 Task: Add an event  with title  Networking Event, date '2024/03/01' & Select Event type as  Group. Add location for the event as  123 Alexanderplatz, Berlin, Germany and add a description: The event coordinator is responsible for planning, organizing, and executing the networking event. They oversee all aspects of the event, including venue selection, logistics, scheduling, vendor management, and participant registration. The event coordinator ensures a seamless and successful networking event that meets the objectives and expectations of the attendees.Create an event link  http-networkingeventcom & Select the event color as  Orange. , logged in from the account softage.1@softage.netand send the event invitation to softage.2@softage.net and softage.3@softage.net
Action: Mouse moved to (871, 263)
Screenshot: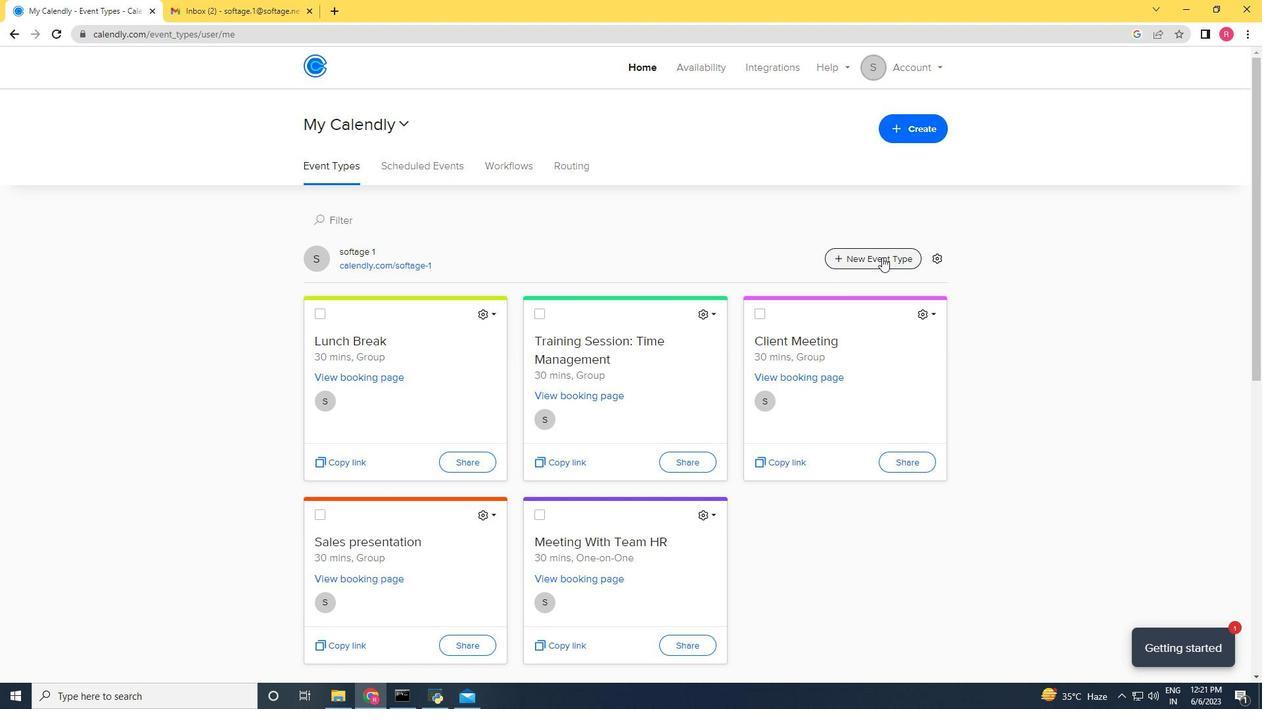 
Action: Mouse pressed left at (871, 263)
Screenshot: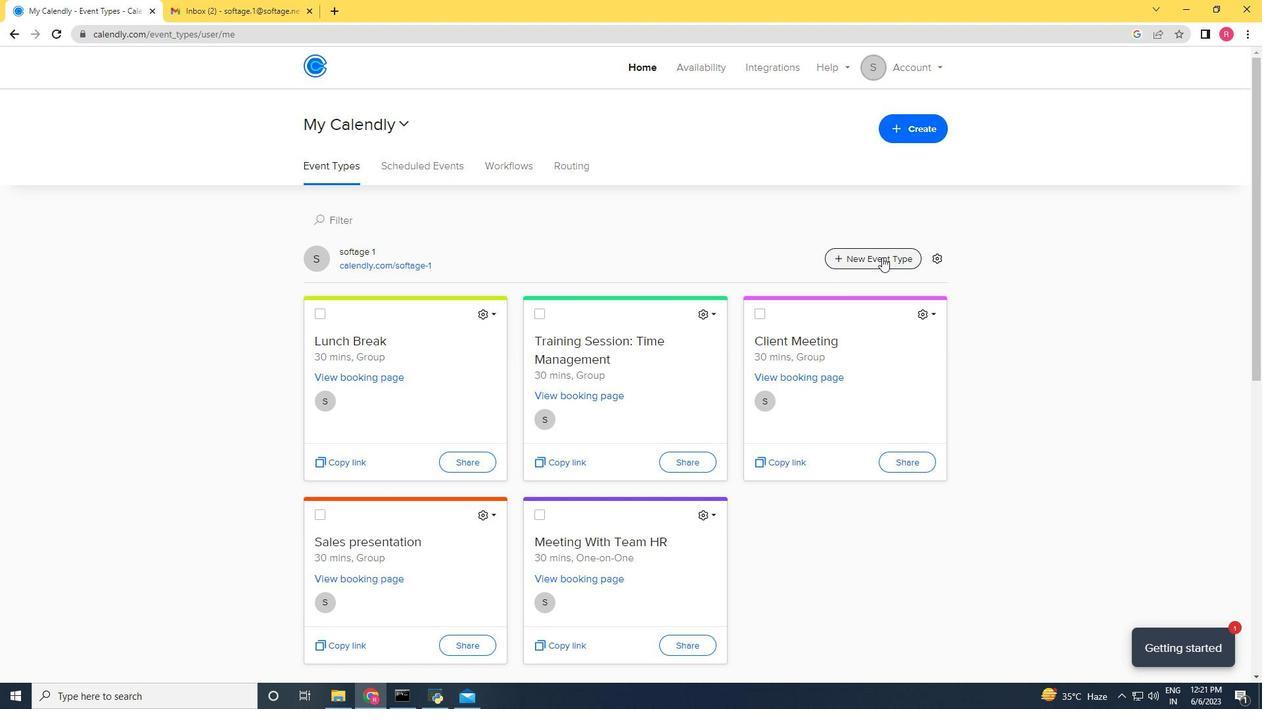 
Action: Mouse moved to (684, 307)
Screenshot: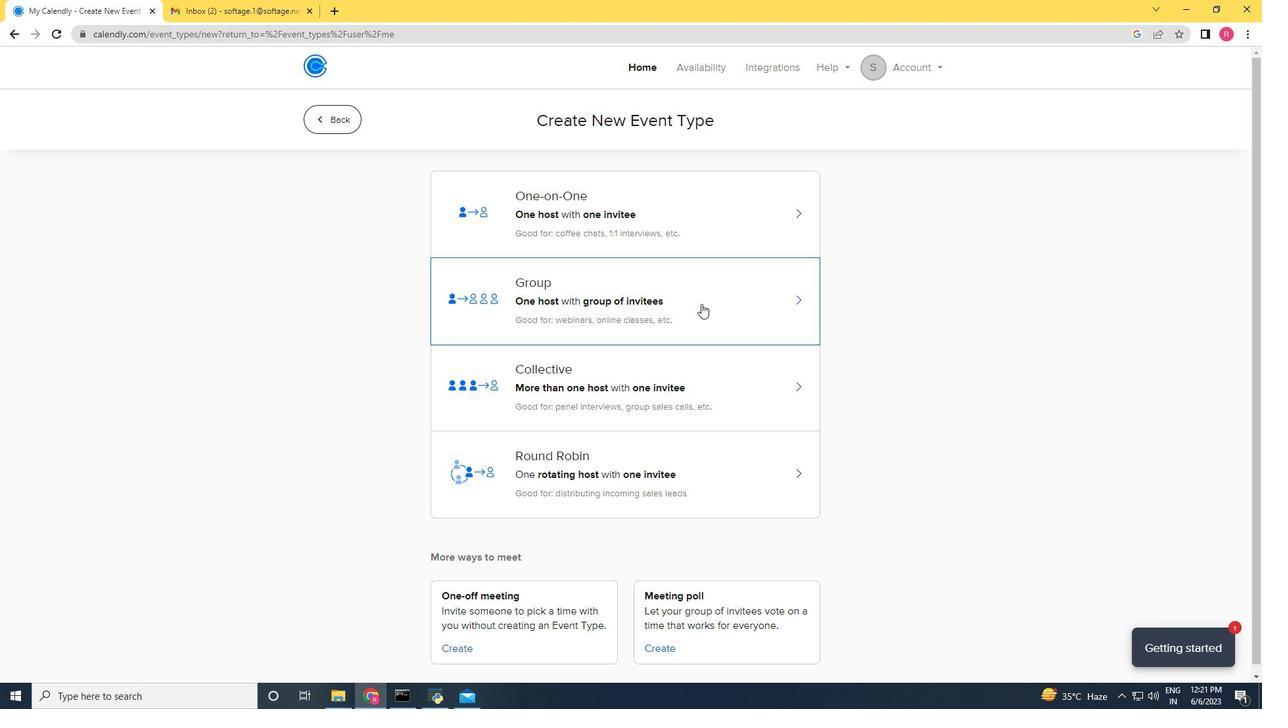
Action: Mouse pressed left at (684, 307)
Screenshot: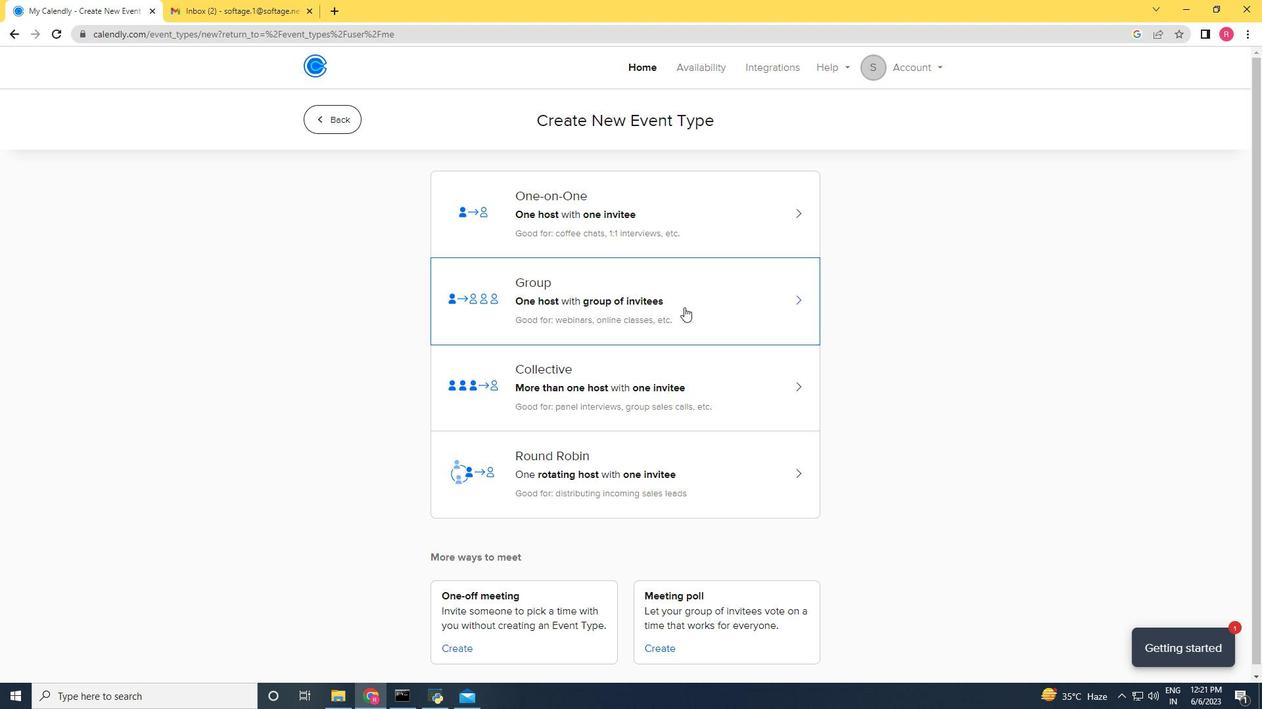 
Action: Mouse moved to (591, 308)
Screenshot: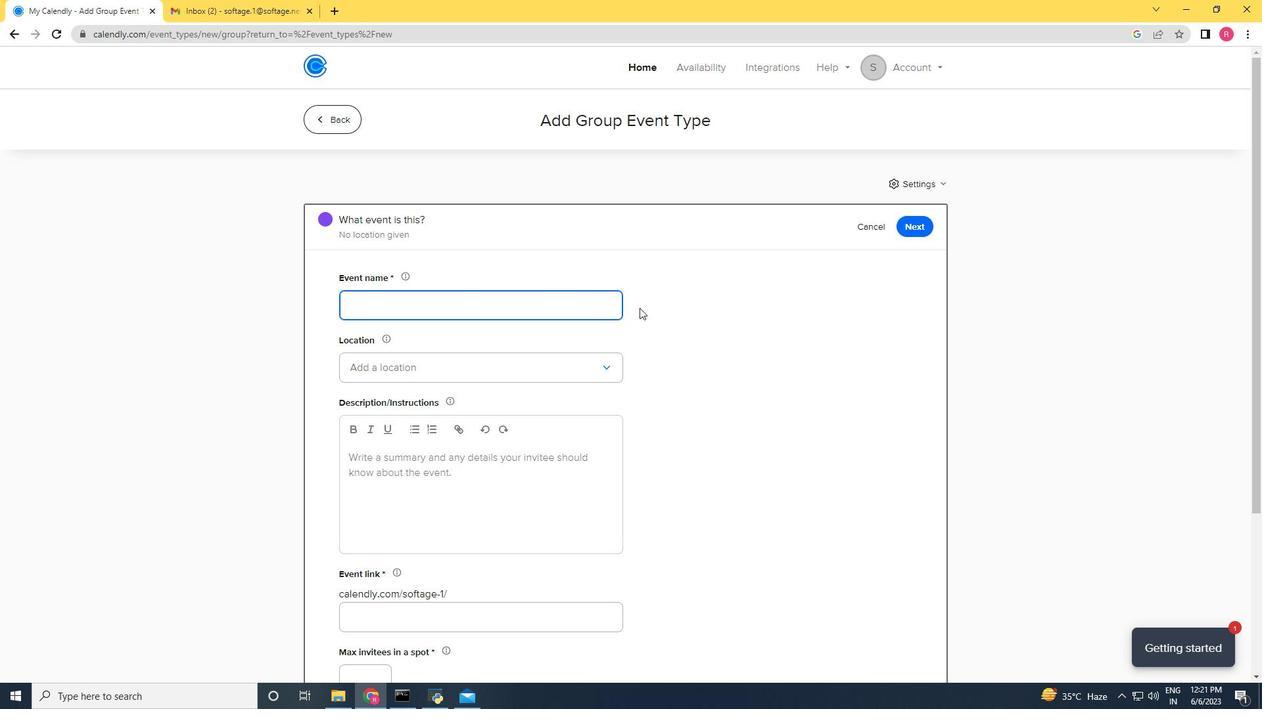 
Action: Key pressed <Key.shift>Networking<Key.space><Key.shift><Key.shift><Key.shift><Key.shift><Key.shift><Key.shift><Key.shift><Key.shift><Key.shift>Event
Screenshot: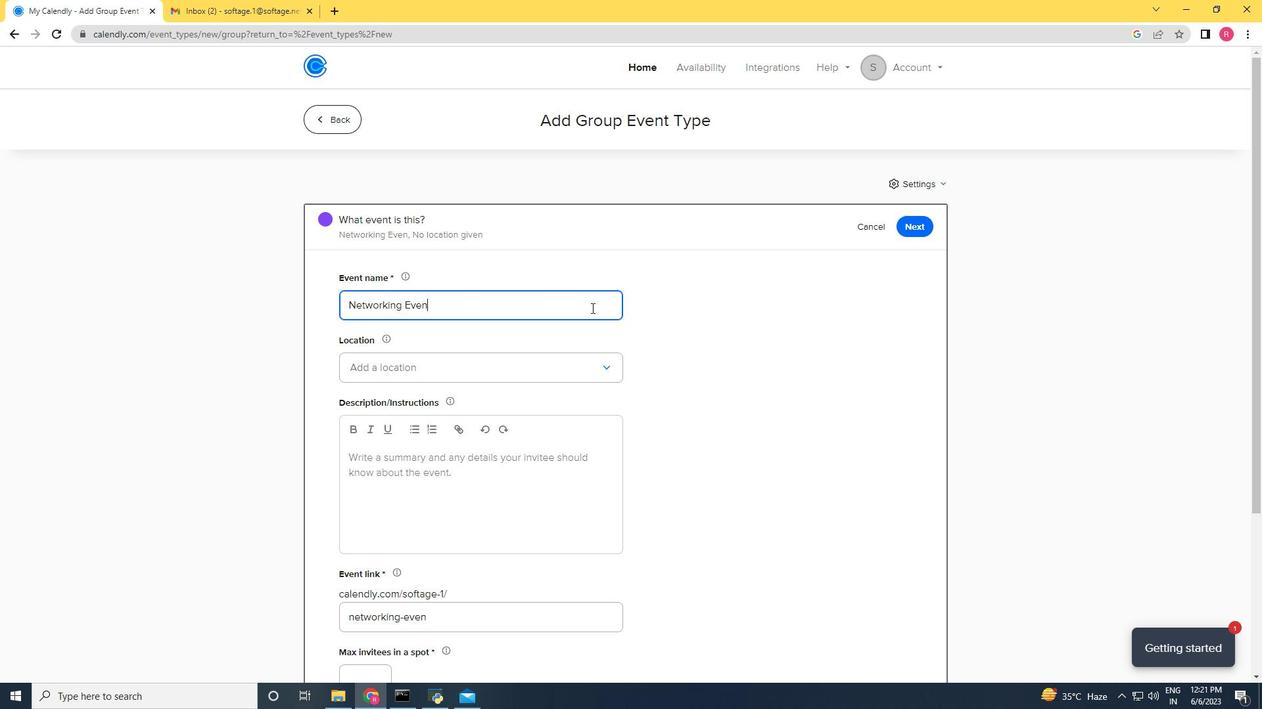 
Action: Mouse moved to (485, 365)
Screenshot: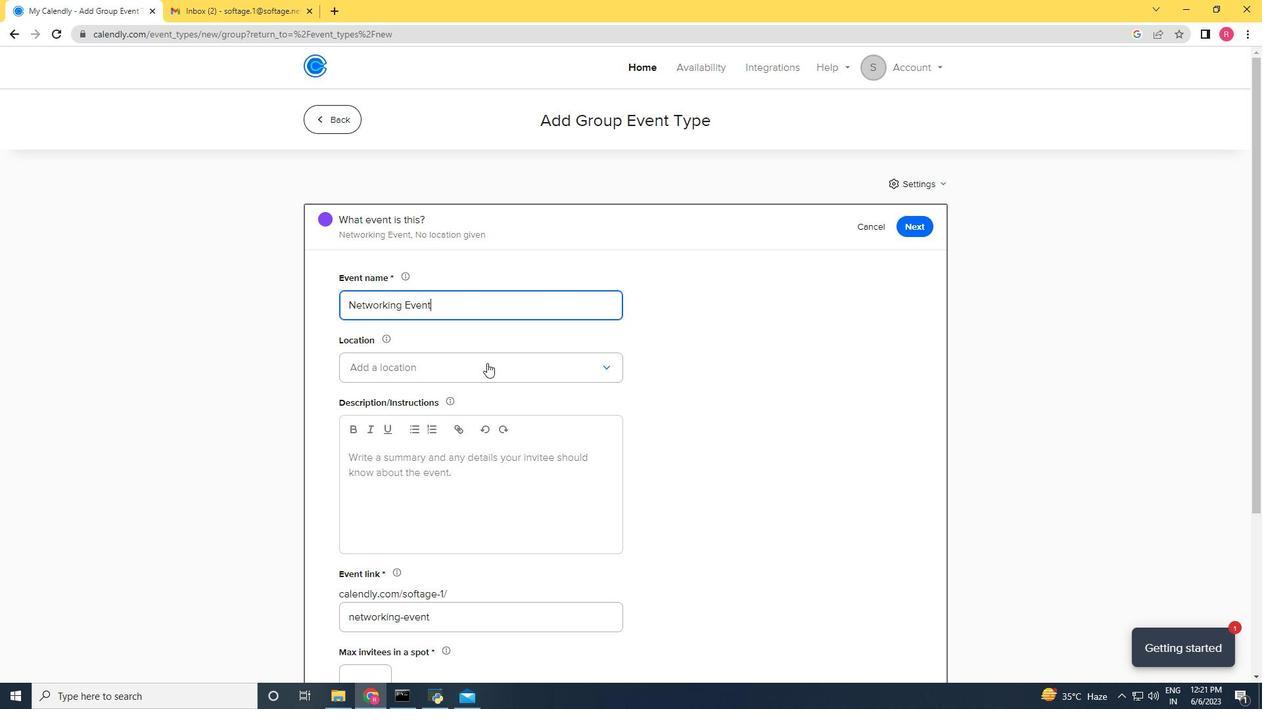 
Action: Mouse pressed left at (485, 365)
Screenshot: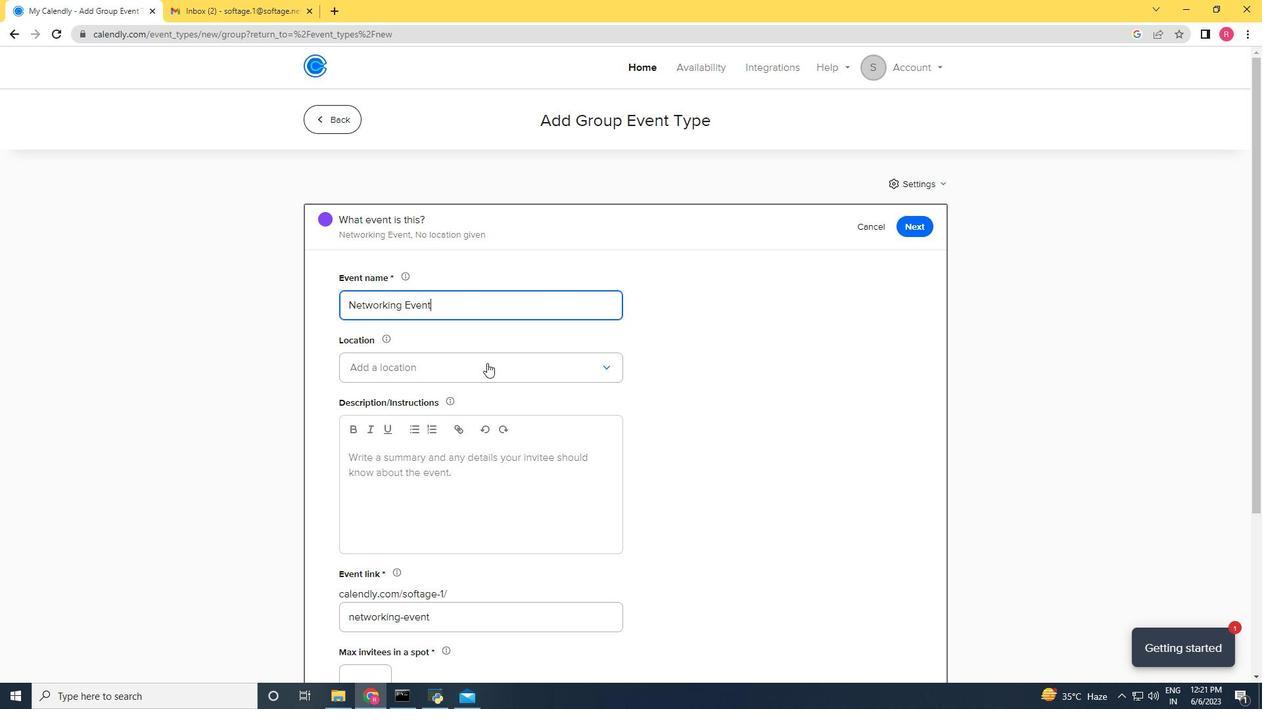 
Action: Mouse moved to (477, 400)
Screenshot: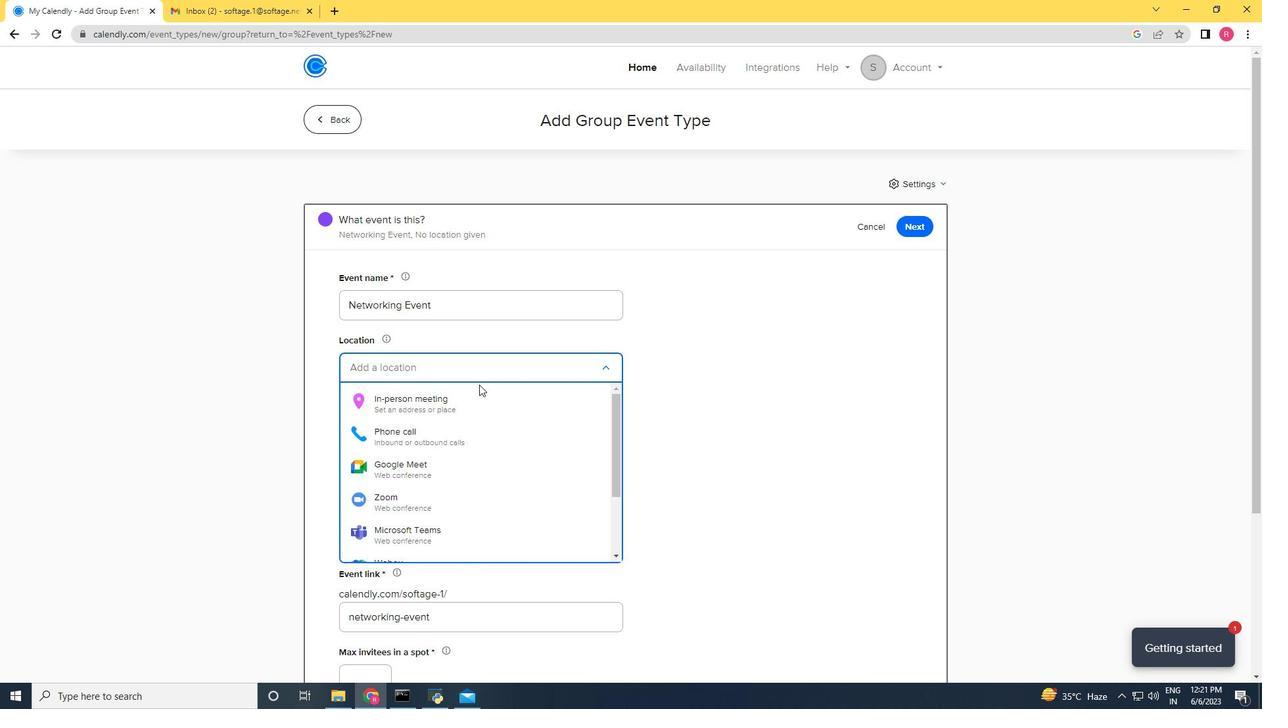 
Action: Mouse pressed left at (477, 400)
Screenshot: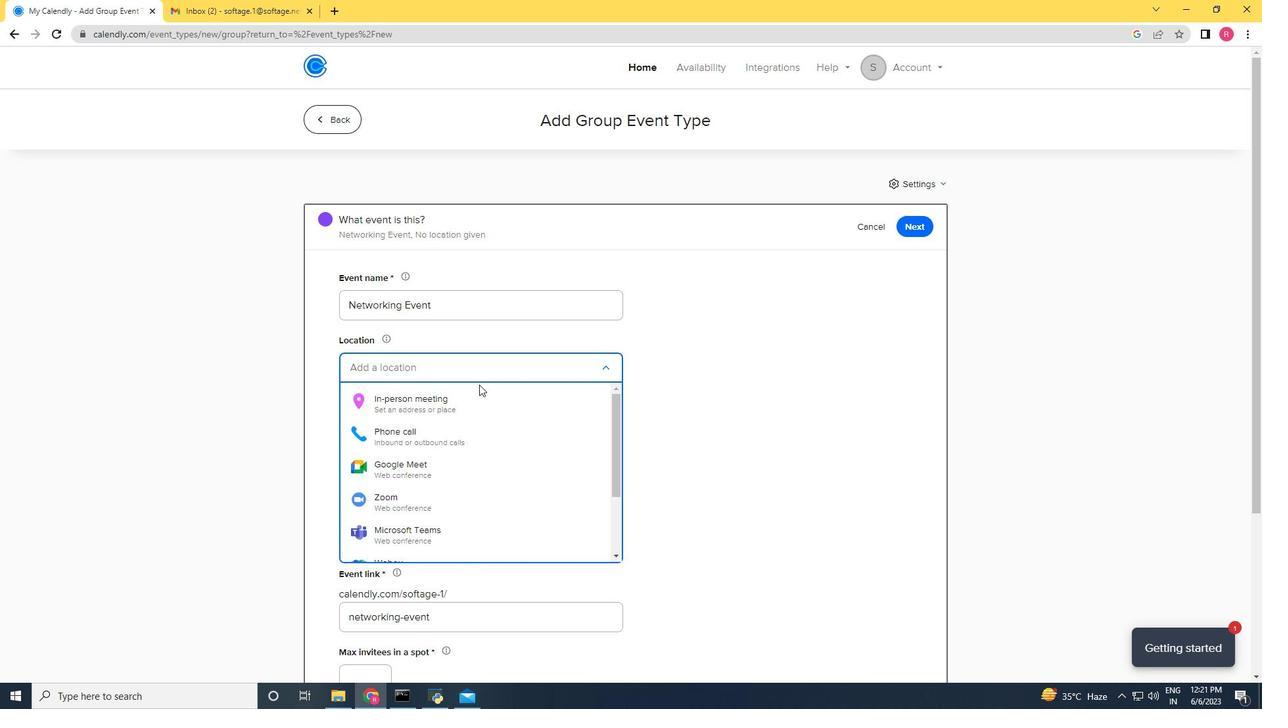 
Action: Mouse moved to (558, 224)
Screenshot: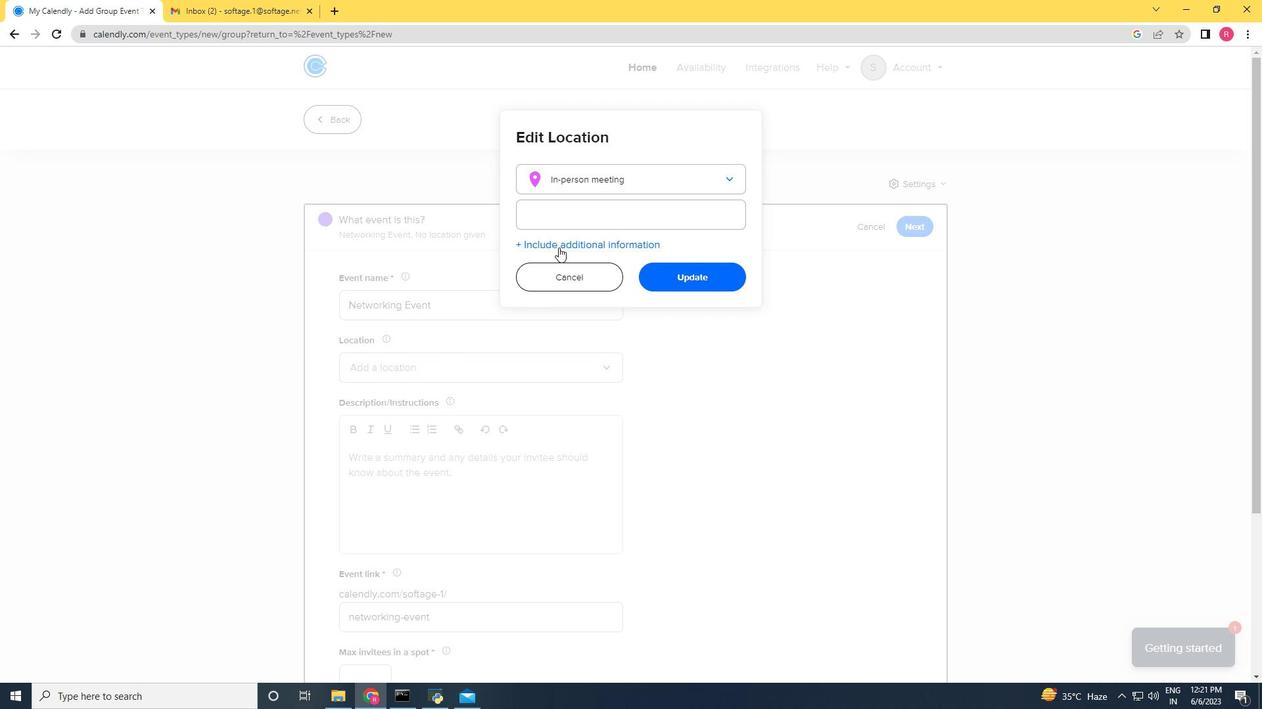 
Action: Mouse pressed left at (558, 224)
Screenshot: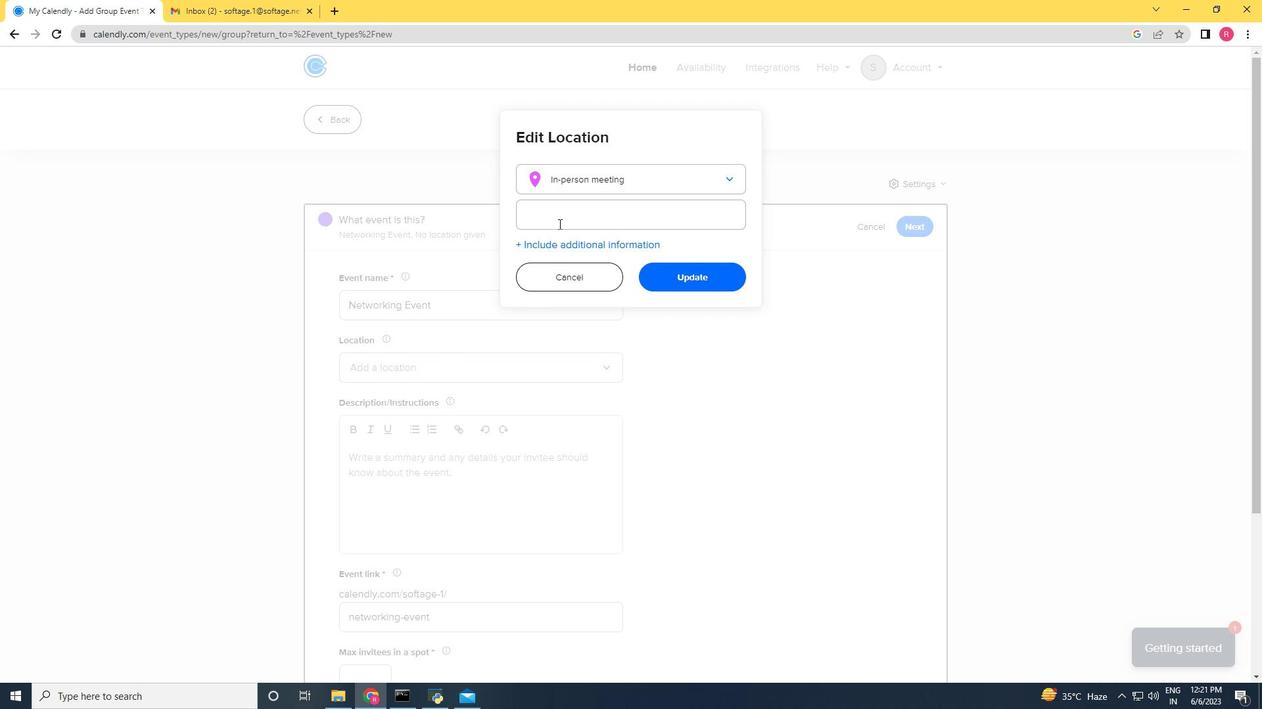 
Action: Mouse moved to (556, 221)
Screenshot: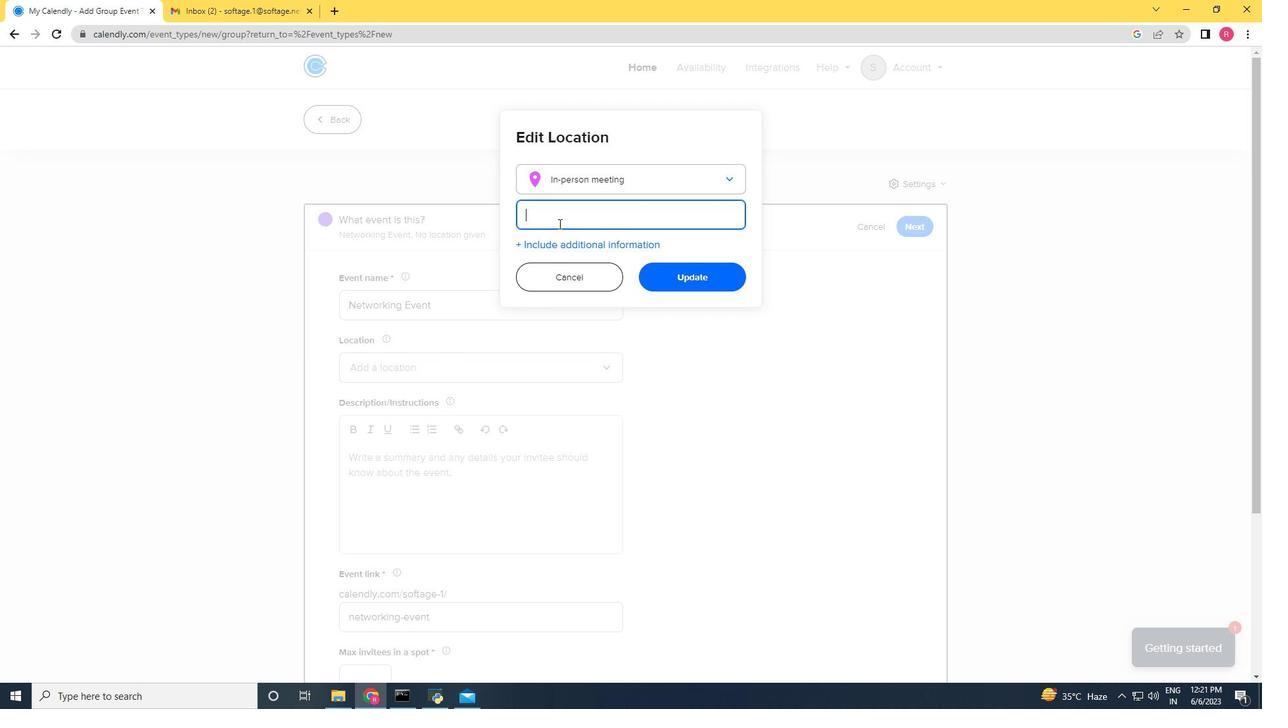 
Action: Key pressed 123<Key.space><Key.space><Key.shift>Alexanderplatz,
Screenshot: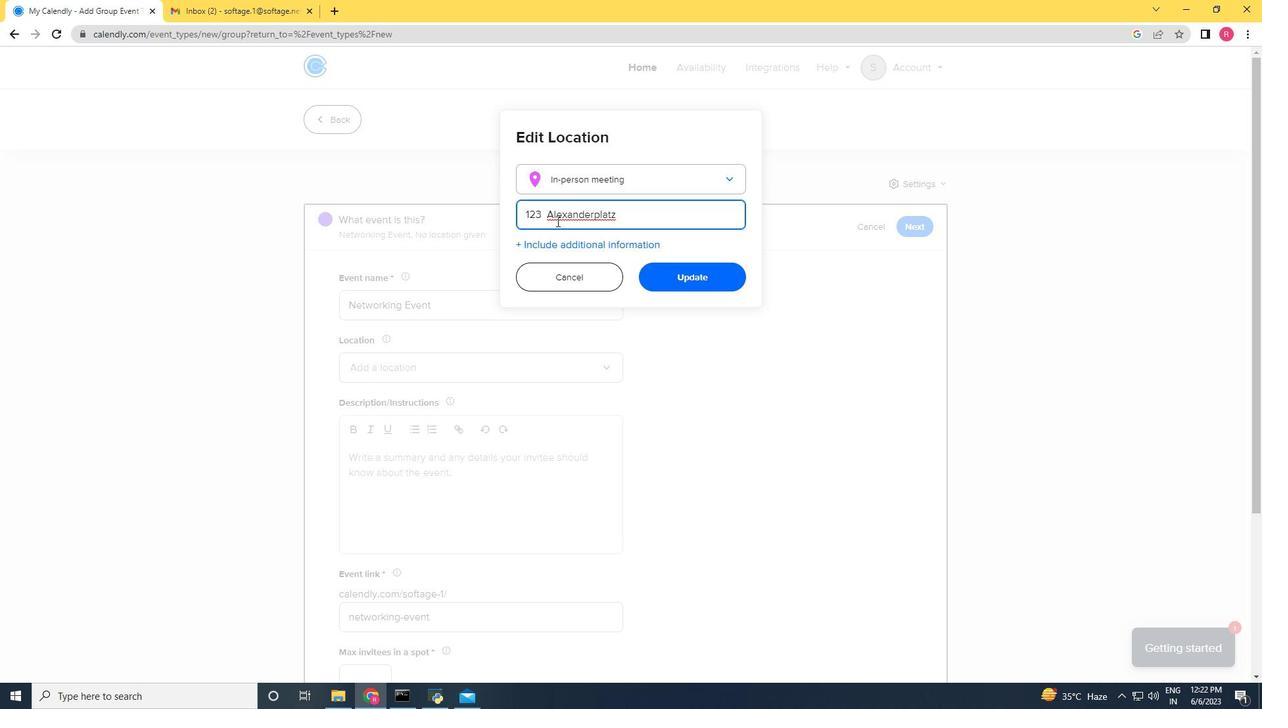 
Action: Mouse moved to (599, 230)
Screenshot: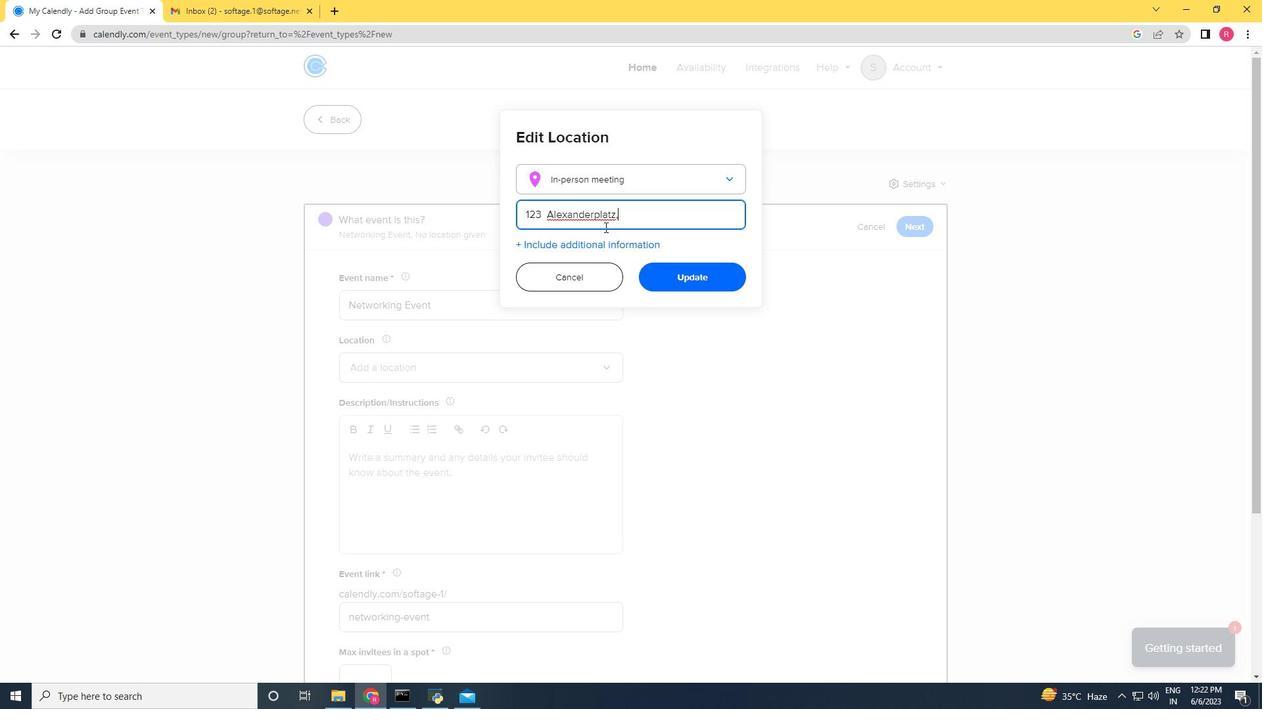 
Action: Key pressed <Key.space><Key.shift>Br<Key.backspace>erlin,<Key.space><Key.shift><Key.shift><Key.shift><Key.shift><Key.shift>Germna<Key.backspace><Key.backspace>any
Screenshot: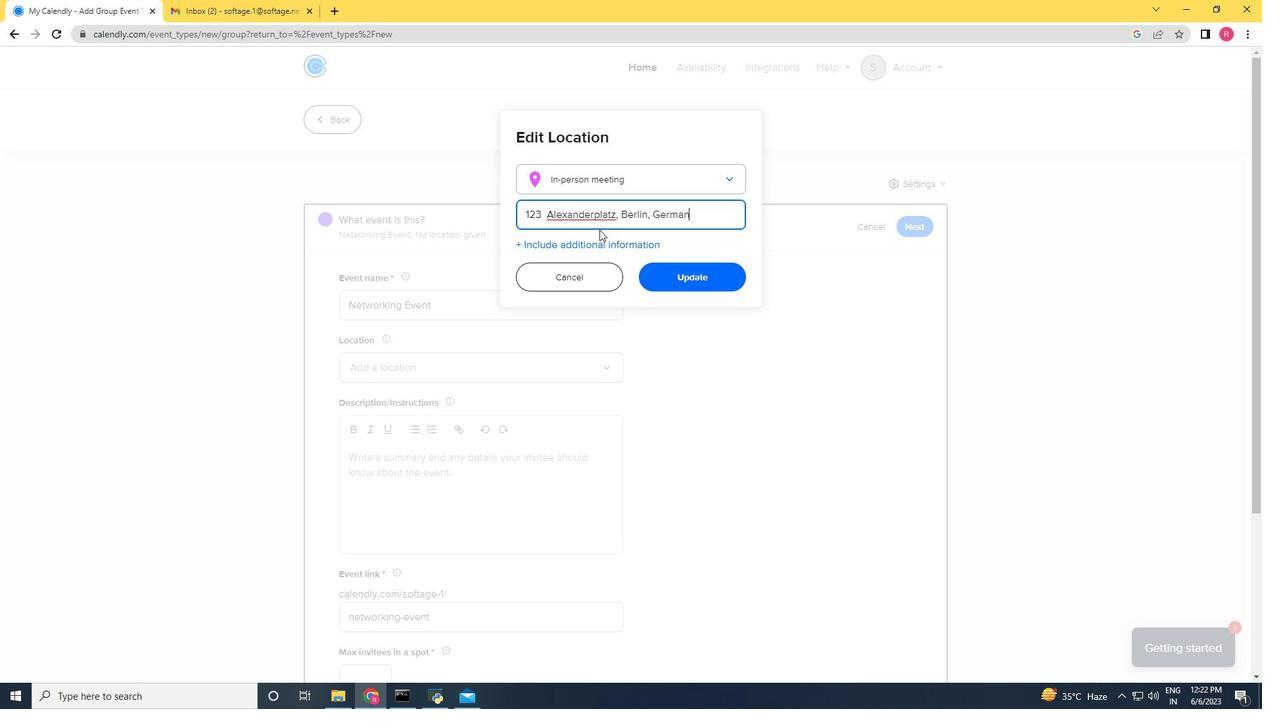 
Action: Mouse moved to (688, 280)
Screenshot: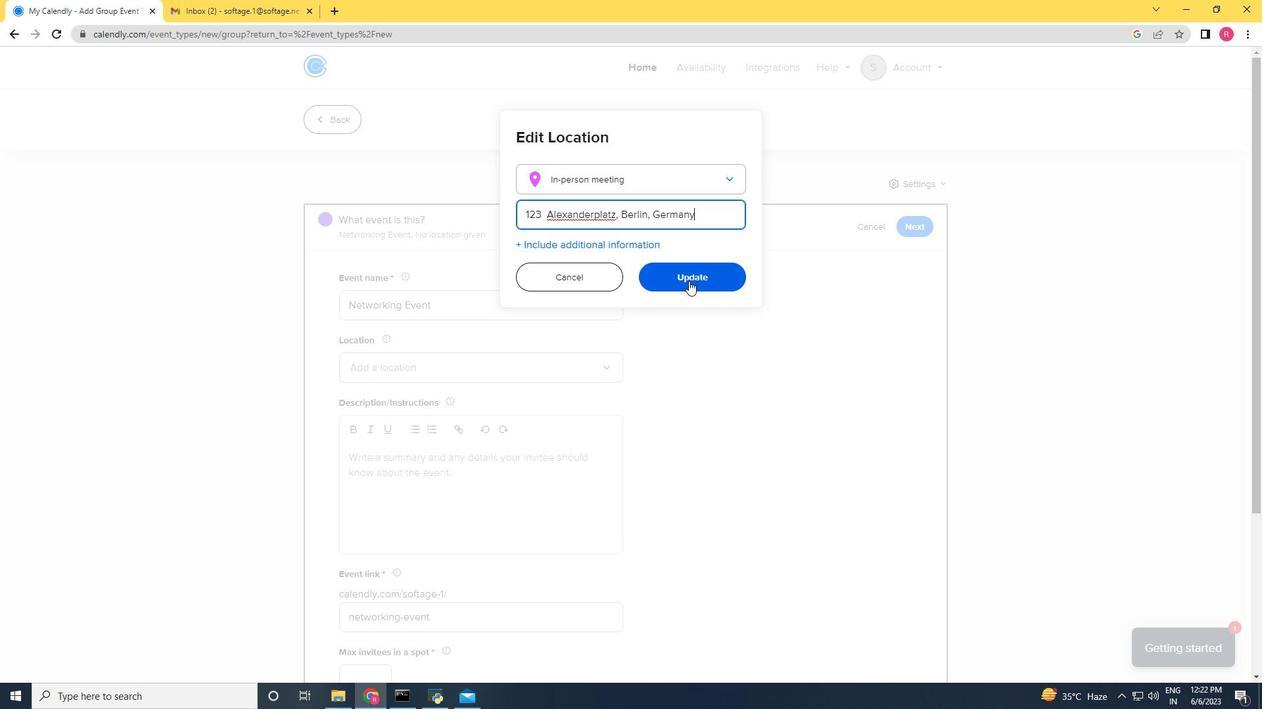 
Action: Mouse pressed left at (688, 280)
Screenshot: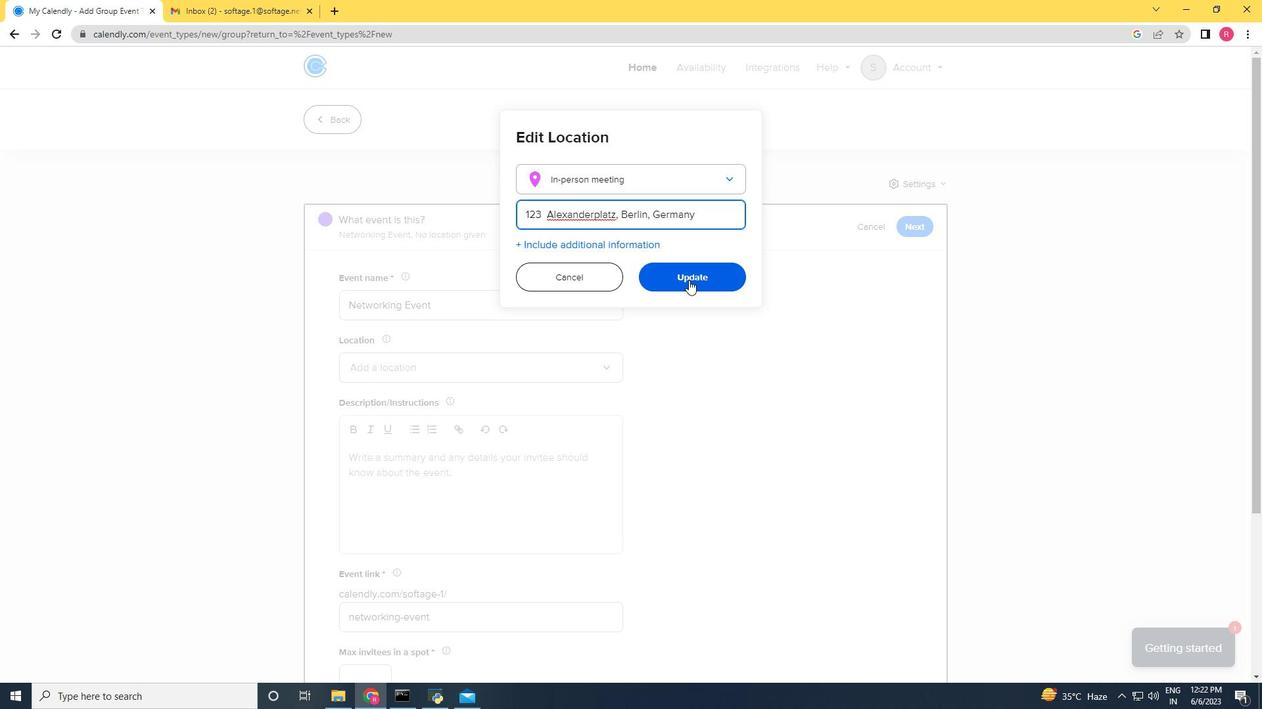 
Action: Mouse moved to (455, 476)
Screenshot: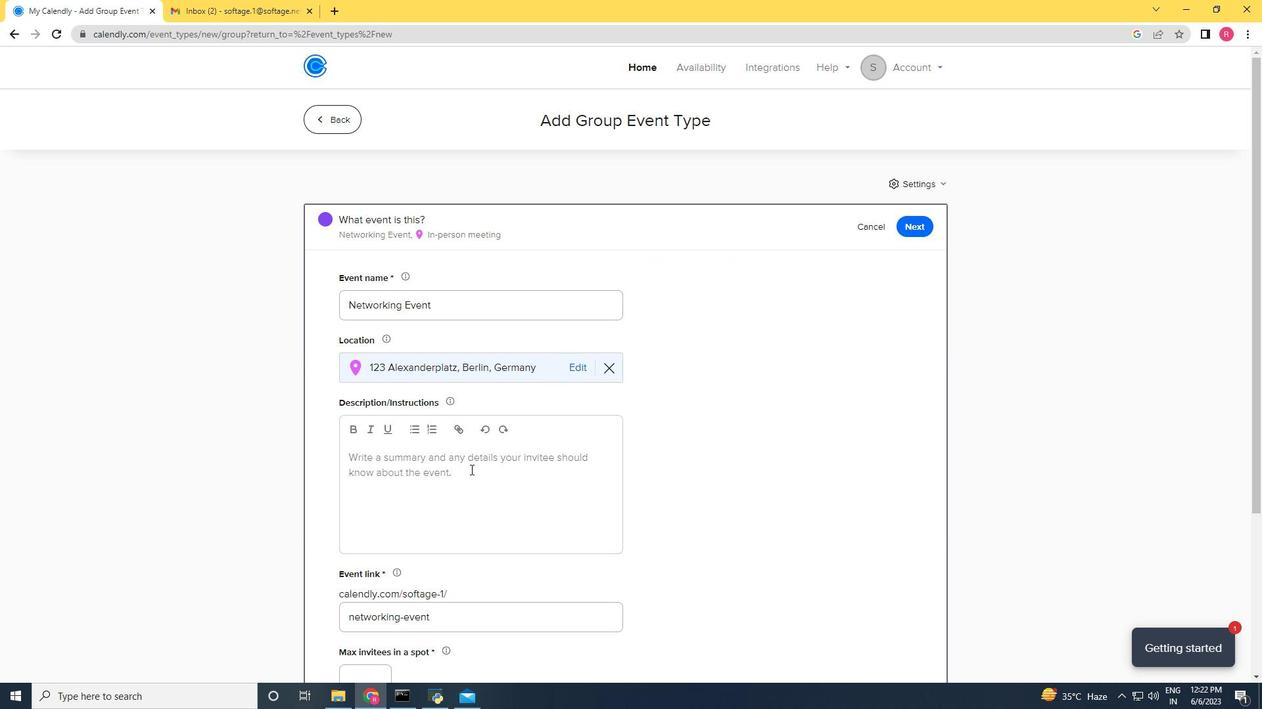 
Action: Mouse pressed left at (455, 476)
Screenshot: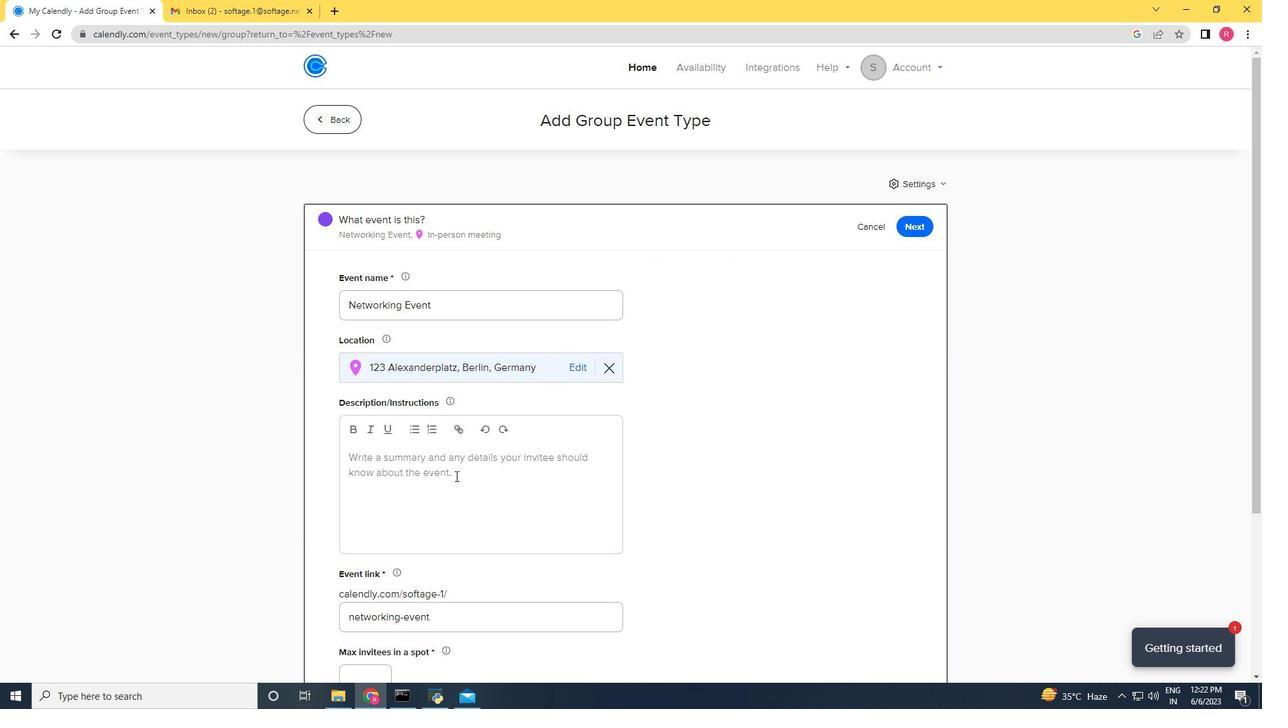 
Action: Key pressed <Key.shift>The<Key.space>eb<Key.backspace>vent<Key.space>cordinate<Key.backspace>er<Key.space><Key.backspace><Key.backspace><Key.backspace><Key.backspace><Key.backspace><Key.backspace><Key.backspace><Key.backspace><Key.backspace>ordinator<Key.space>is<Key.space>responsibele<Key.space><Key.backspace><Key.backspace><Key.backspace><Key.backspace>le<Key.space>for<Key.space>planning<Key.space><Key.backspace>,<Key.space>organizing<Key.space><Key.backspace>,<Key.space>and<Key.space>executing<Key.space>the<Key.space>networking<Key.space>event<Key.space><Key.backspace>.<Key.space><Key.shift>Thet<Key.backspace>y<Key.space>oversee<Key.space>all<Key.space>aspects<Key.space>of<Key.space>thr<Key.space><Key.backspace><Key.backspace>e<Key.space>event<Key.space><Key.backspace>,<Key.space><Key.space>includu<Key.backspace>u<Key.backspace><Key.backspace>ding<Key.space>venue<Key.space>selection<Key.space><Key.backspace>,<Key.space>logistic,<Key.space>scheduling,<Key.space><Key.shift>The<Key.space>event<Key.space>coordinator<Key.space>ensures<Key.space>a<Key.space>seamless<Key.space>and<Key.space>successfuk<Key.backspace>l<Key.space>networking<Key.space>event<Key.space>the<Key.backspace>at<Key.space>meets<Key.space>th<Key.space>objectives<Key.space><Key.left><Key.left><Key.left><Key.left><Key.left><Key.left><Key.left><Key.left><Key.left><Key.left><Key.left><Key.left>e<Key.right><Key.right><Key.right><Key.right><Key.right><Key.right><Key.right><Key.right><Key.right><Key.right><Key.right><Key.right><Key.right><Key.right>and<Key.space>expectations<Key.space>of<Key.space>the<Key.space>attendess.
Screenshot: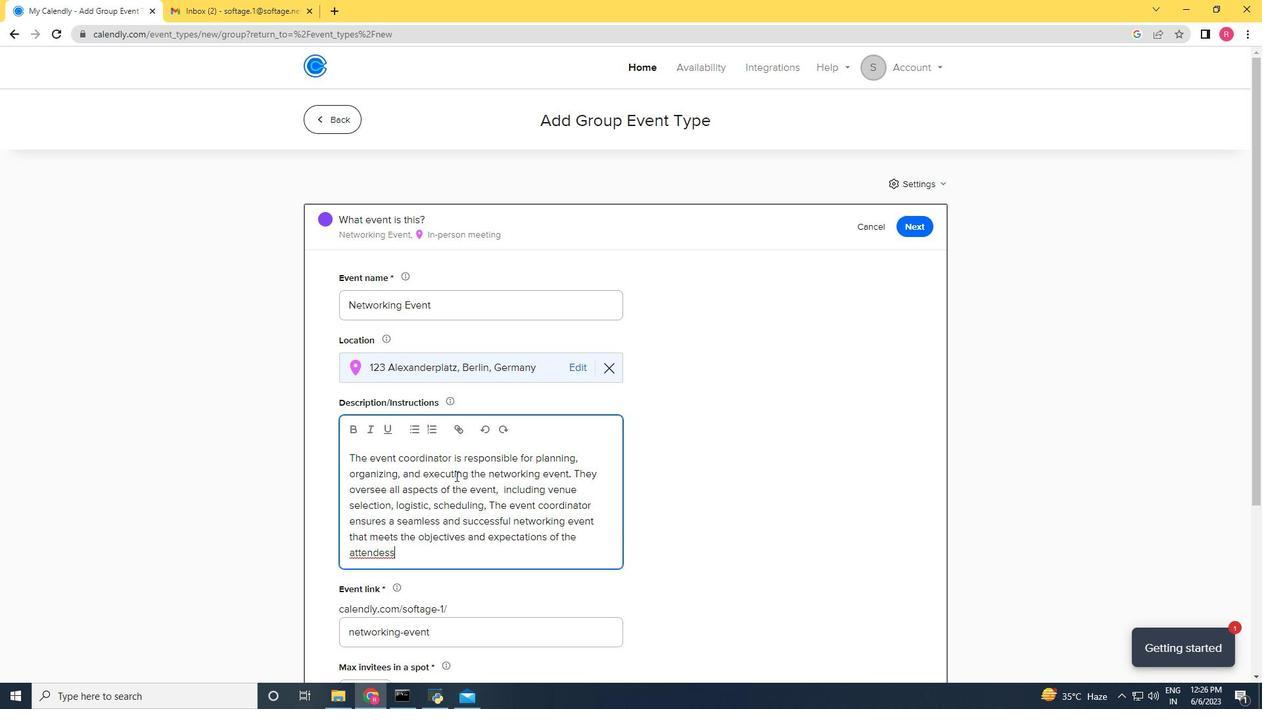 
Action: Mouse moved to (455, 478)
Screenshot: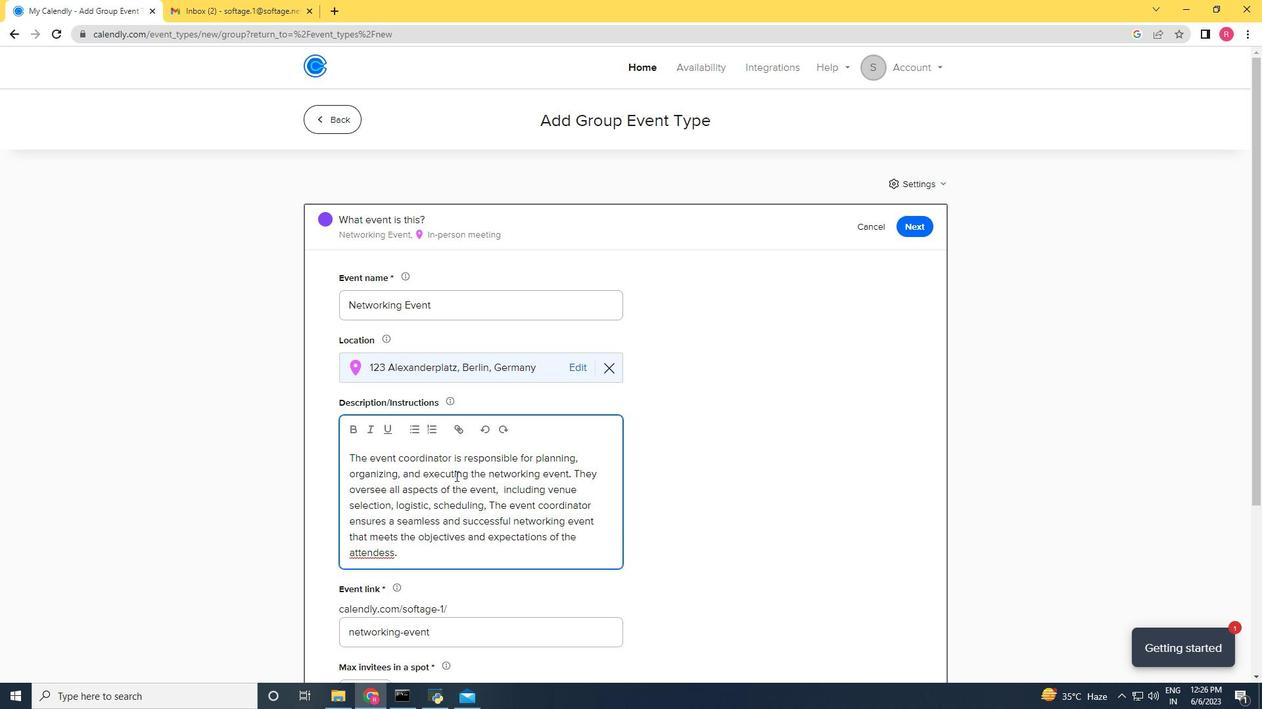 
Action: Key pressed <Key.left><Key.left><Key.left><Key.left><Key.left><Key.left><Key.left><Key.left><Key.right><Key.right><Key.right><Key.right><Key.right><Key.right><Key.backspace>e
Screenshot: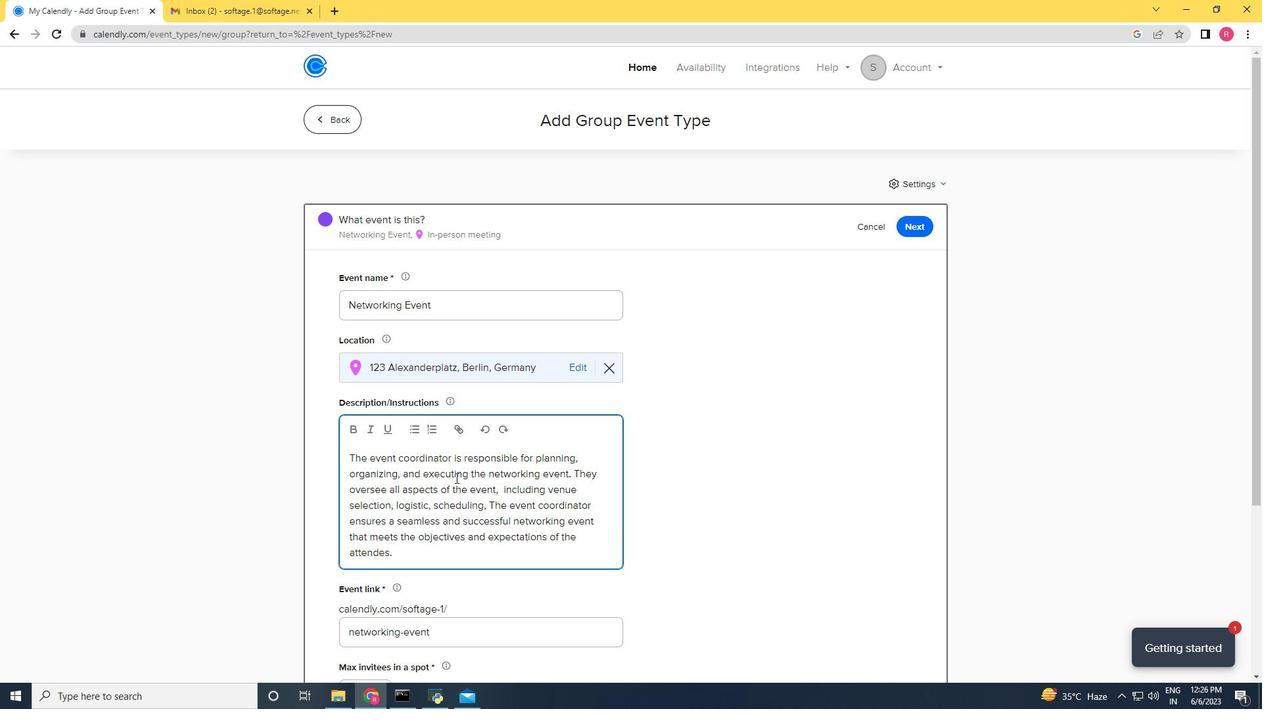 
Action: Mouse moved to (477, 631)
Screenshot: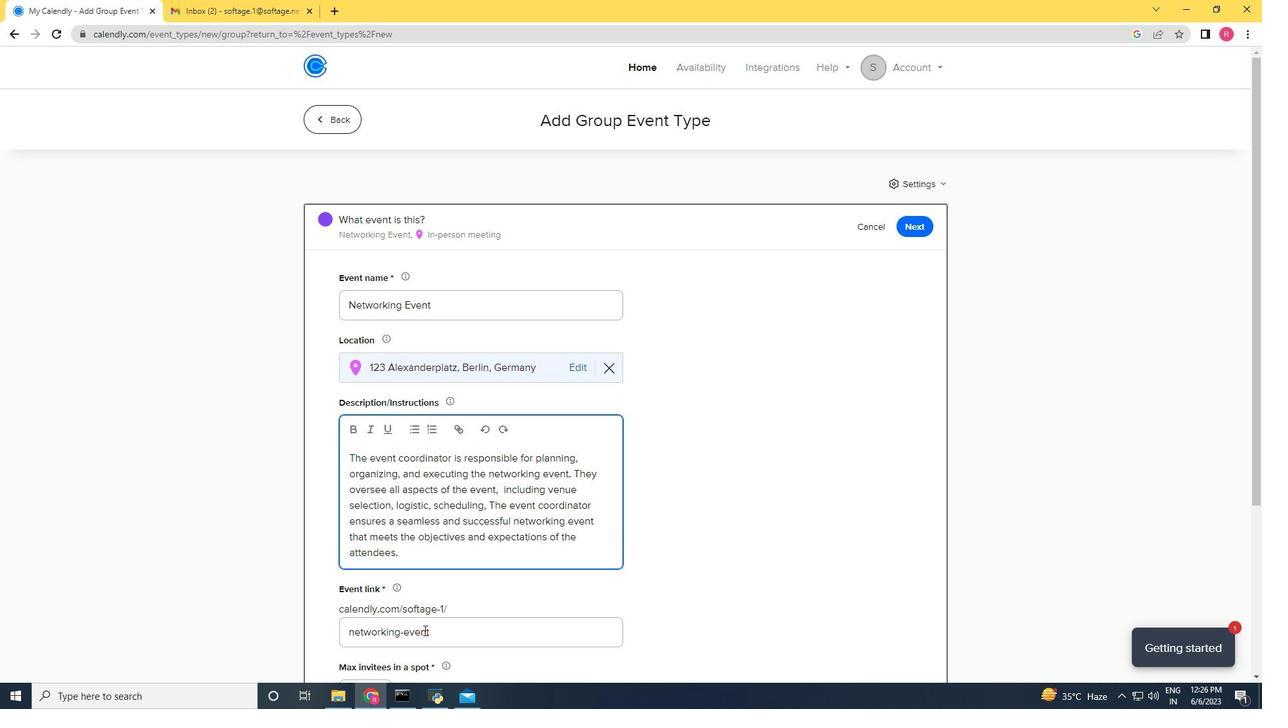 
Action: Mouse scrolled (477, 630) with delta (0, 0)
Screenshot: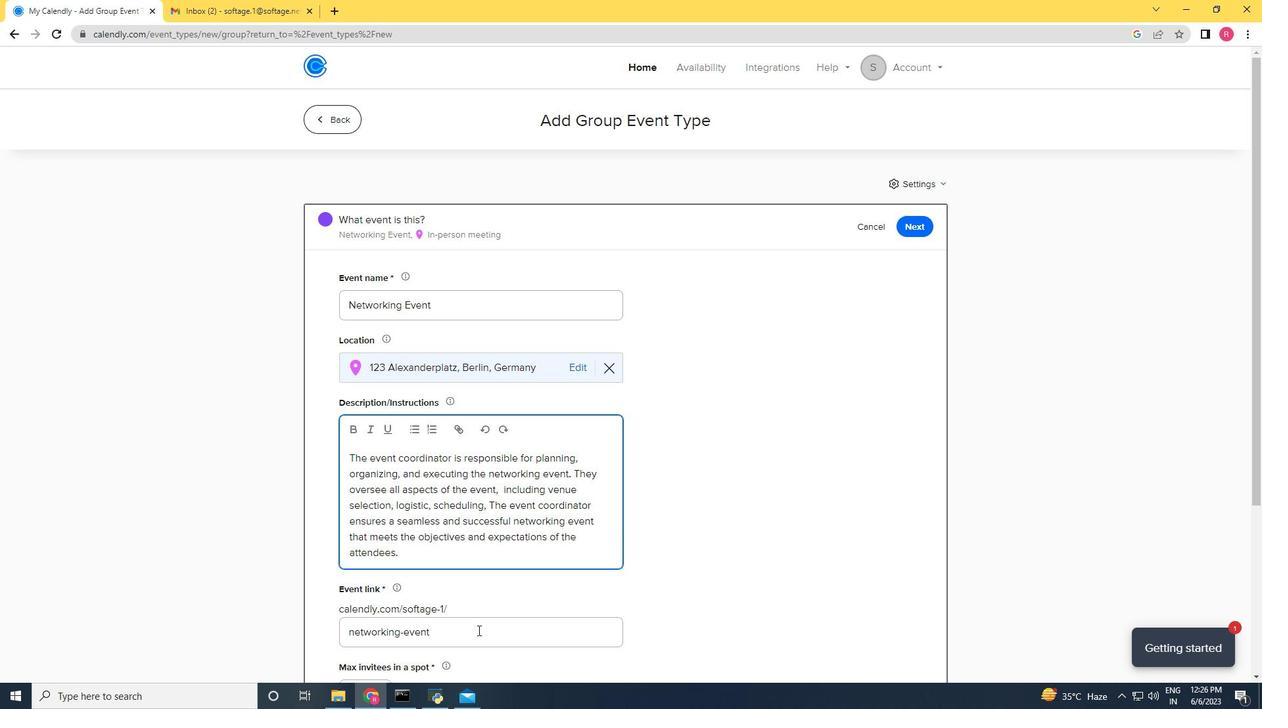 
Action: Mouse scrolled (477, 630) with delta (0, 0)
Screenshot: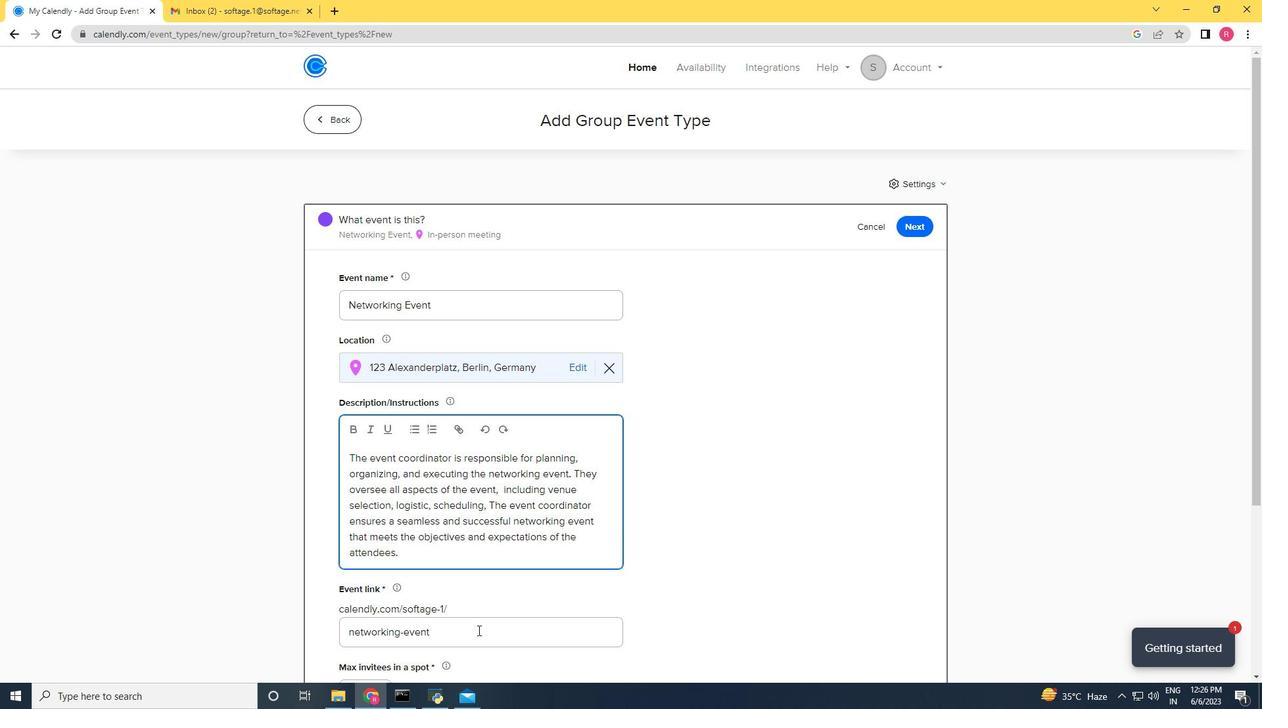 
Action: Mouse moved to (451, 507)
Screenshot: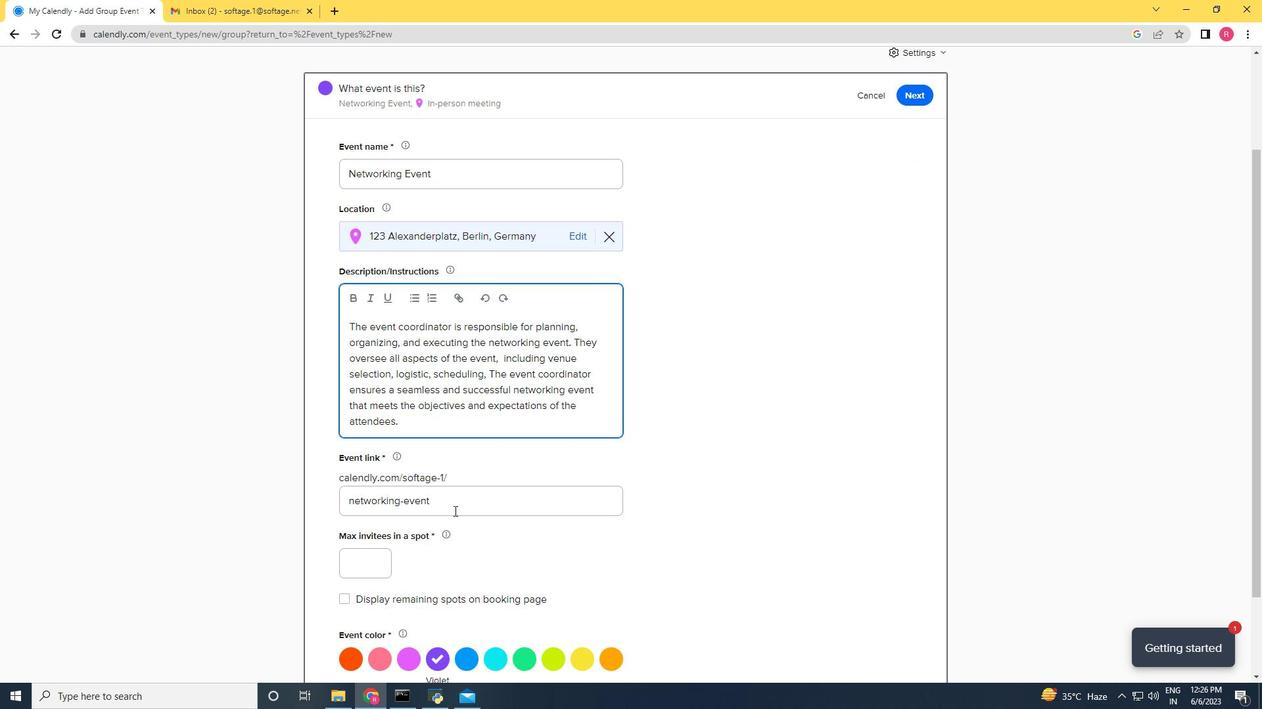 
Action: Mouse pressed left at (451, 507)
Screenshot: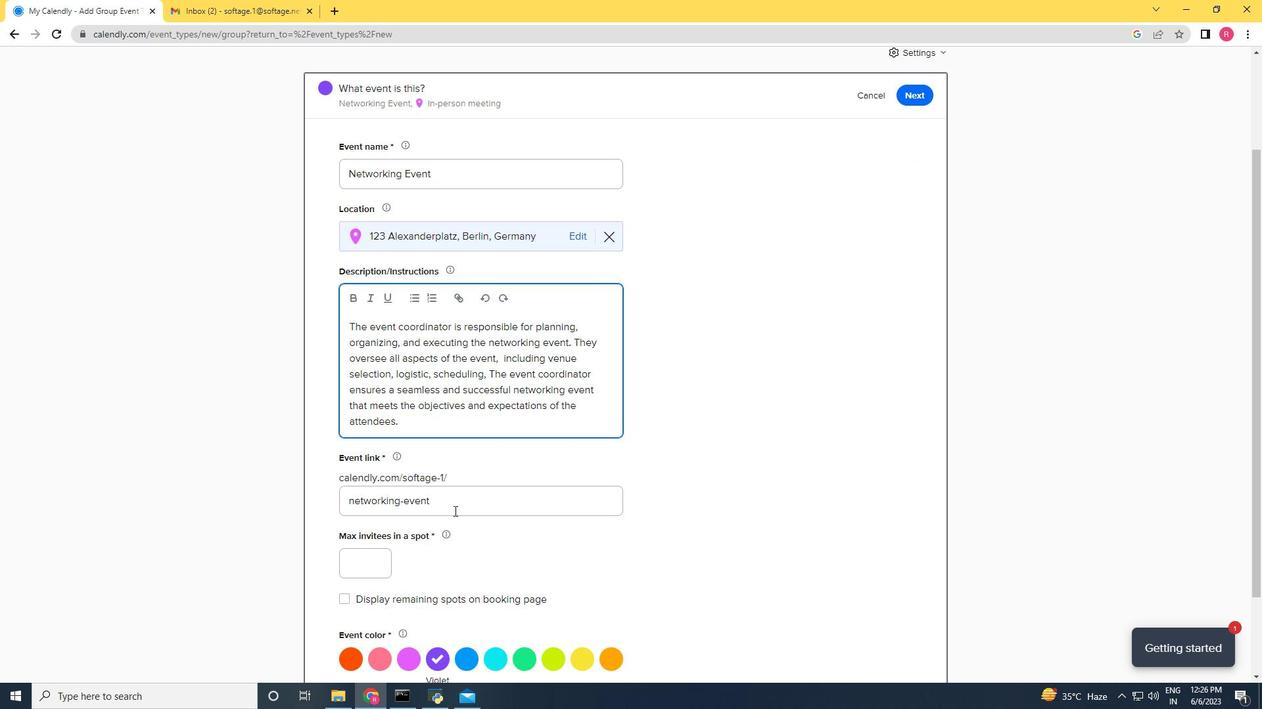 
Action: Mouse moved to (212, 508)
Screenshot: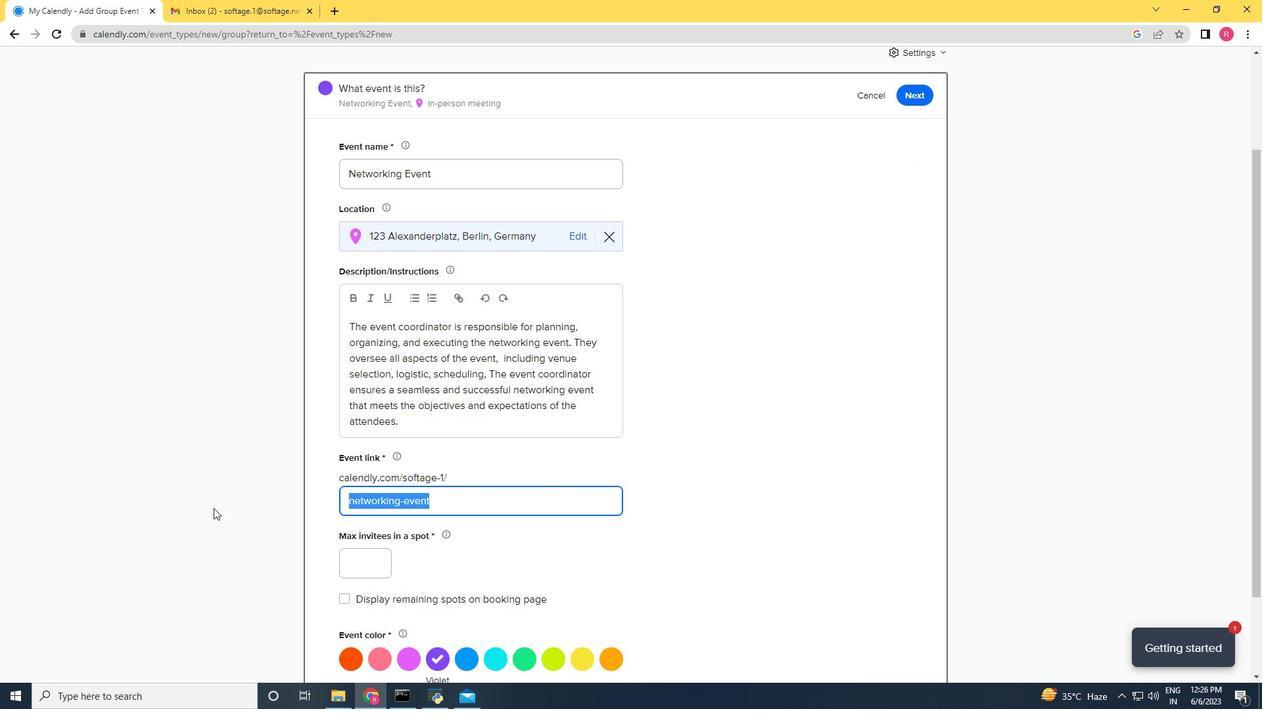 
Action: Key pressed <Key.backspace>http-networkingeventcom
Screenshot: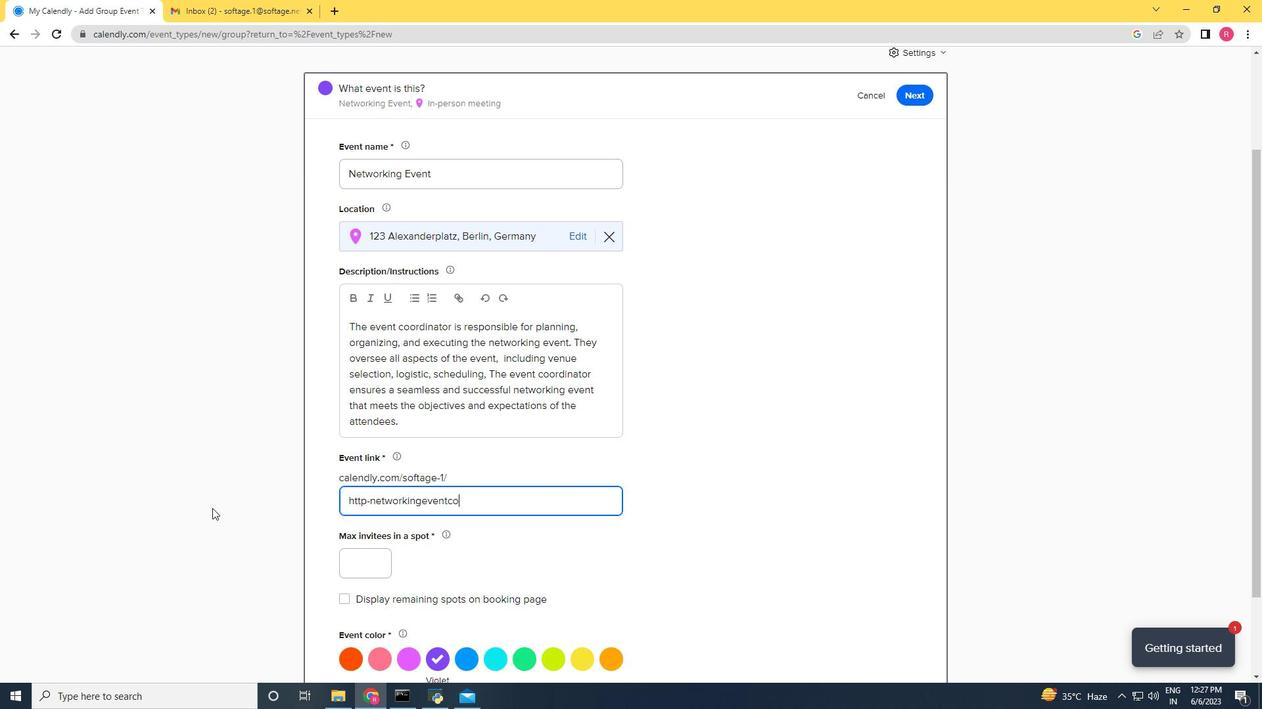 
Action: Mouse moved to (373, 560)
Screenshot: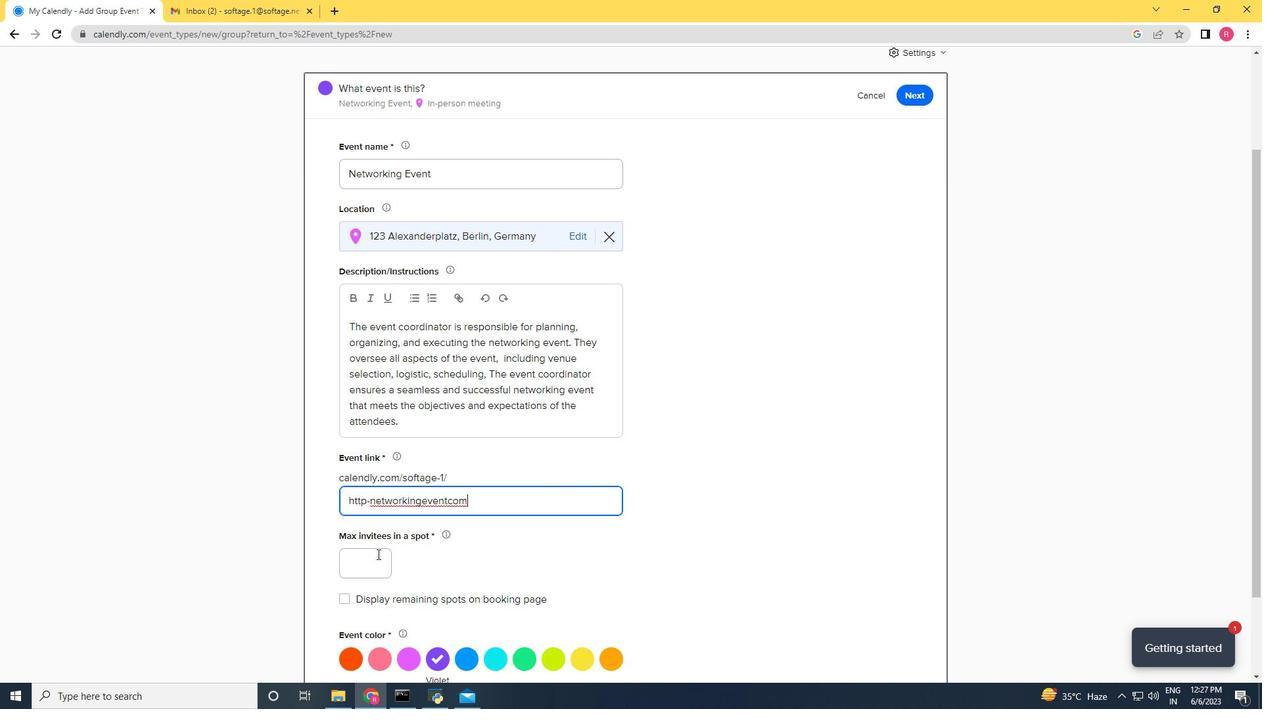 
Action: Mouse pressed left at (373, 560)
Screenshot: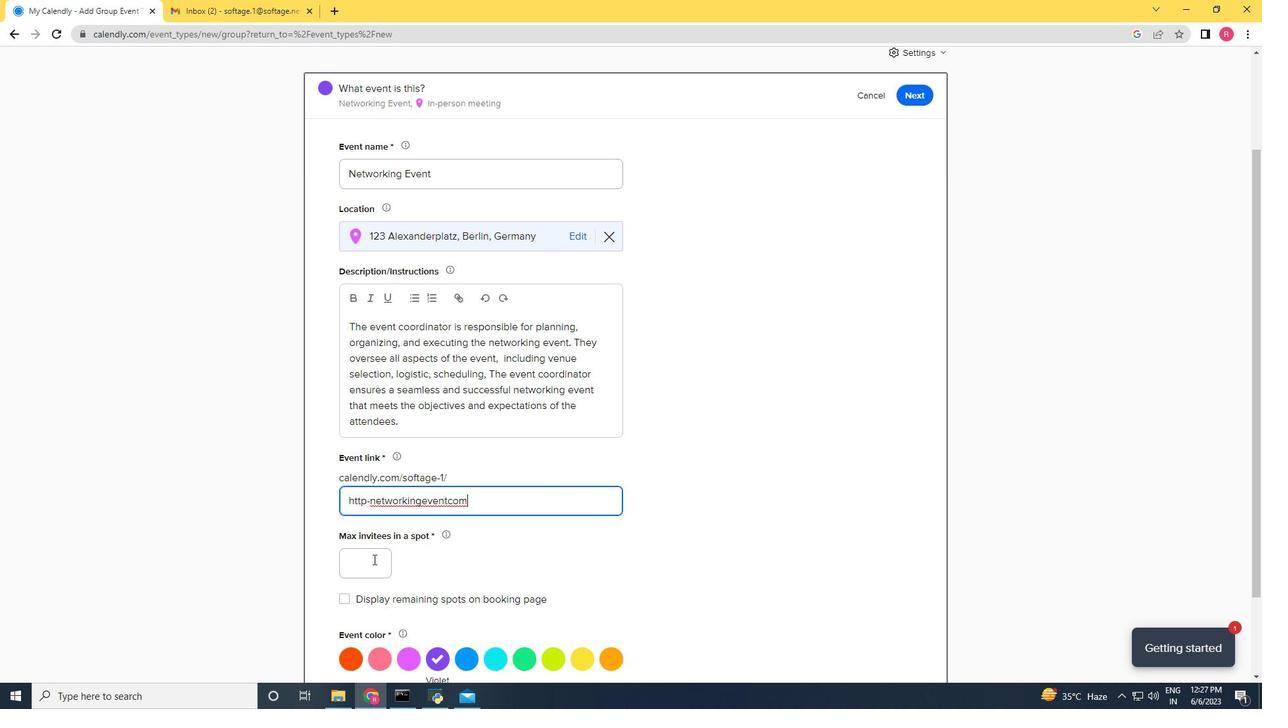 
Action: Mouse moved to (372, 561)
Screenshot: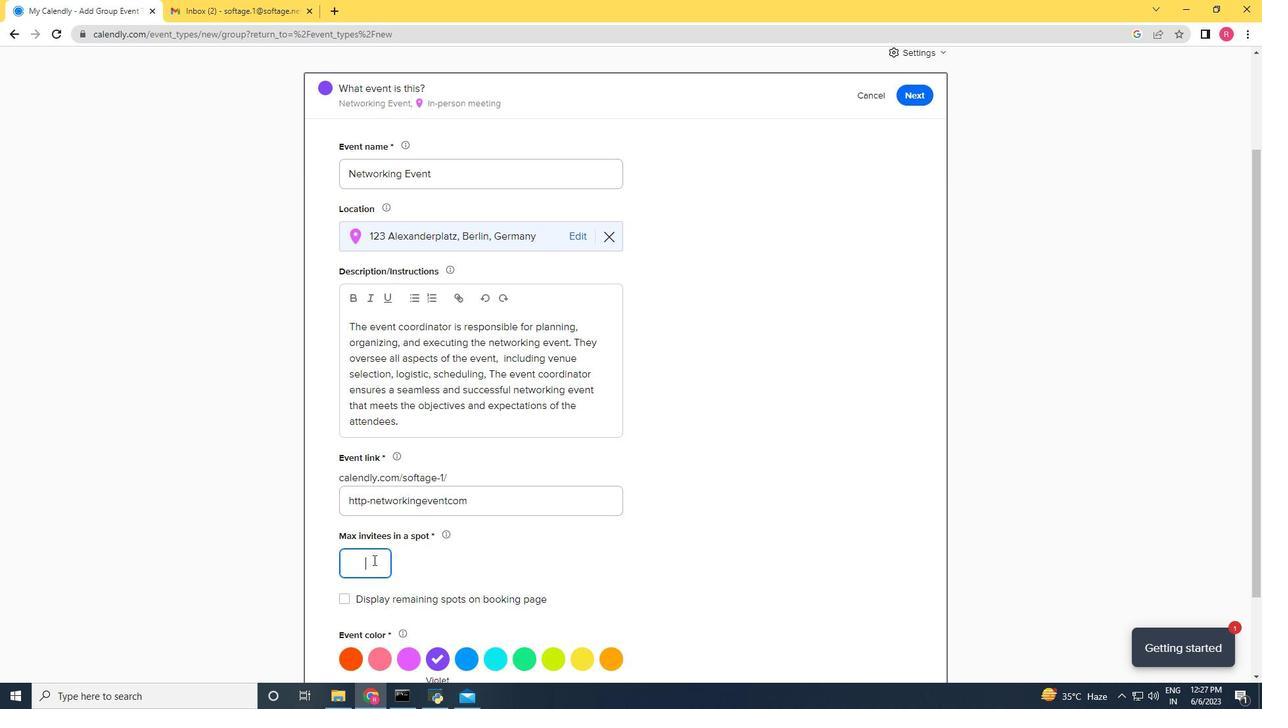 
Action: Key pressed 2
Screenshot: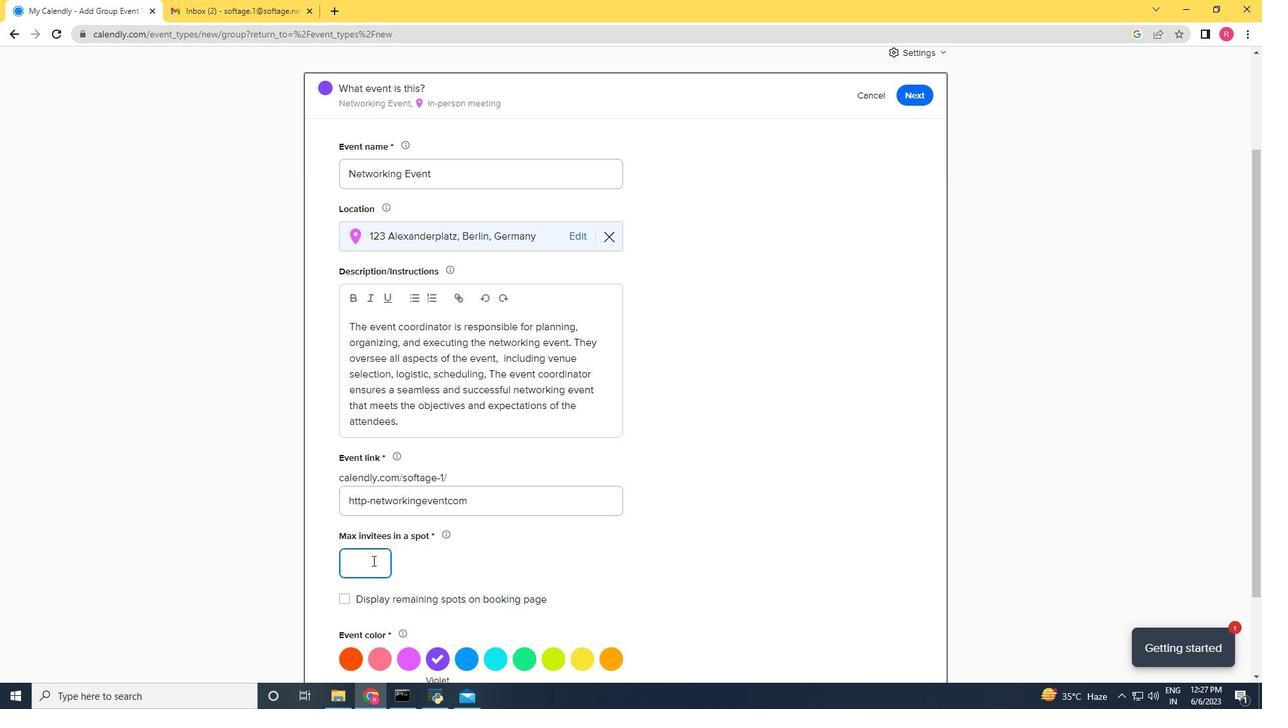 
Action: Mouse moved to (565, 587)
Screenshot: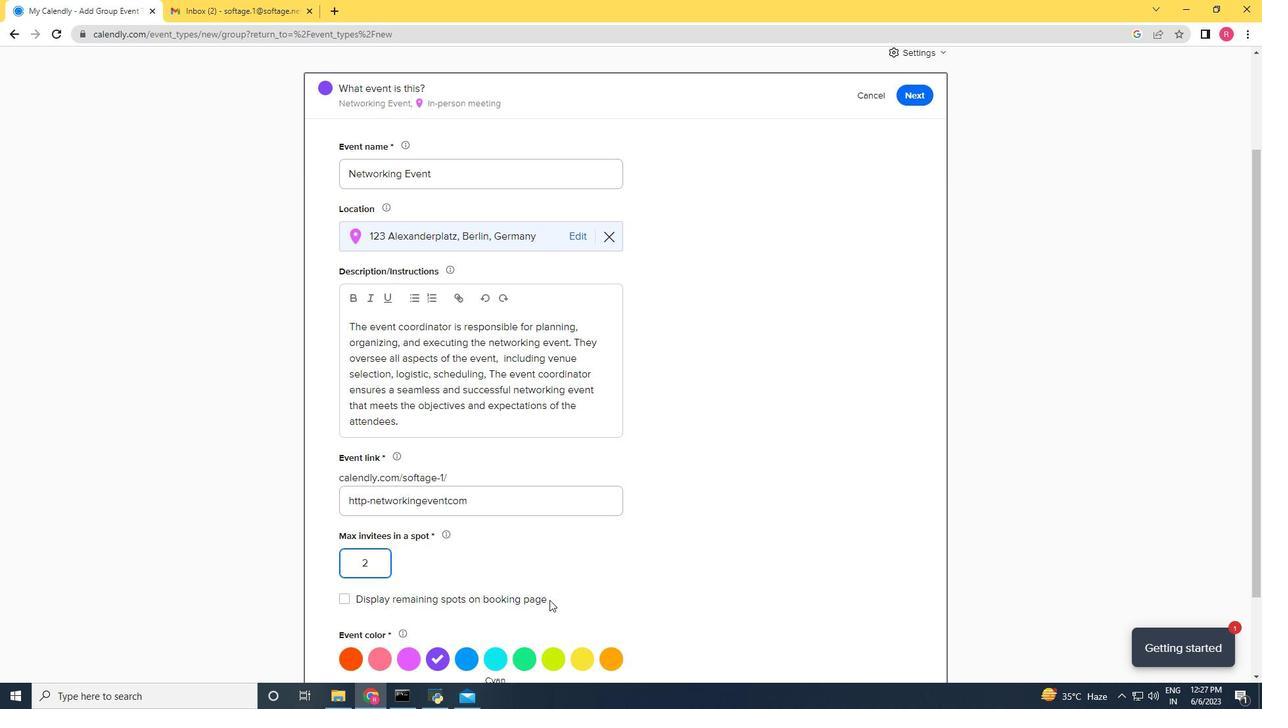 
Action: Mouse scrolled (565, 587) with delta (0, 0)
Screenshot: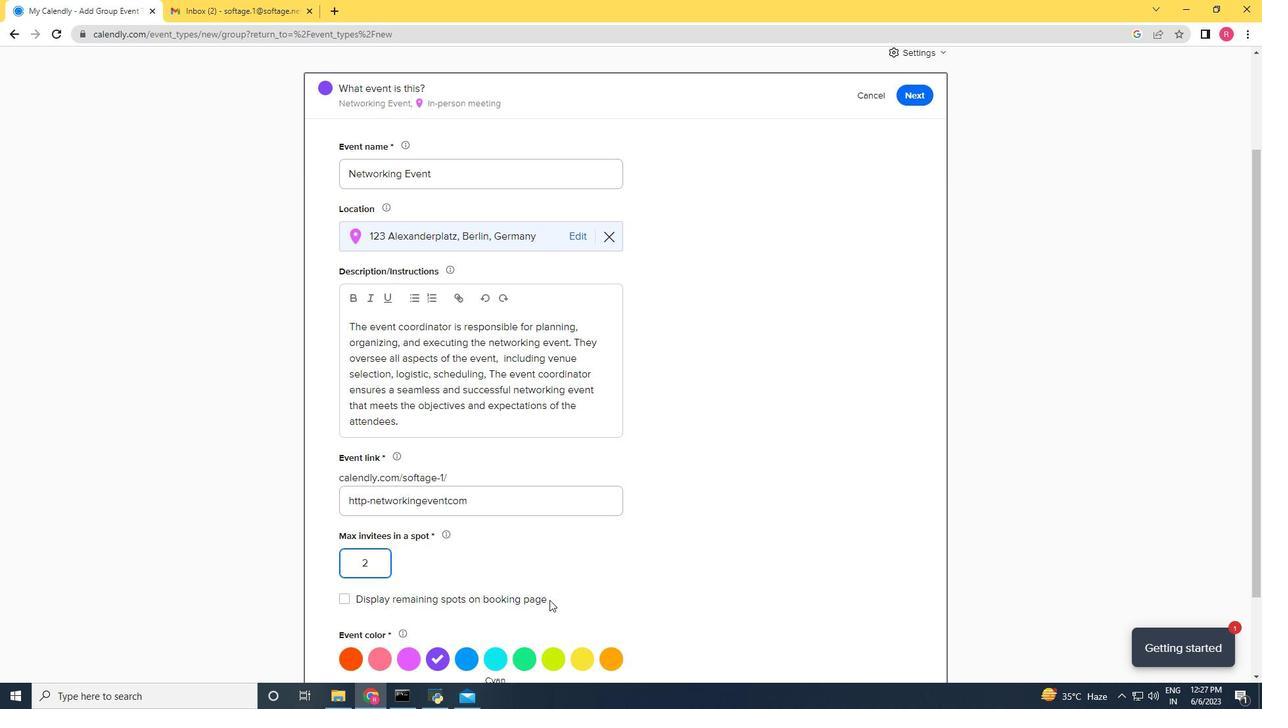
Action: Mouse moved to (566, 585)
Screenshot: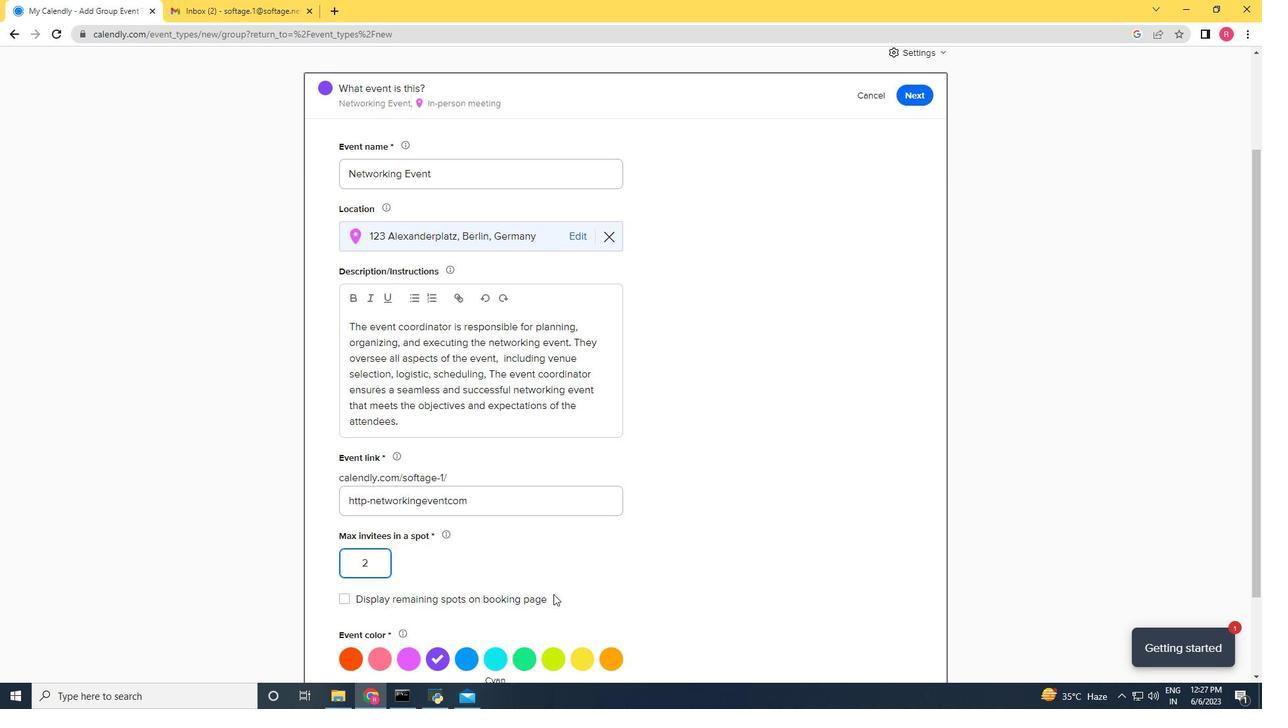 
Action: Mouse scrolled (566, 585) with delta (0, 0)
Screenshot: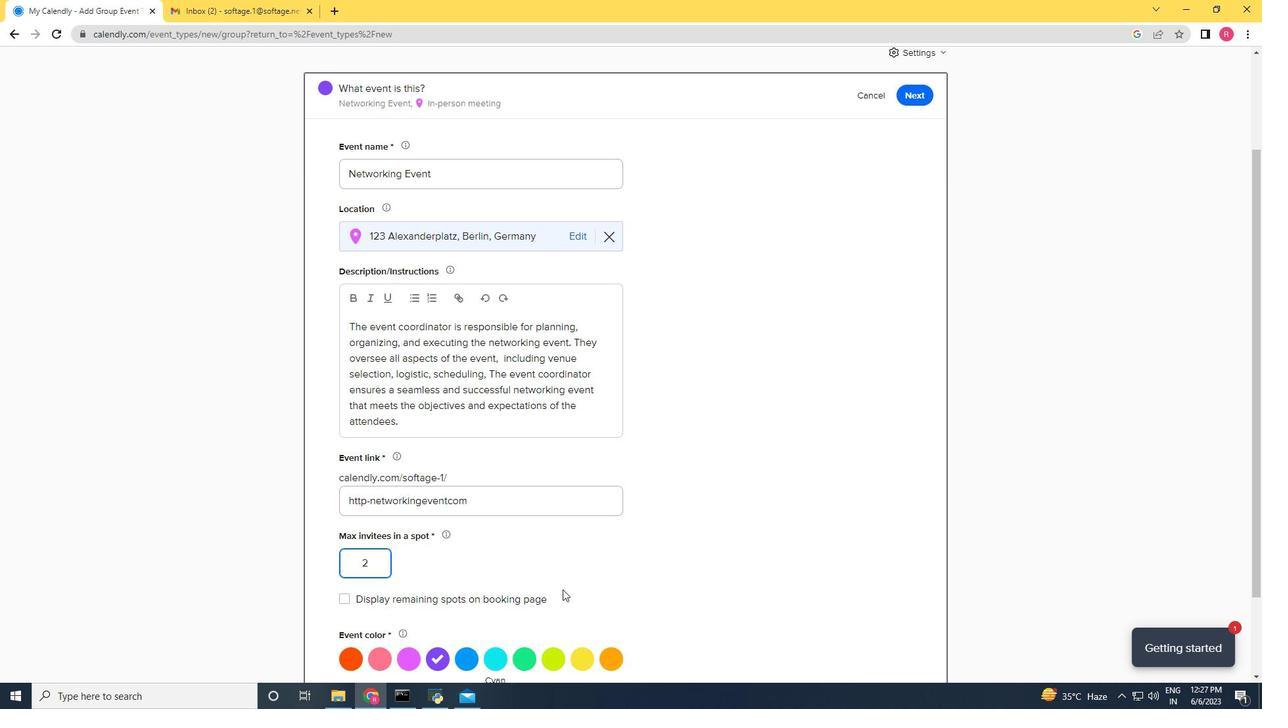 
Action: Mouse moved to (567, 585)
Screenshot: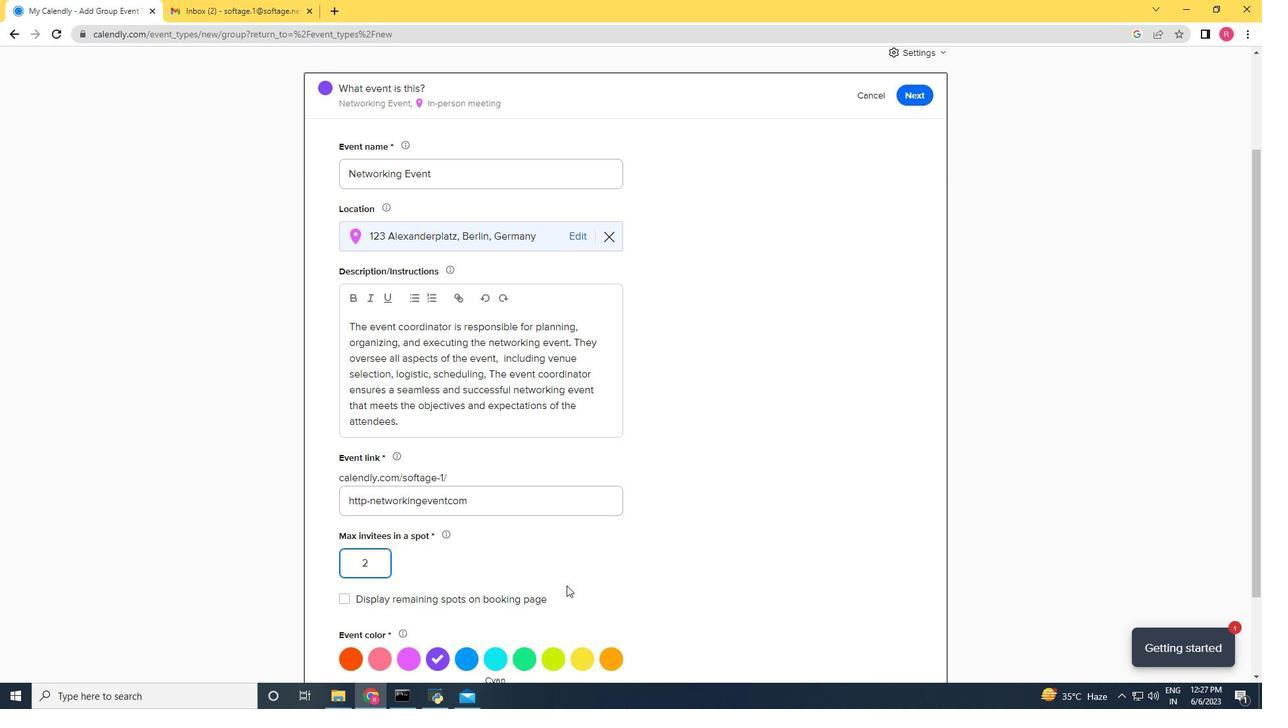 
Action: Mouse scrolled (567, 584) with delta (0, 0)
Screenshot: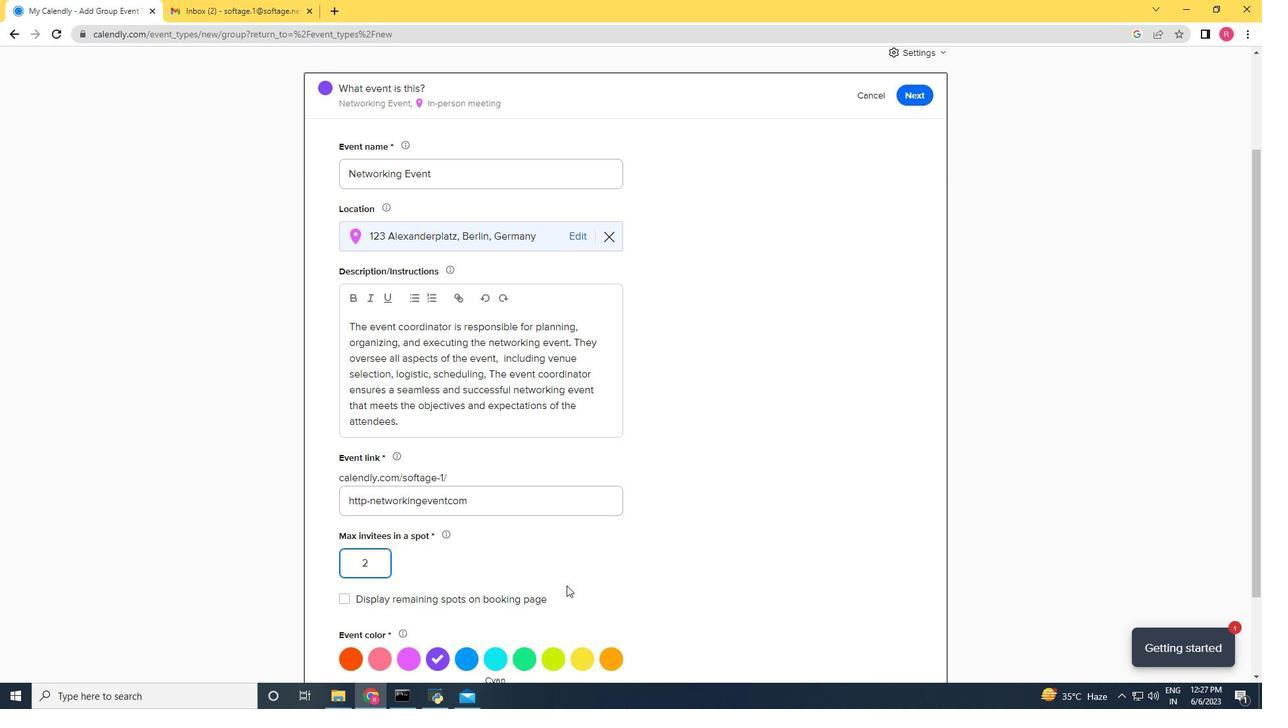 
Action: Mouse moved to (623, 551)
Screenshot: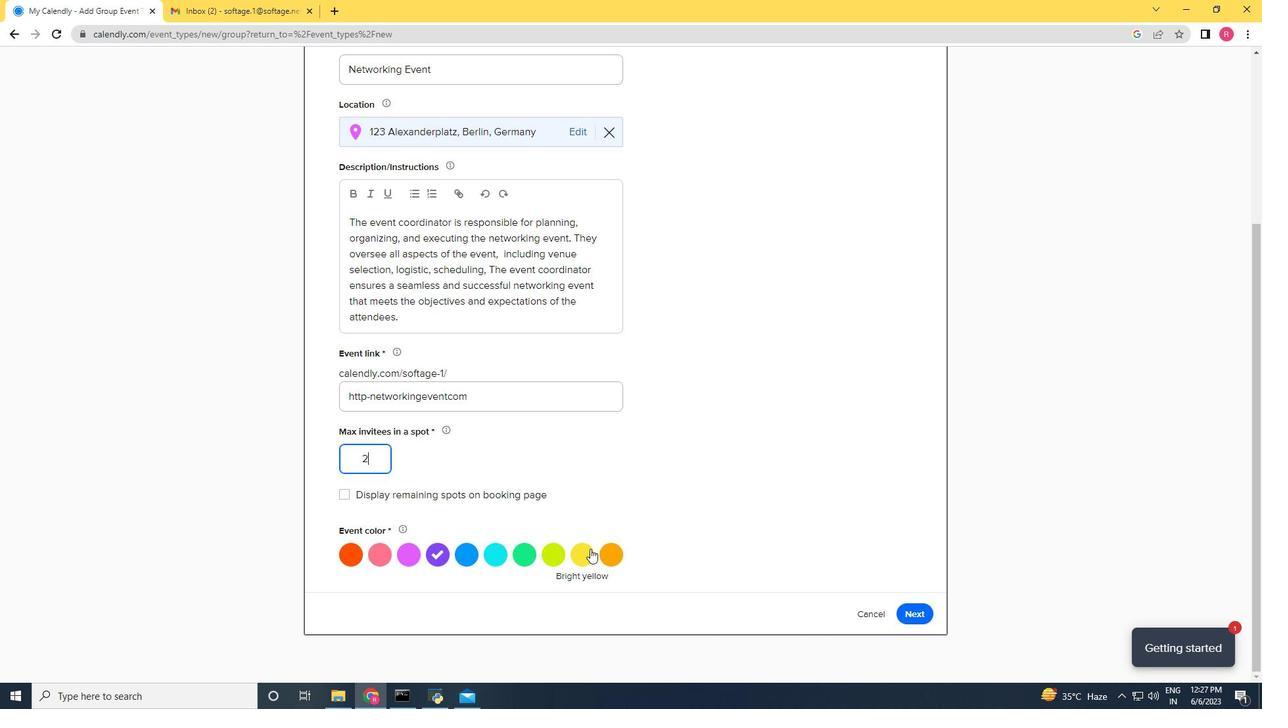 
Action: Mouse pressed left at (623, 551)
Screenshot: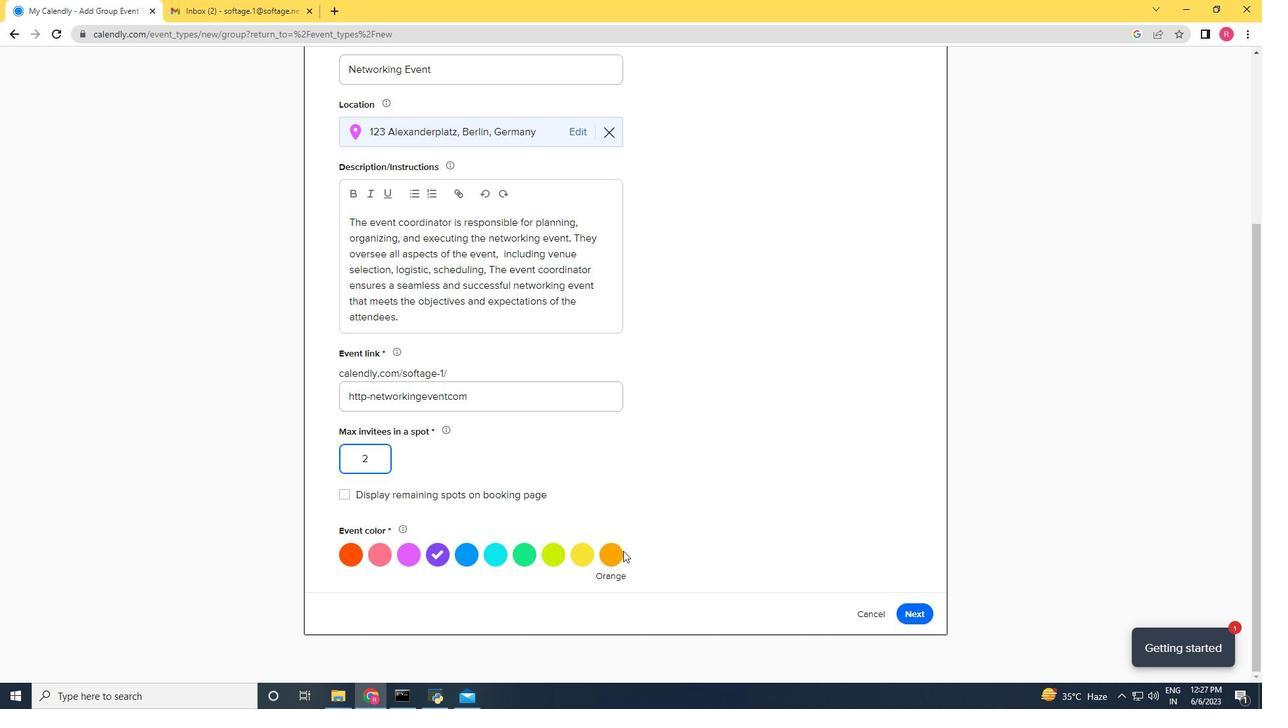 
Action: Mouse moved to (619, 555)
Screenshot: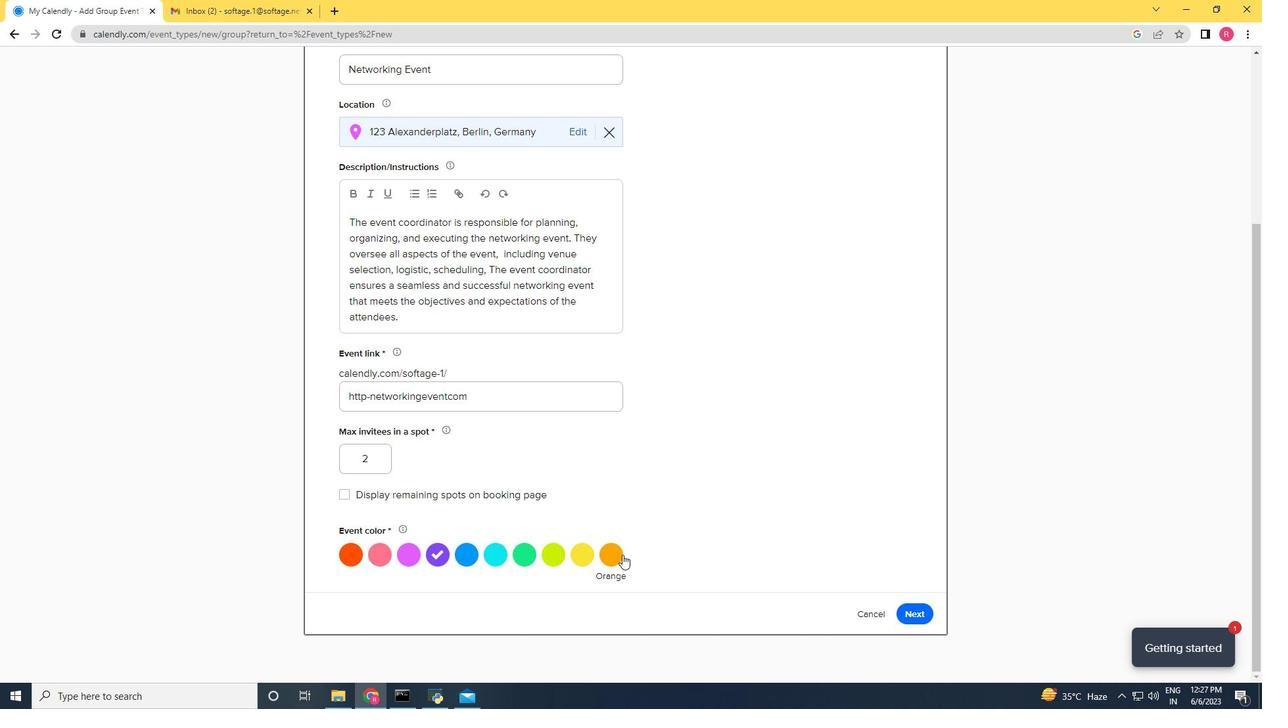 
Action: Mouse pressed left at (619, 555)
Screenshot: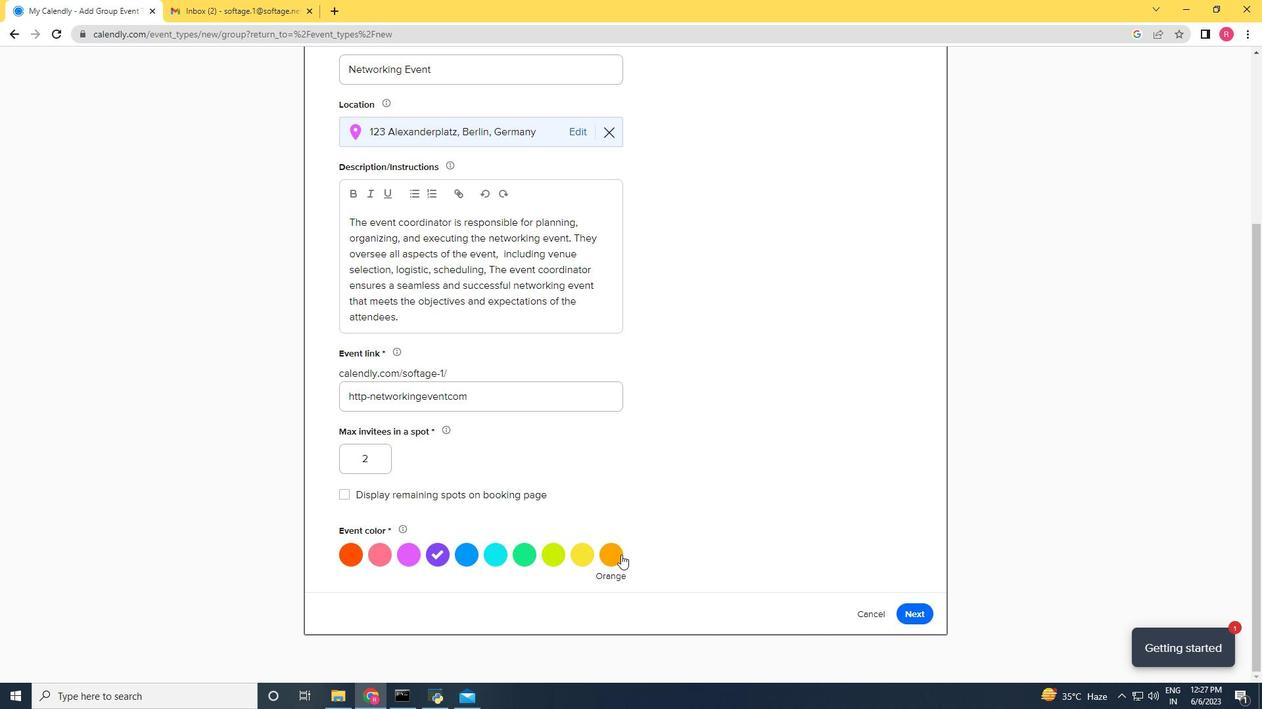 
Action: Mouse moved to (922, 617)
Screenshot: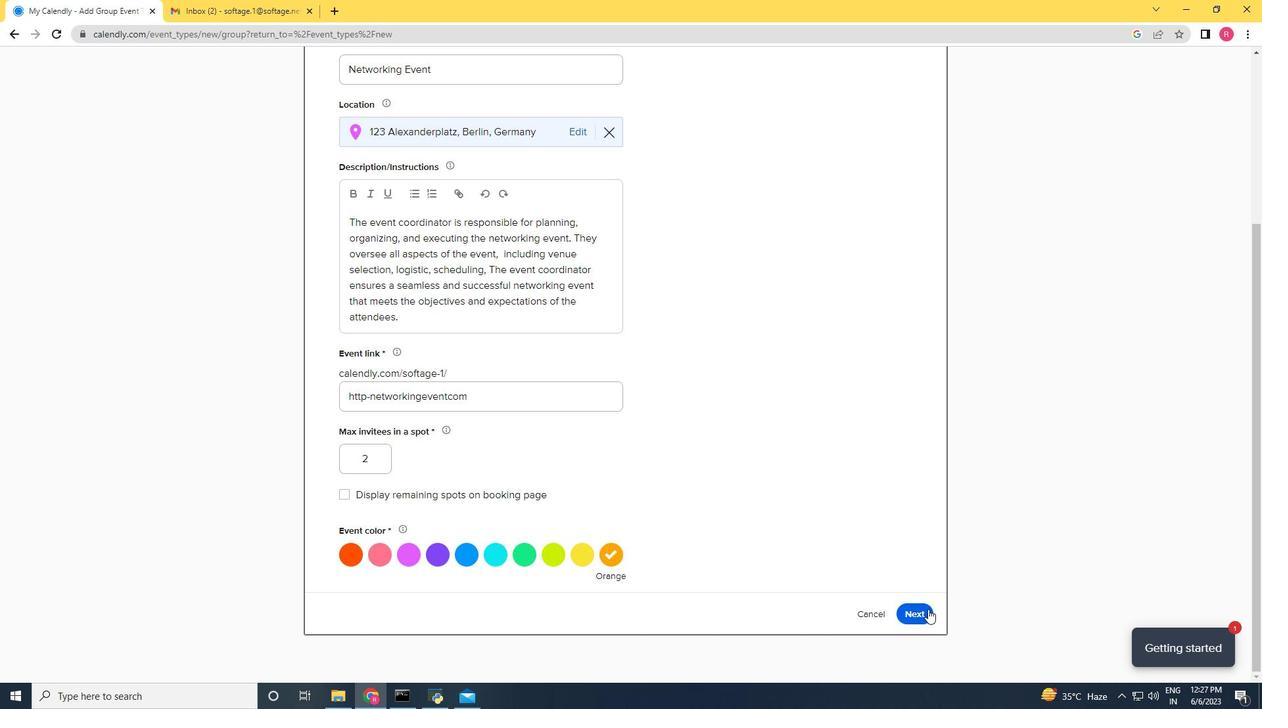 
Action: Mouse pressed left at (922, 617)
Screenshot: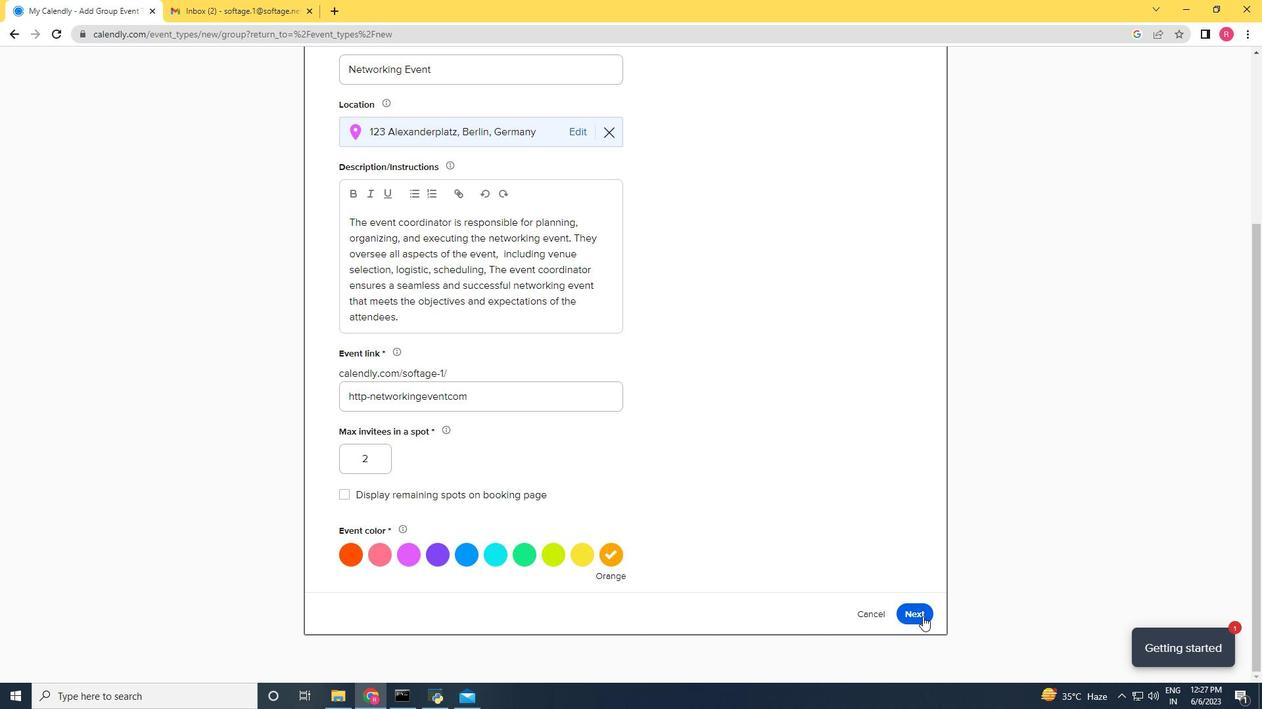 
Action: Mouse moved to (347, 187)
Screenshot: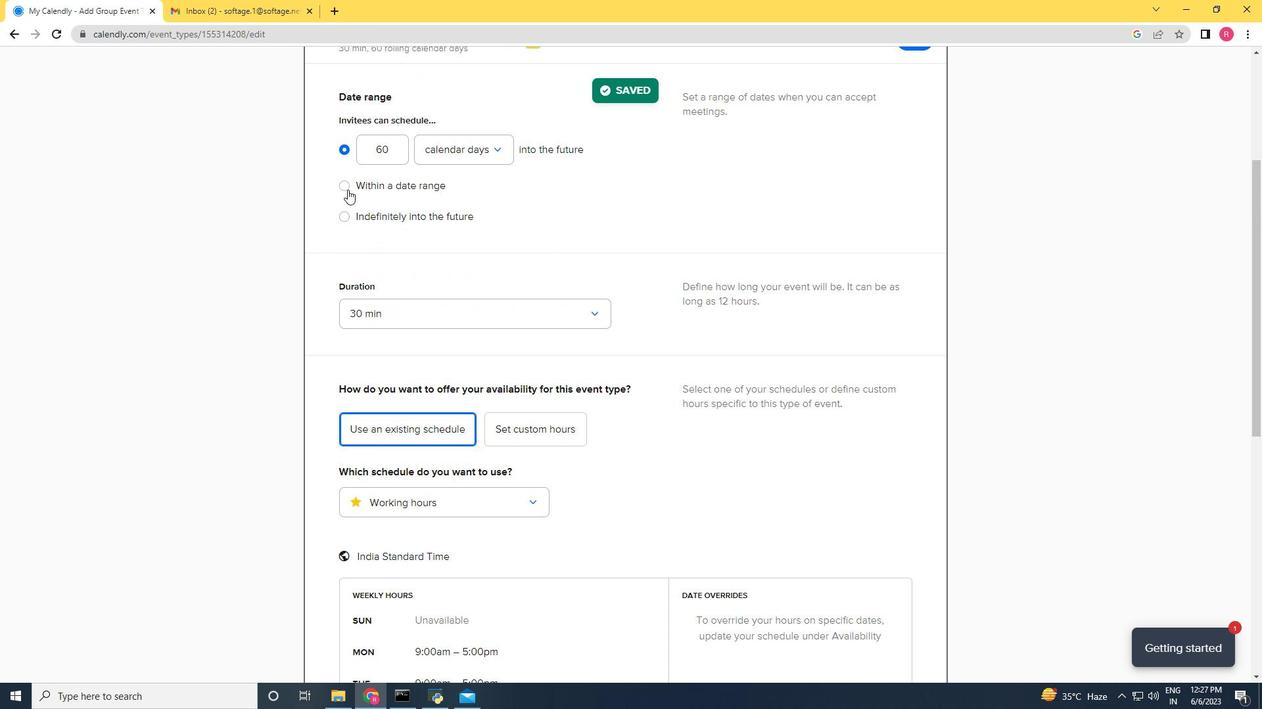 
Action: Mouse pressed left at (347, 187)
Screenshot: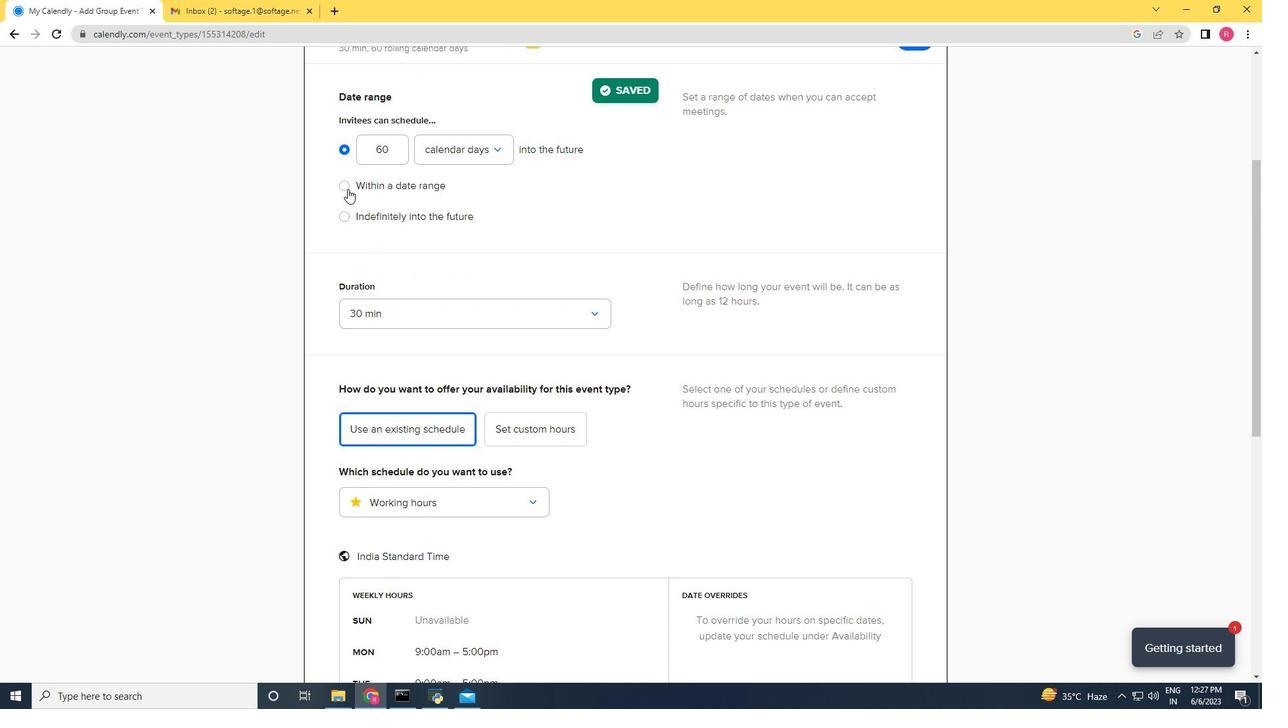 
Action: Mouse moved to (488, 187)
Screenshot: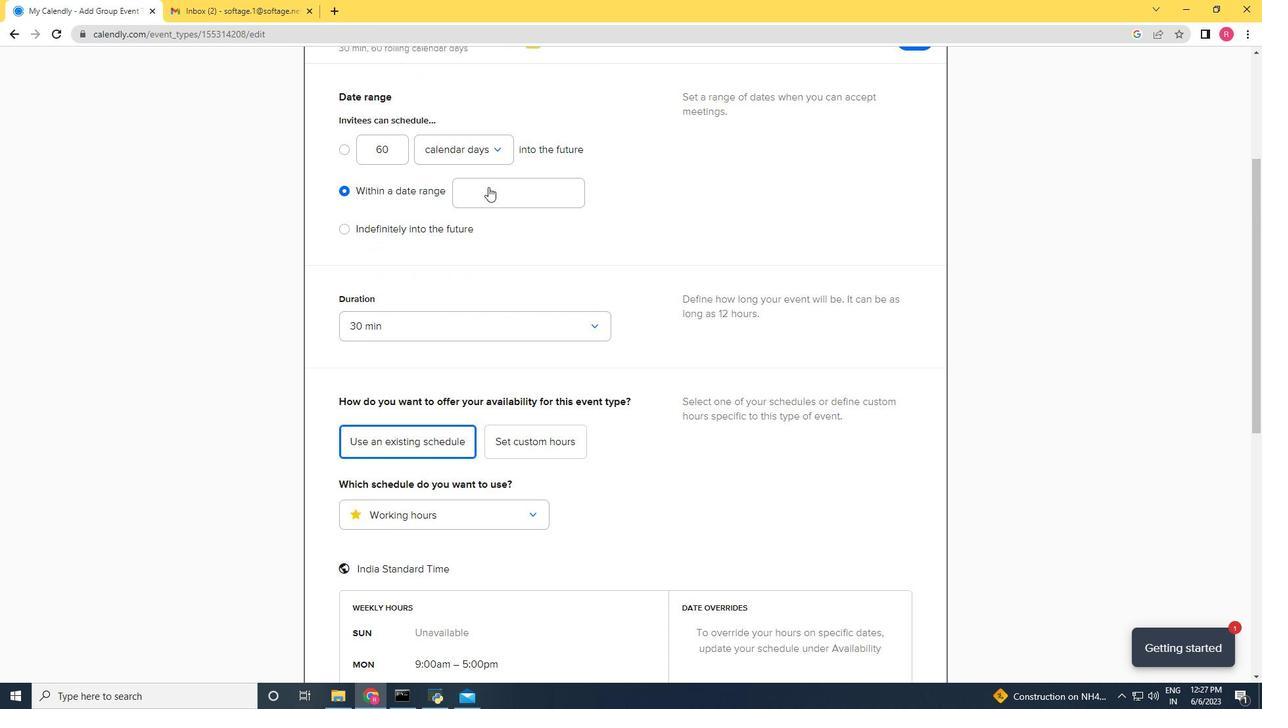 
Action: Mouse pressed left at (488, 187)
Screenshot: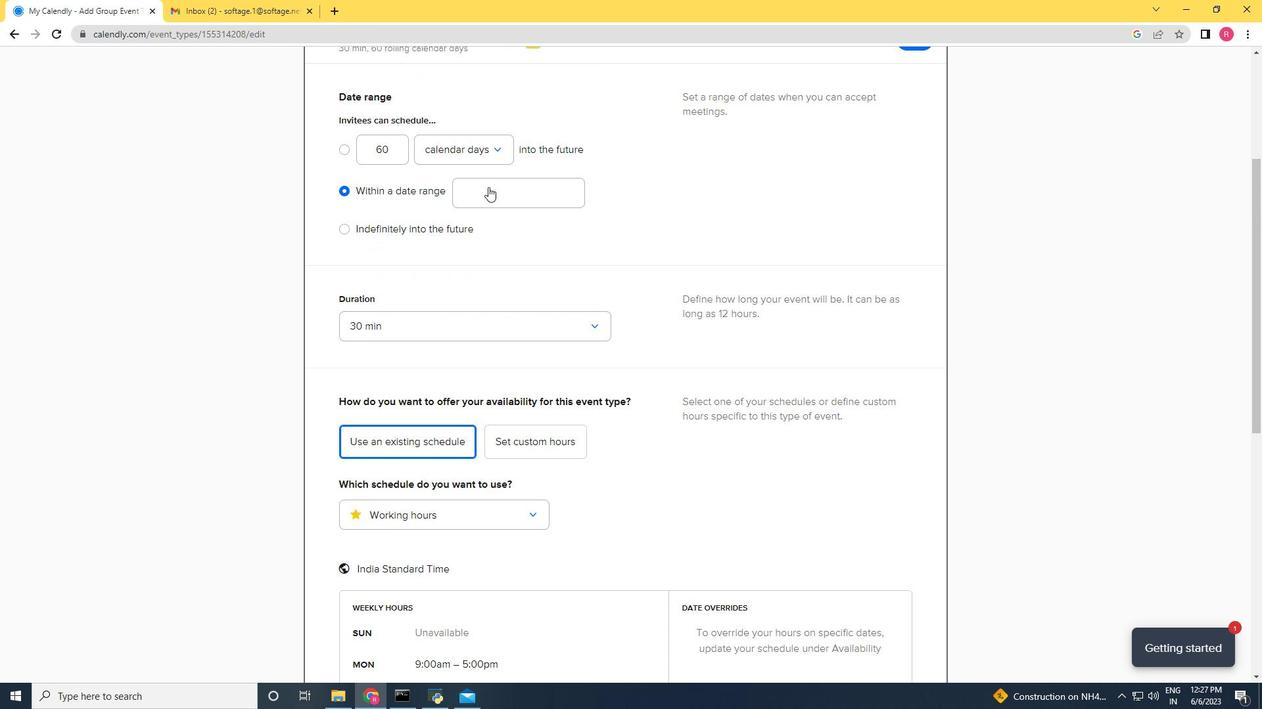
Action: Mouse moved to (552, 245)
Screenshot: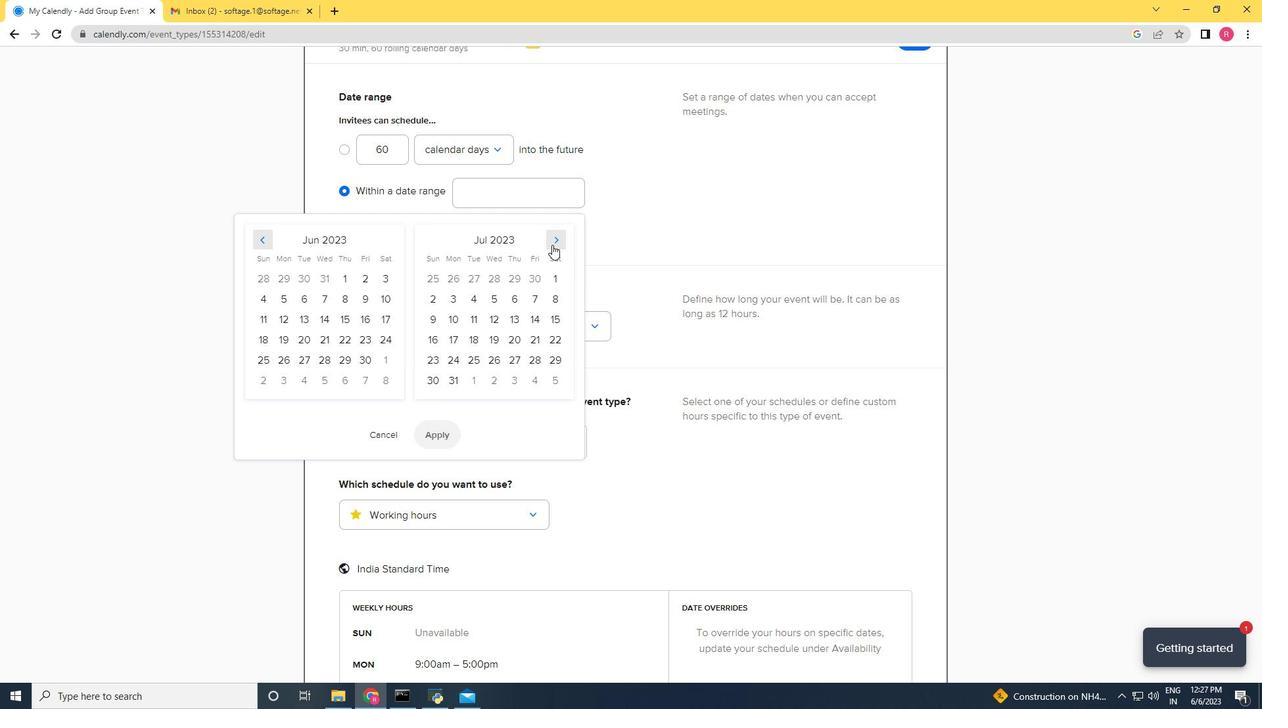 
Action: Mouse pressed left at (552, 245)
Screenshot: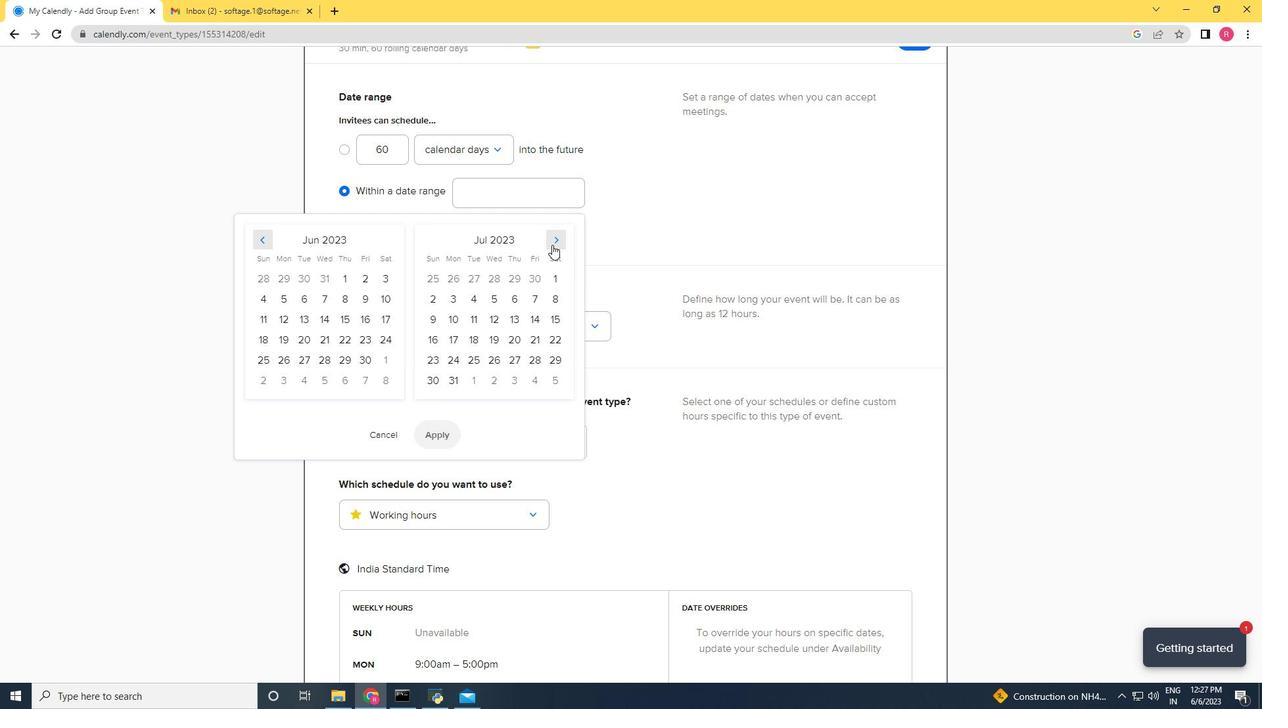 
Action: Mouse moved to (552, 245)
Screenshot: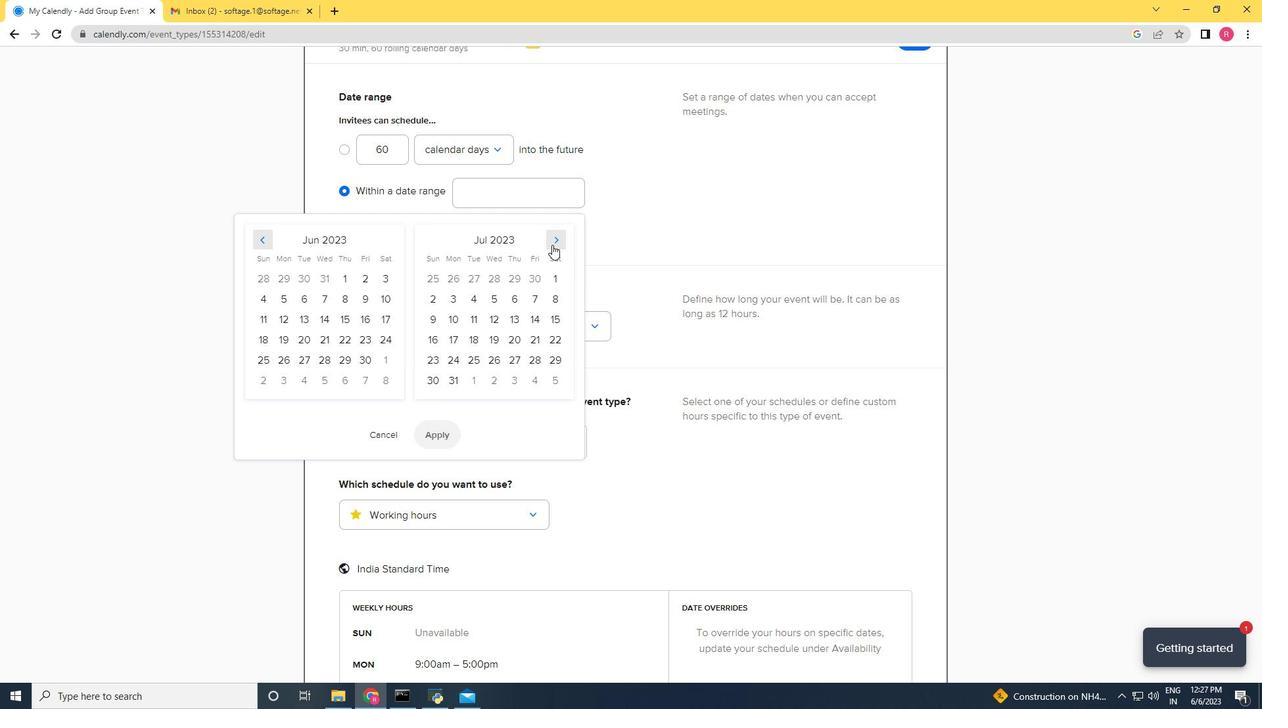 
Action: Mouse pressed left at (552, 245)
Screenshot: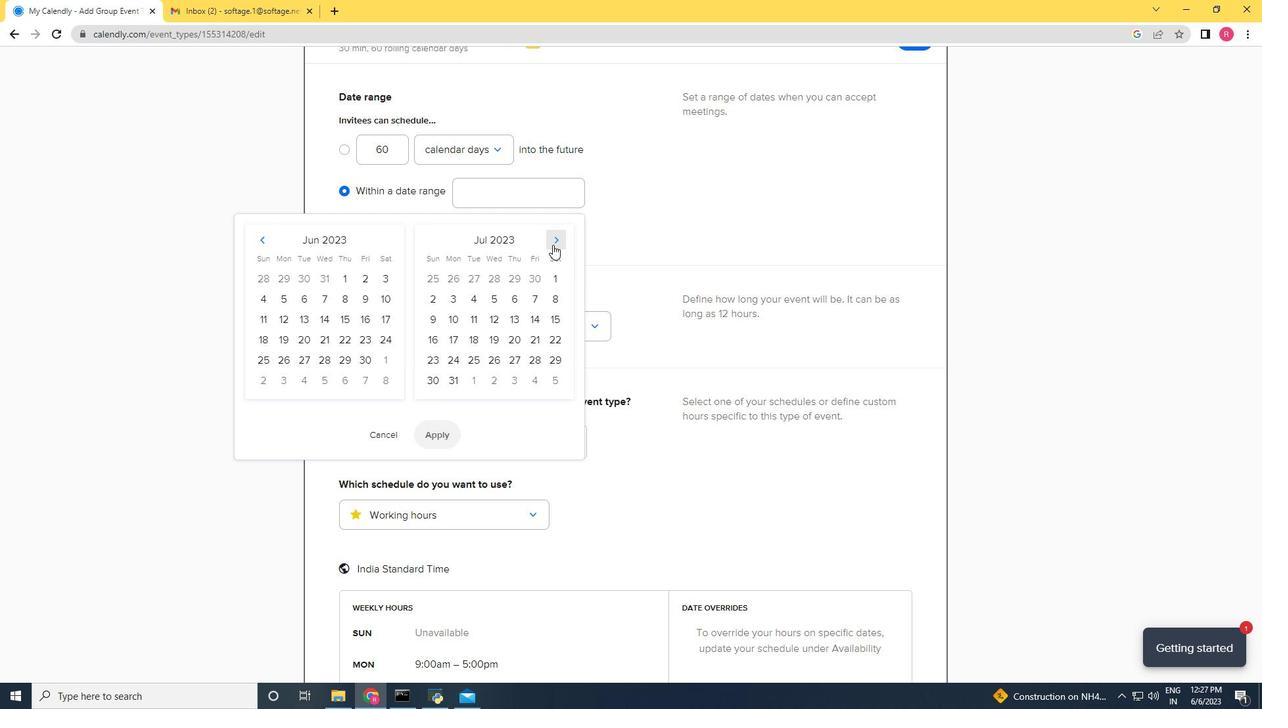 
Action: Mouse moved to (554, 245)
Screenshot: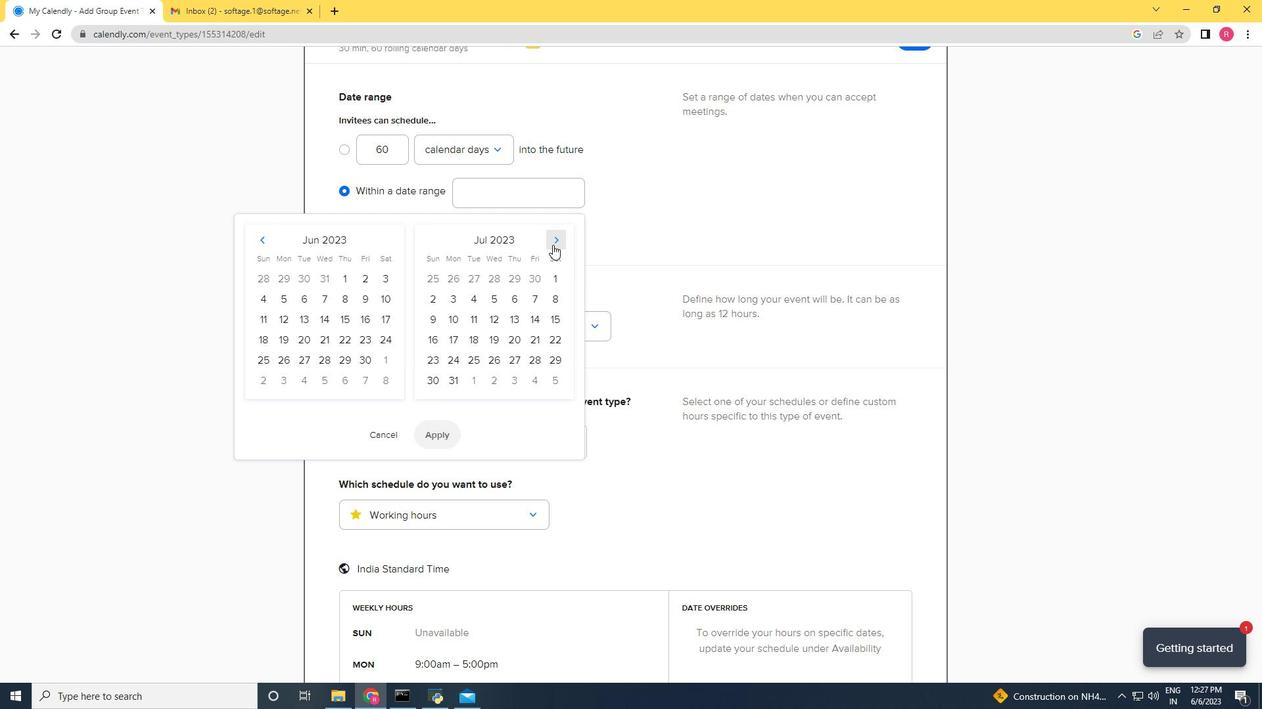 
Action: Mouse pressed left at (554, 245)
Screenshot: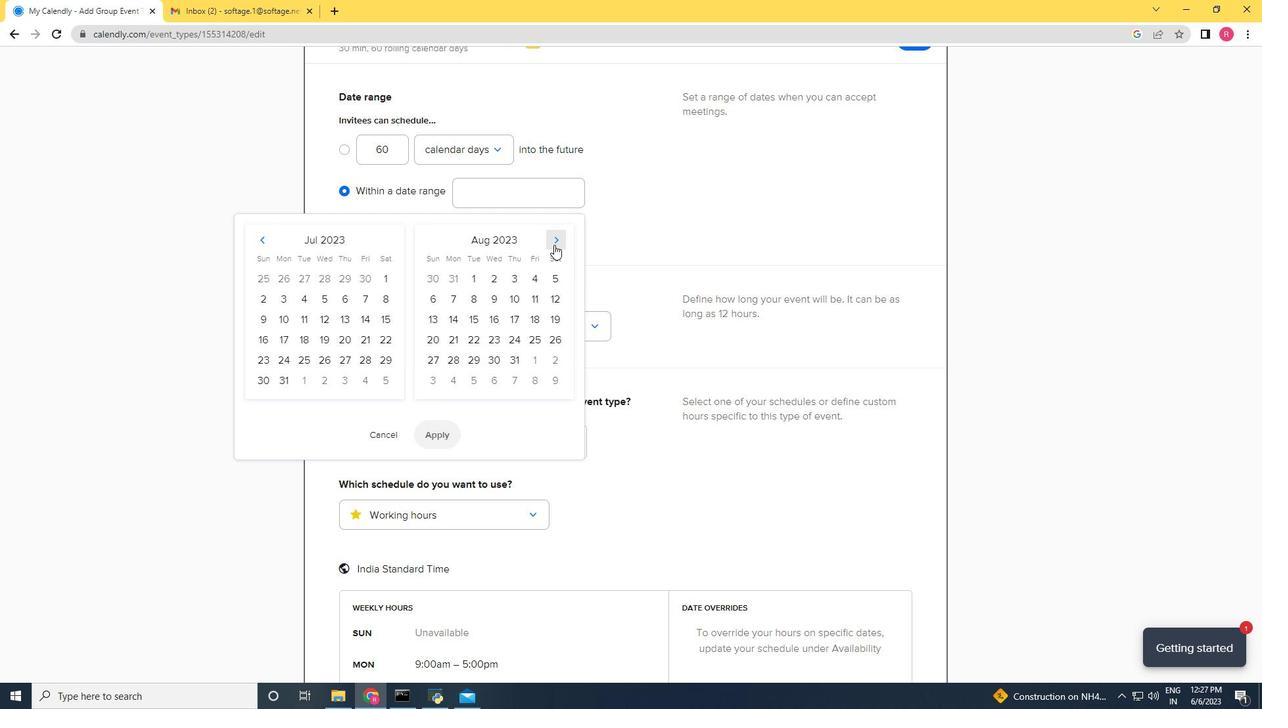 
Action: Mouse pressed left at (554, 245)
Screenshot: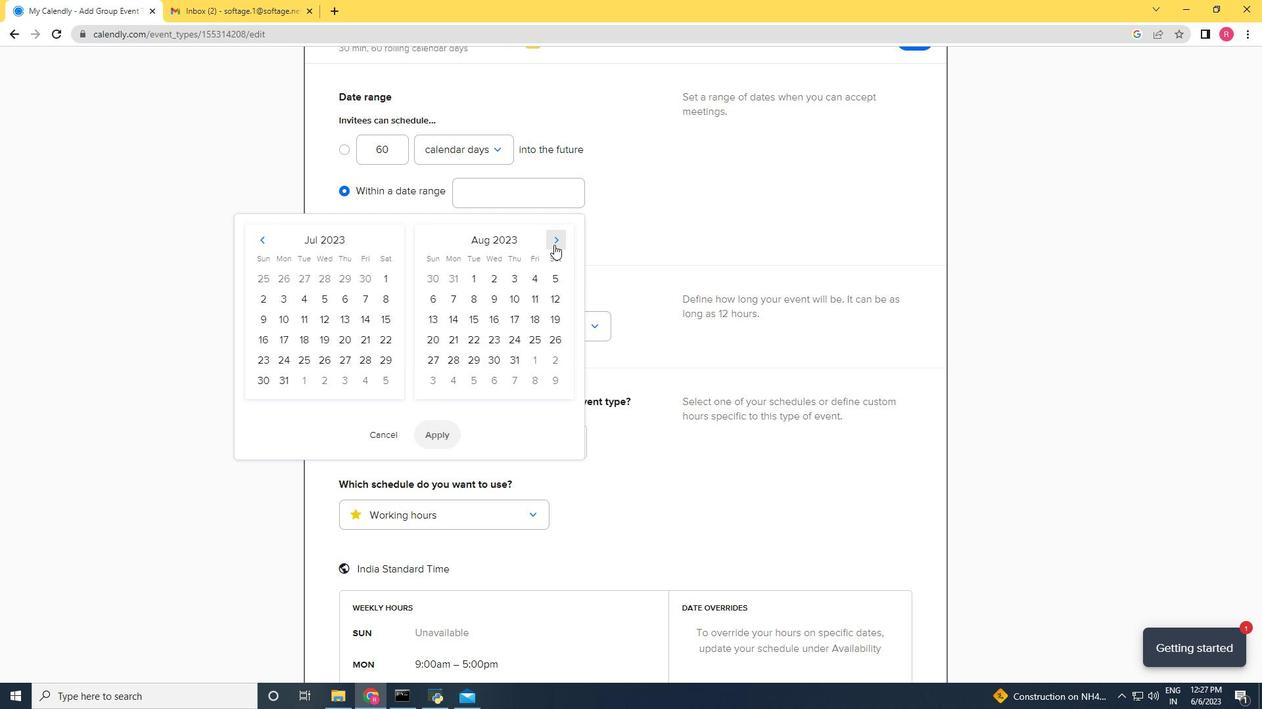 
Action: Mouse pressed left at (554, 245)
Screenshot: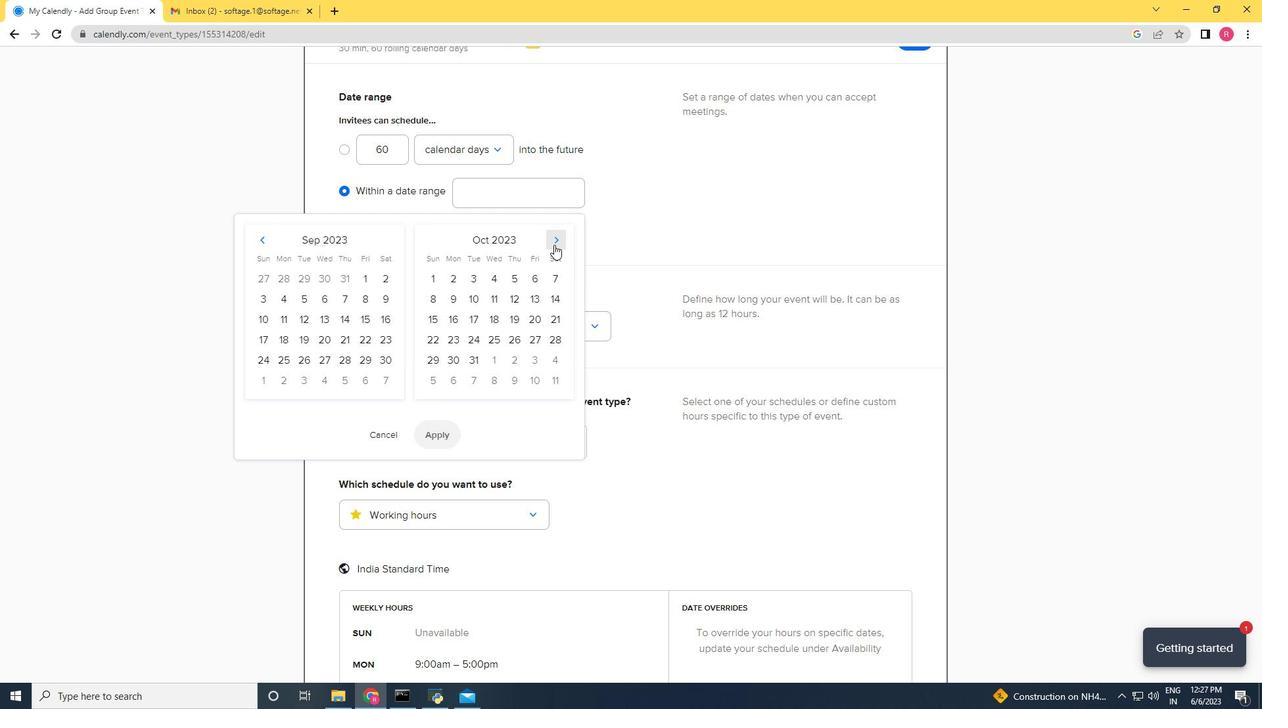 
Action: Mouse pressed left at (554, 245)
Screenshot: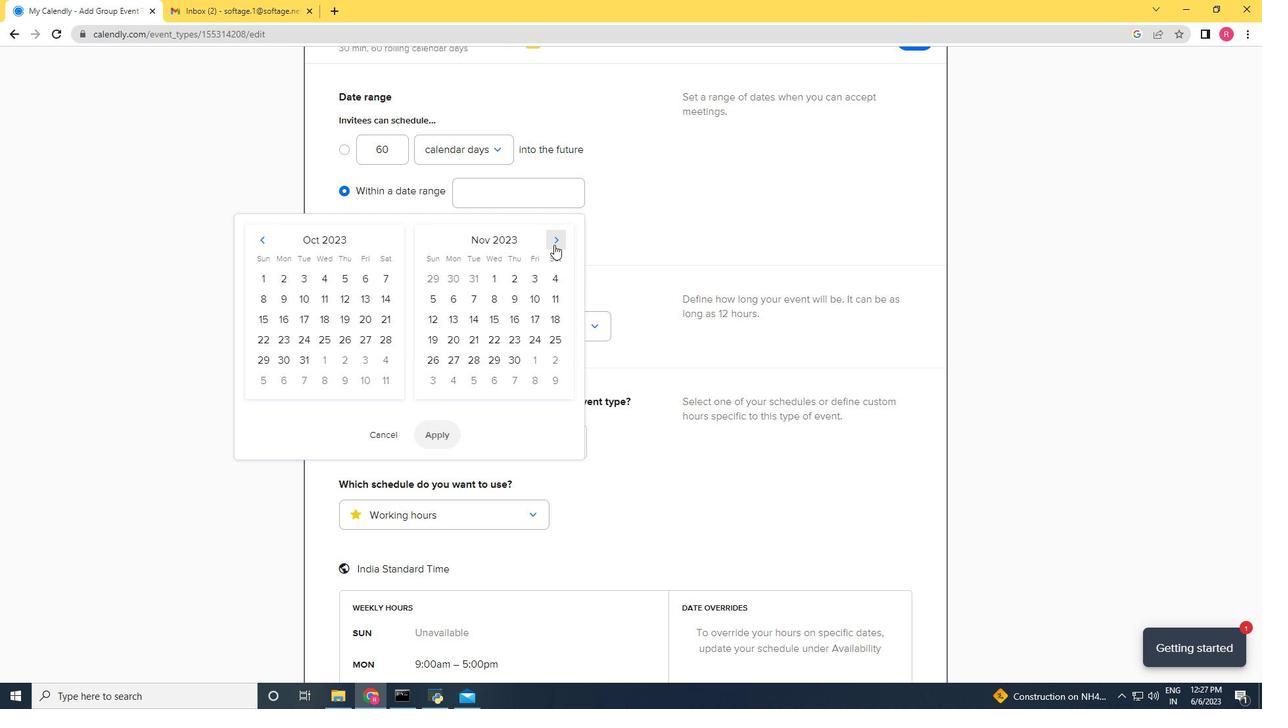 
Action: Mouse pressed left at (554, 245)
Screenshot: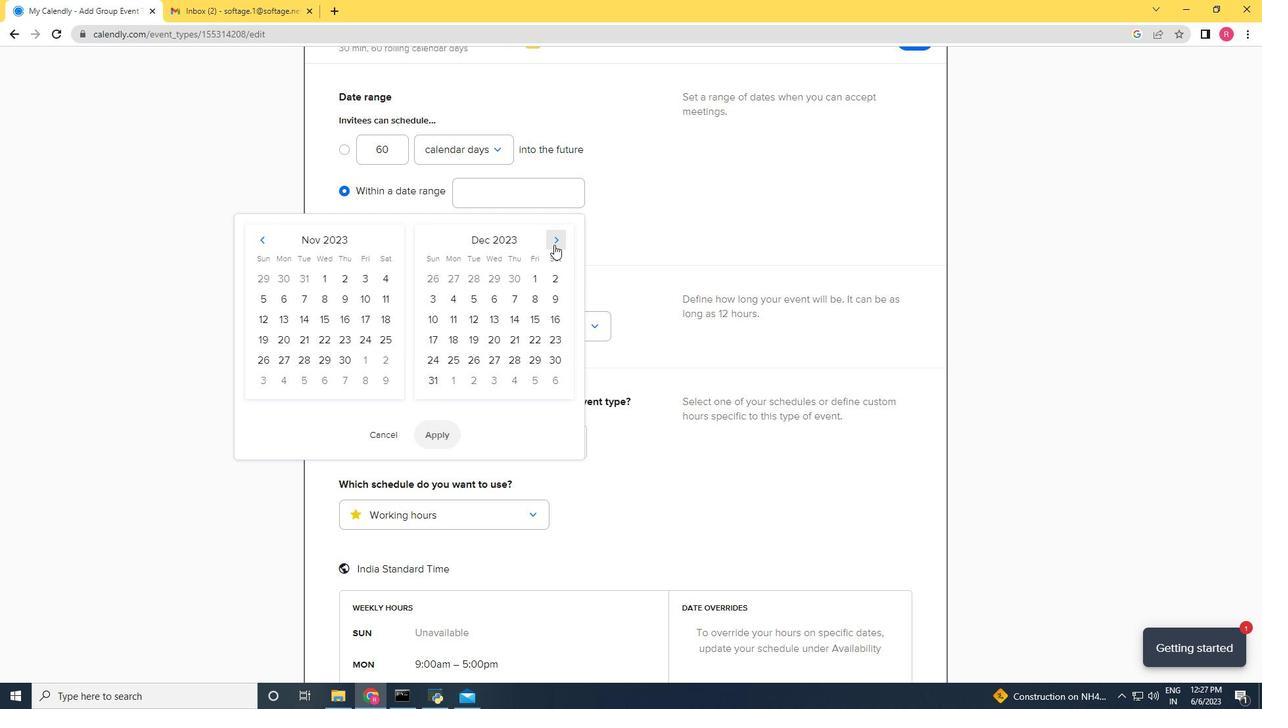
Action: Mouse pressed left at (554, 245)
Screenshot: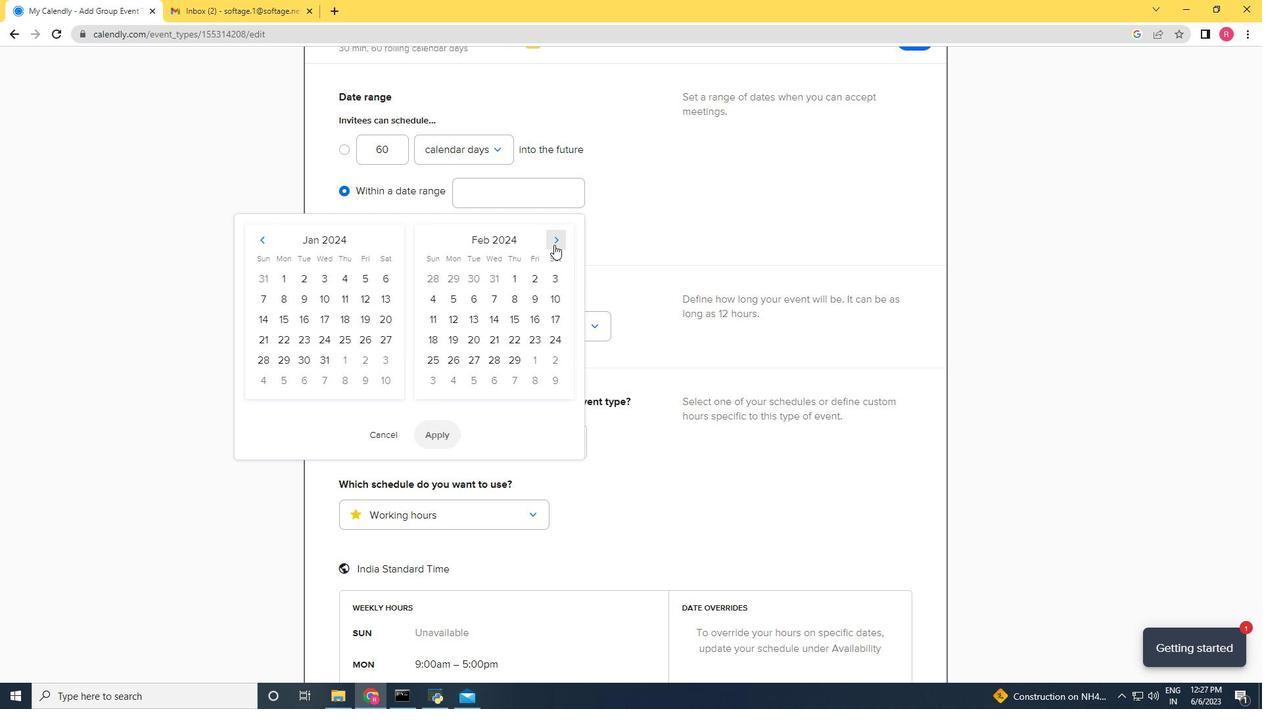 
Action: Mouse moved to (539, 282)
Screenshot: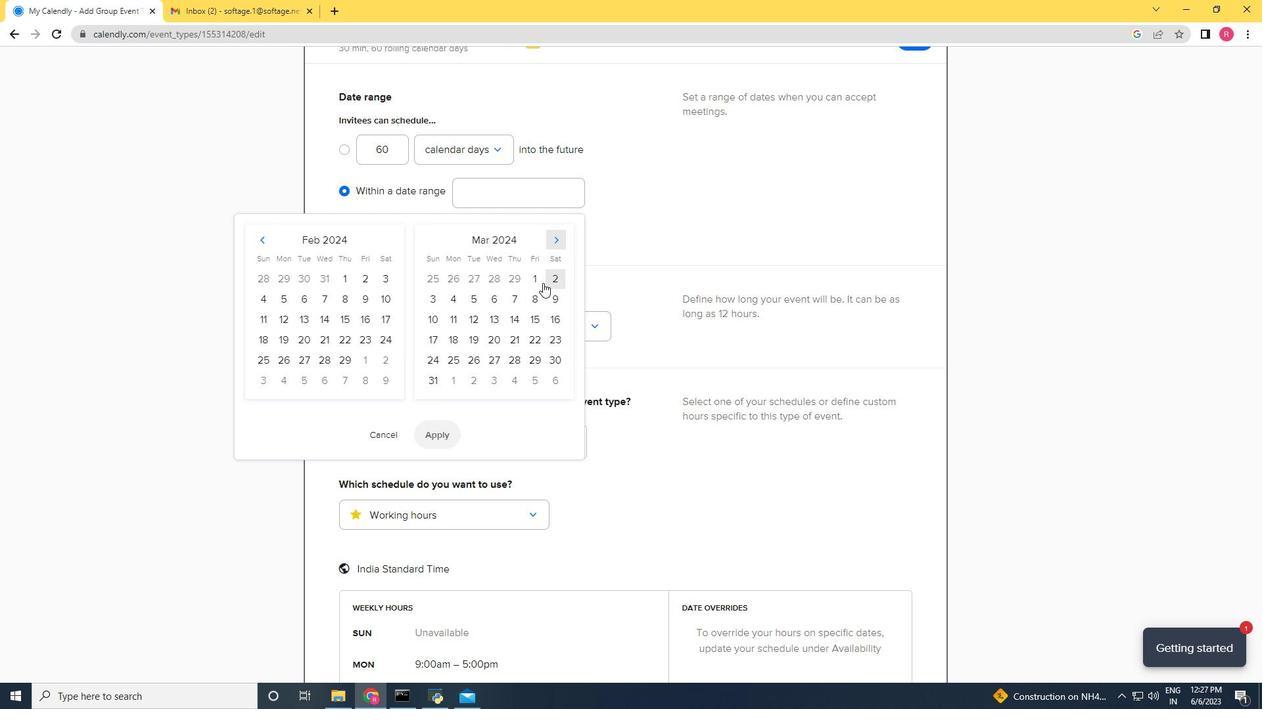 
Action: Mouse pressed left at (539, 282)
Screenshot: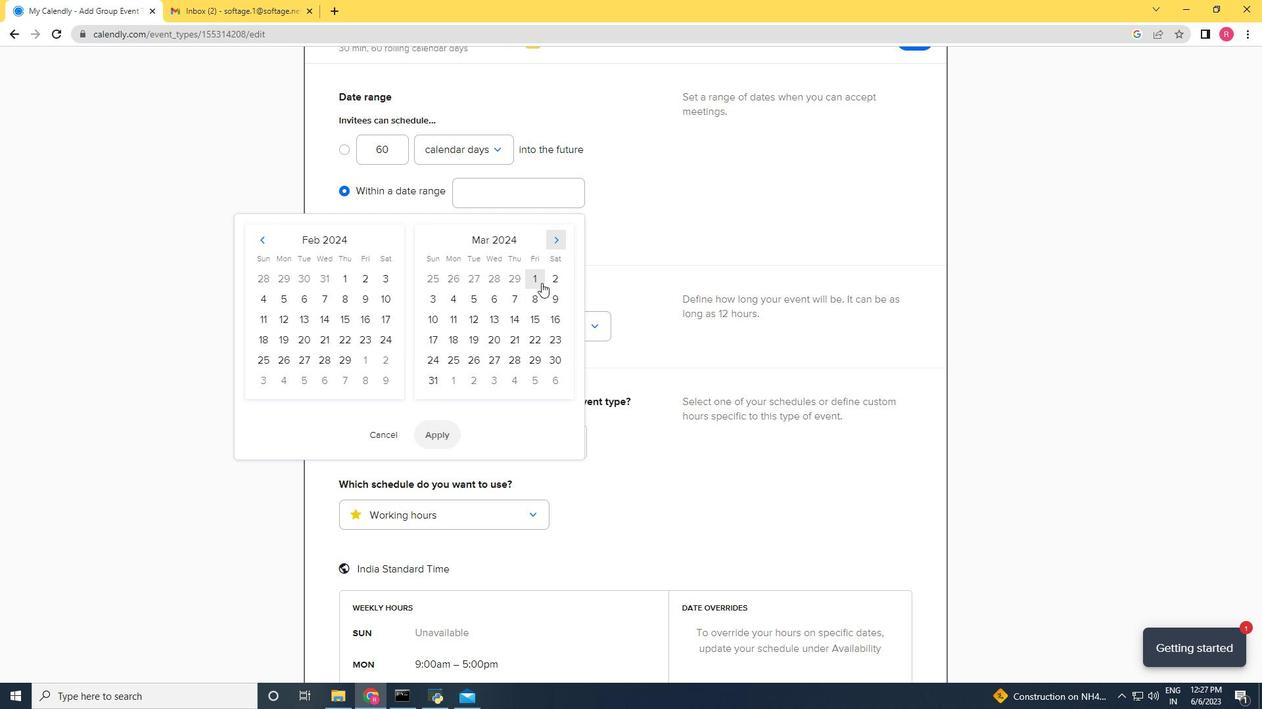 
Action: Mouse moved to (437, 305)
Screenshot: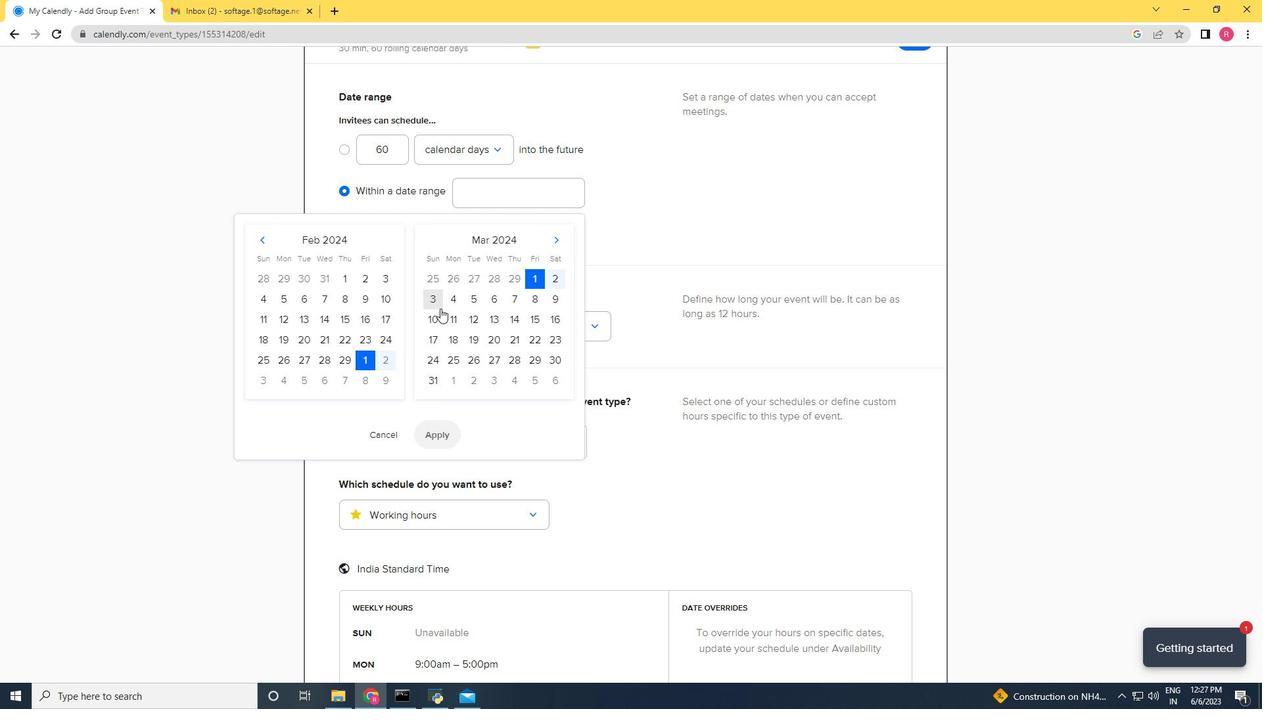 
Action: Mouse pressed left at (437, 305)
Screenshot: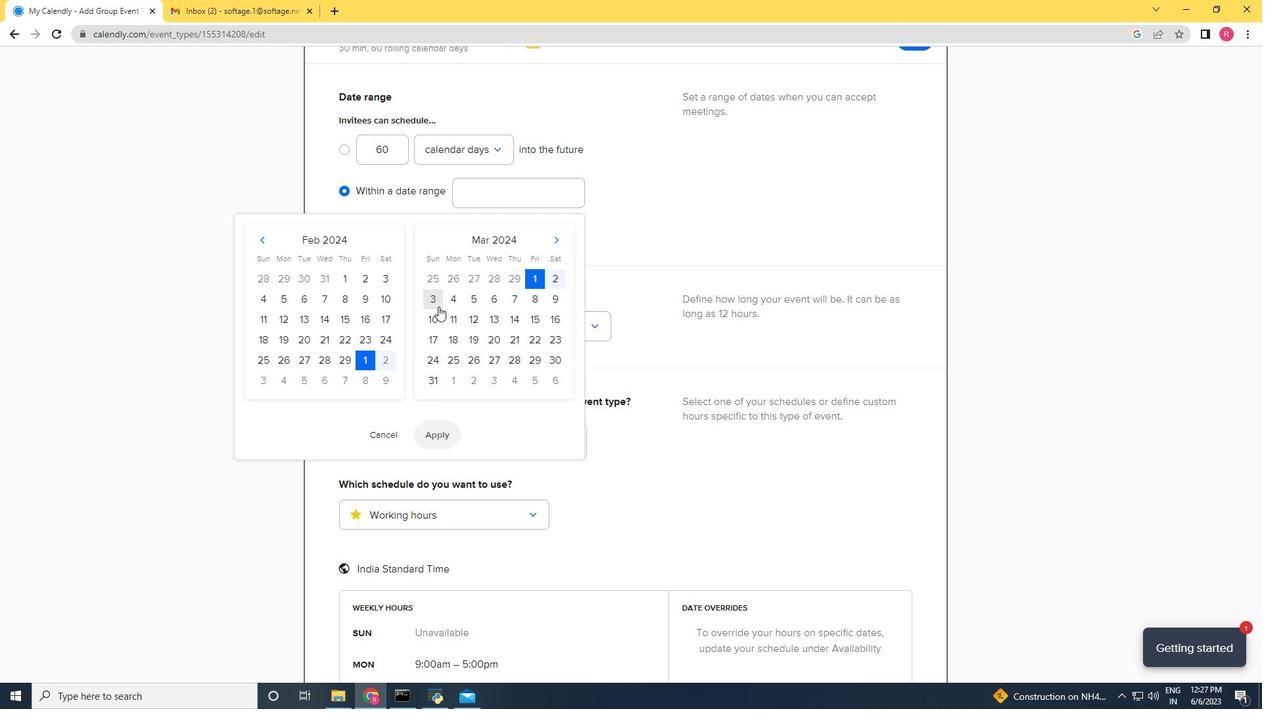 
Action: Mouse moved to (445, 427)
Screenshot: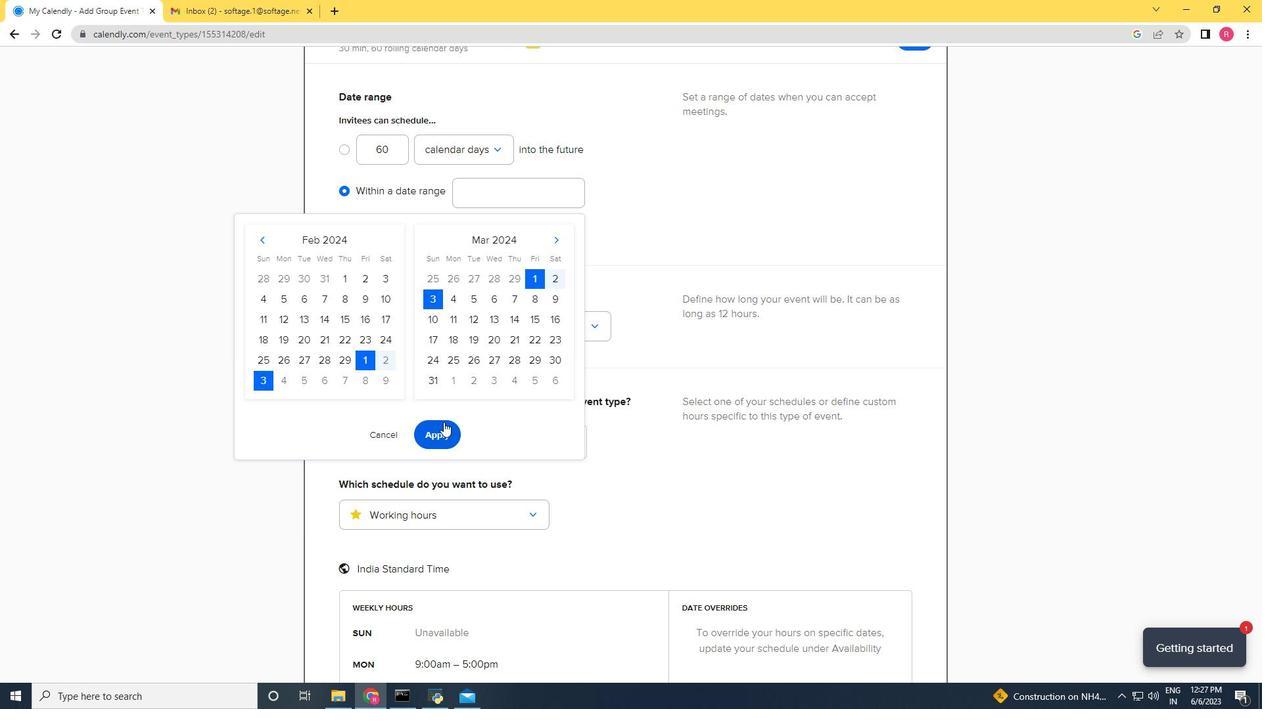 
Action: Mouse pressed left at (445, 427)
Screenshot: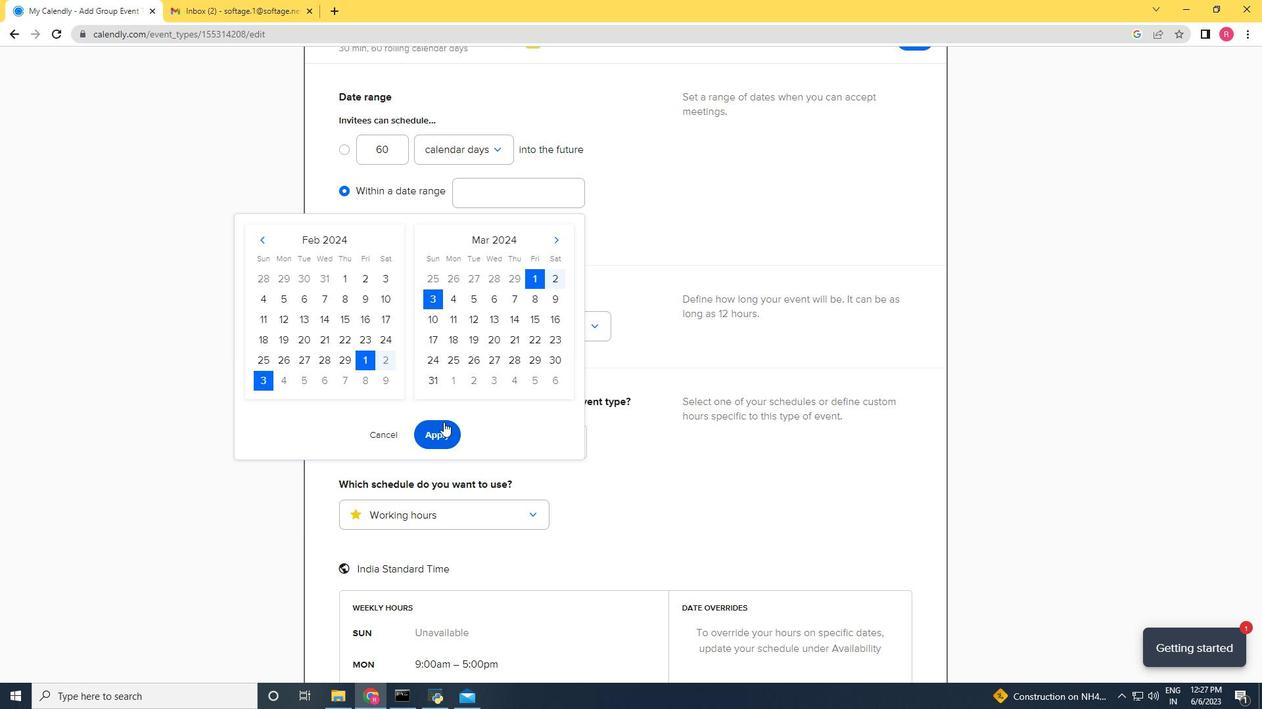 
Action: Mouse moved to (657, 504)
Screenshot: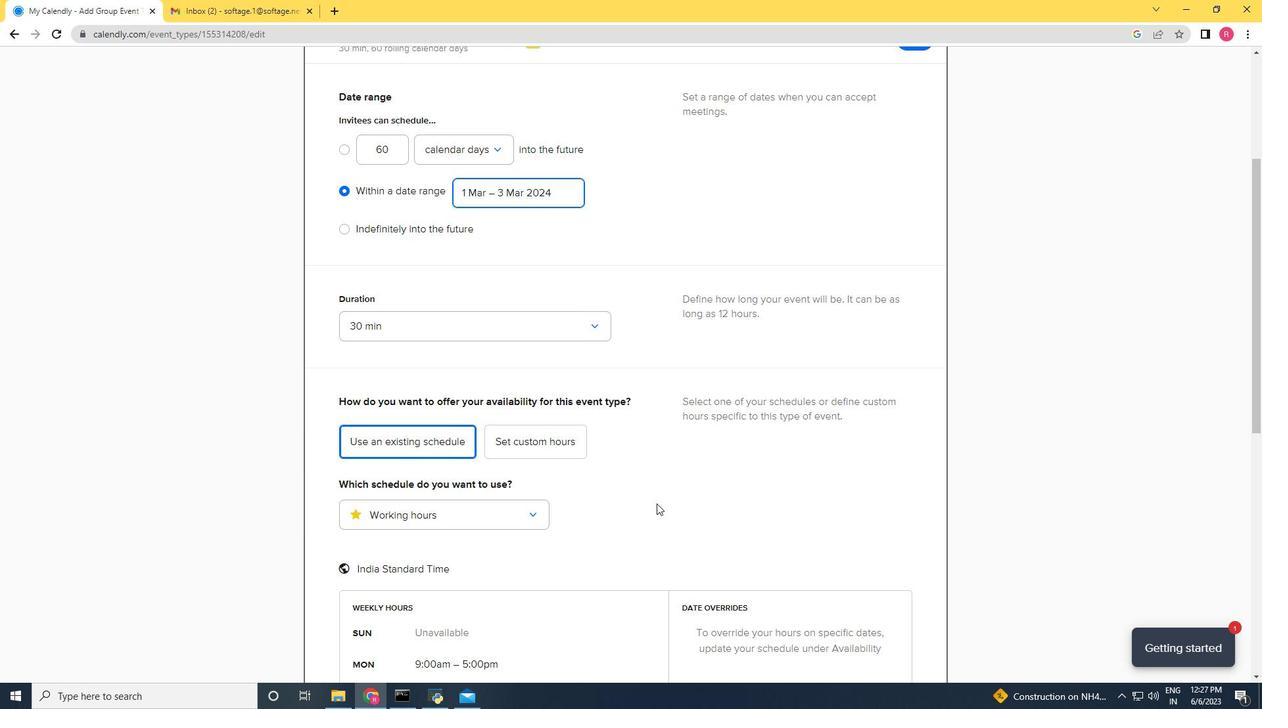 
Action: Mouse scrolled (657, 503) with delta (0, 0)
Screenshot: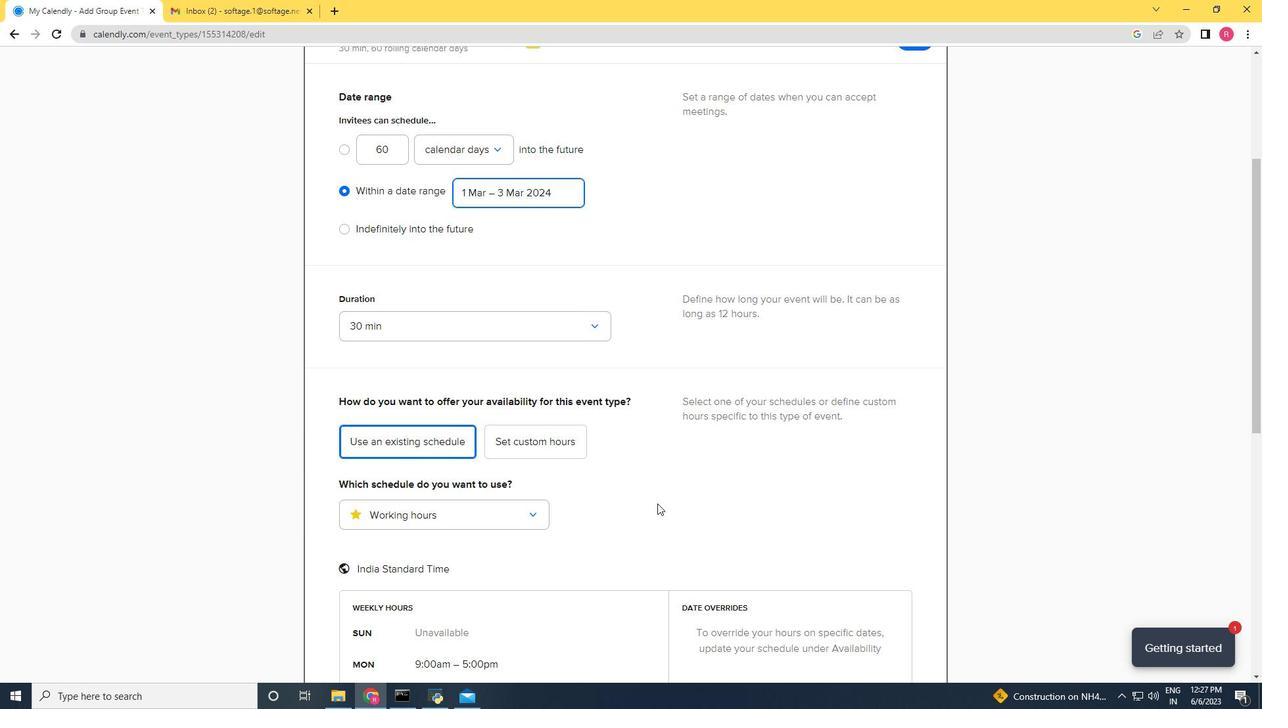 
Action: Mouse scrolled (657, 503) with delta (0, 0)
Screenshot: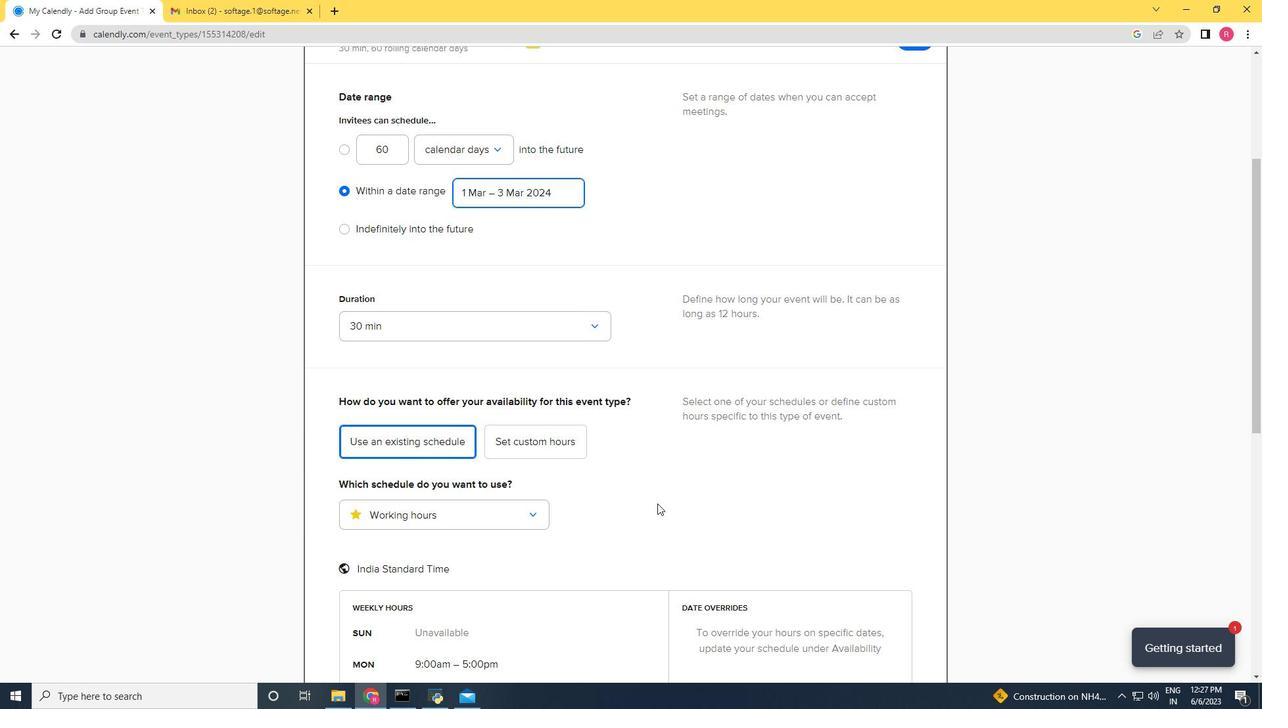 
Action: Mouse scrolled (657, 503) with delta (0, 0)
Screenshot: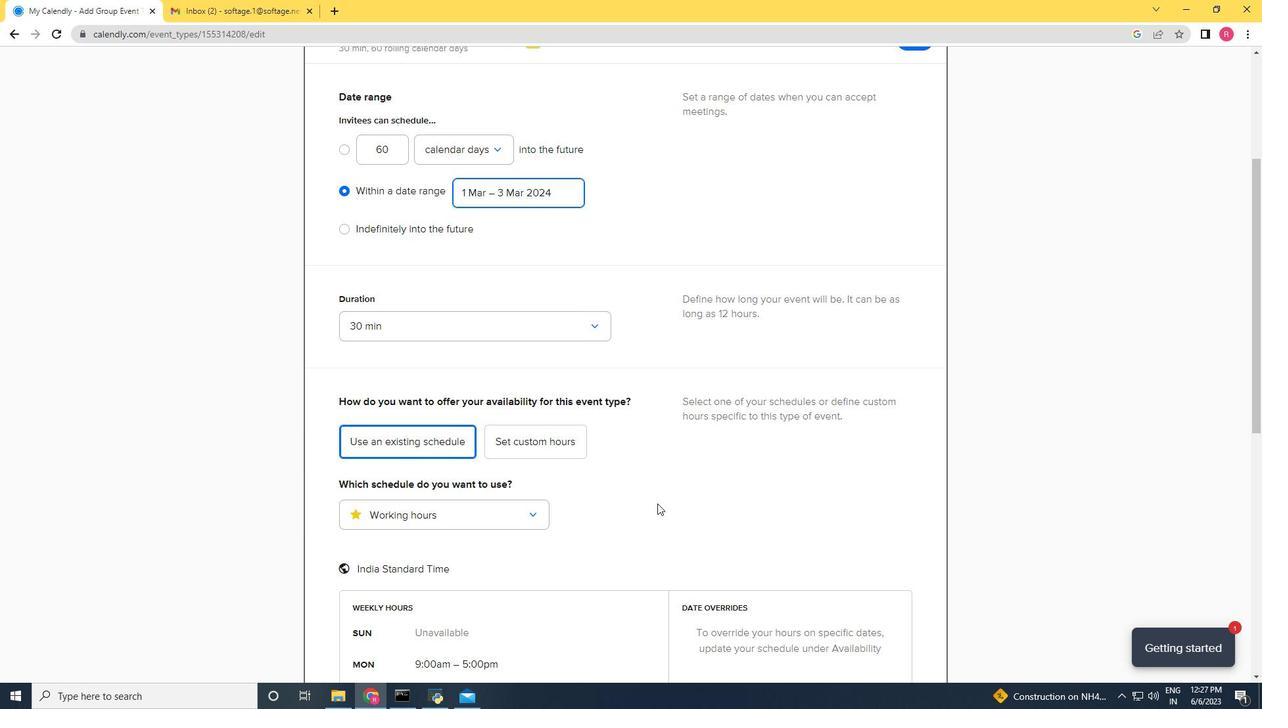 
Action: Mouse scrolled (657, 503) with delta (0, 0)
Screenshot: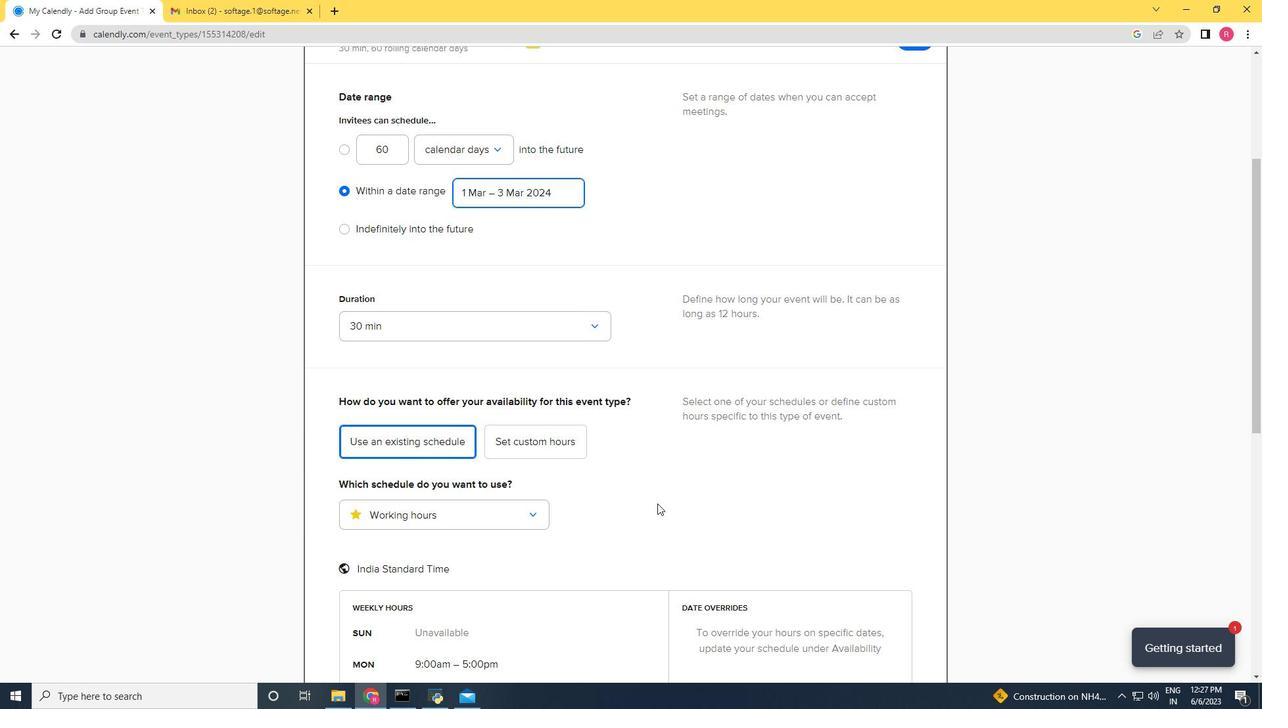 
Action: Mouse scrolled (657, 503) with delta (0, 0)
Screenshot: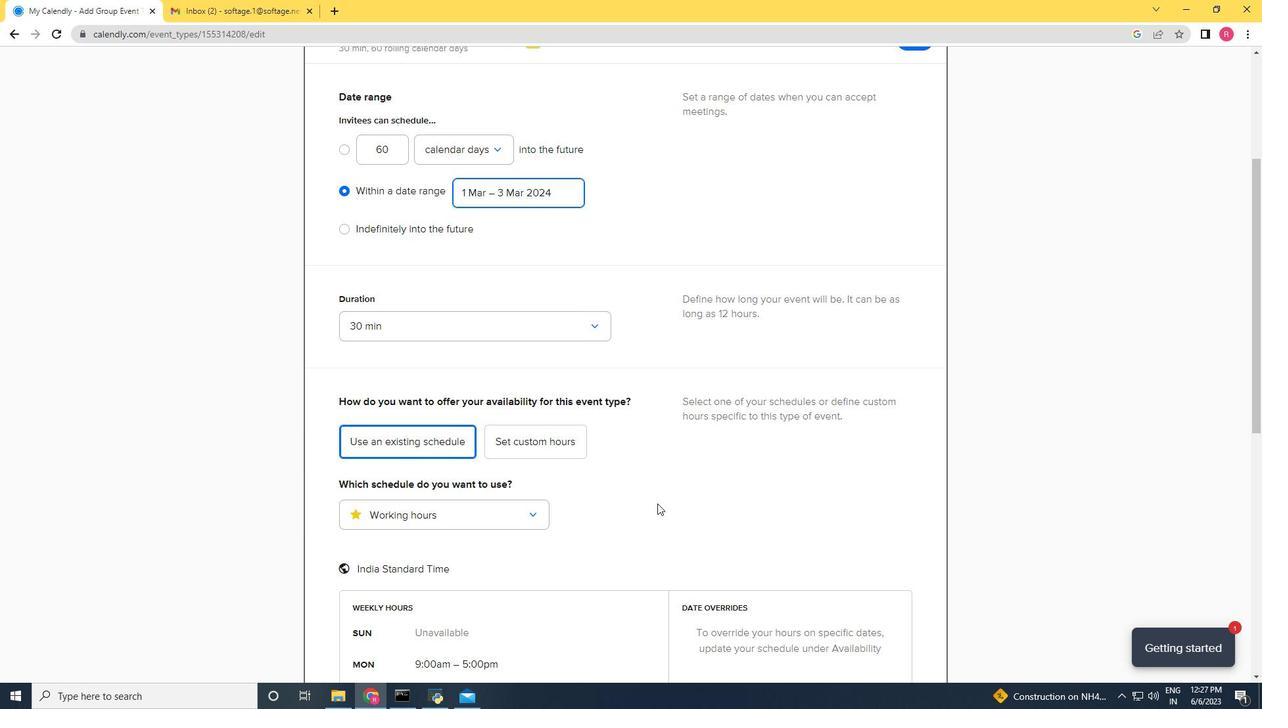 
Action: Mouse scrolled (657, 503) with delta (0, 0)
Screenshot: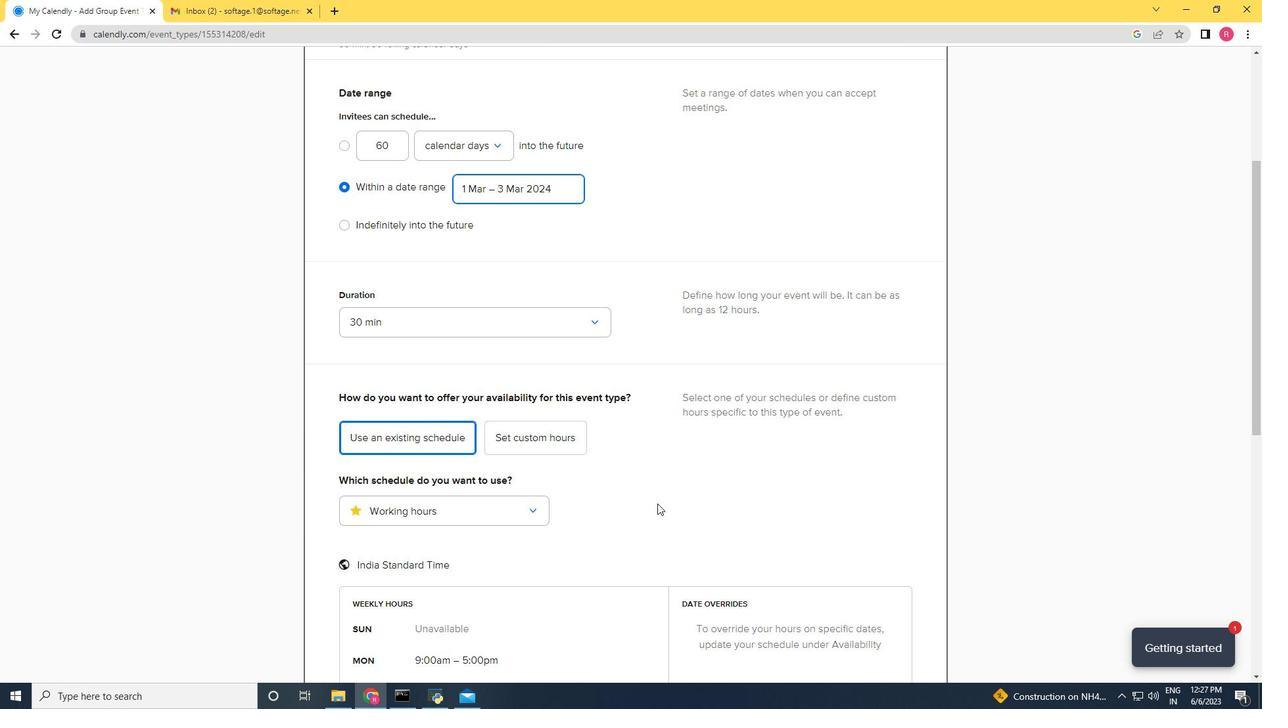 
Action: Mouse moved to (659, 504)
Screenshot: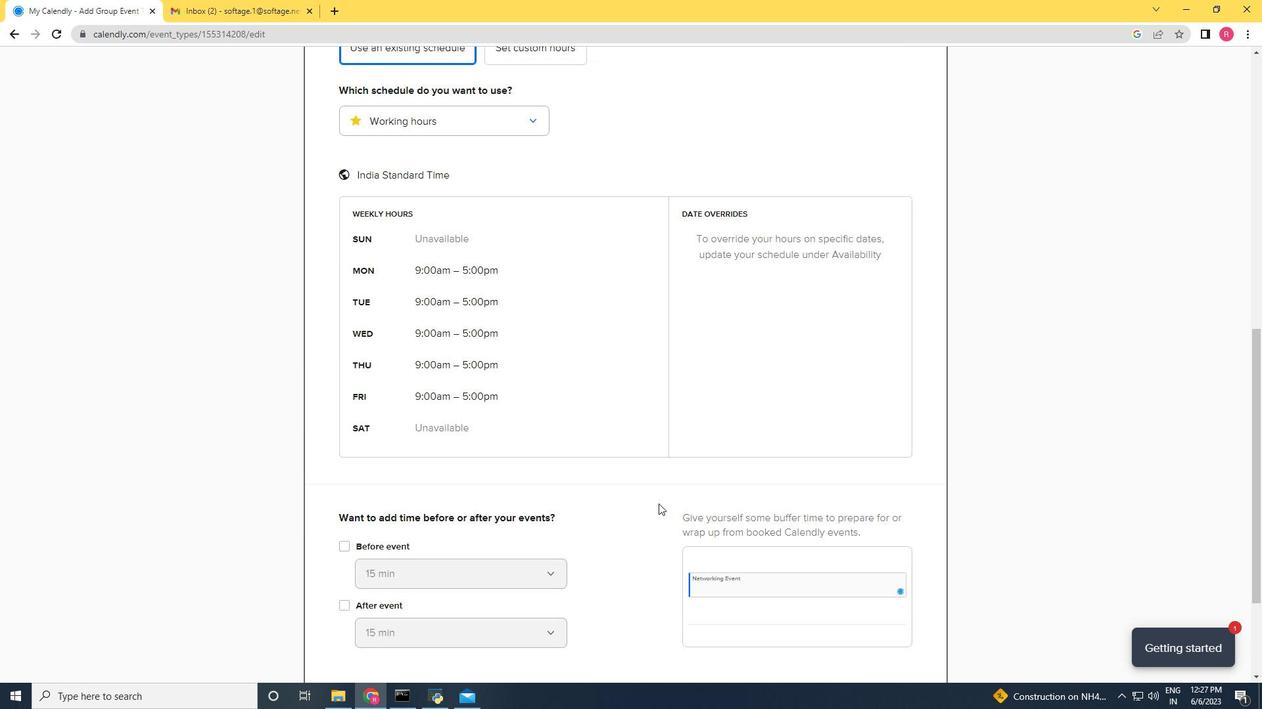 
Action: Mouse scrolled (659, 503) with delta (0, 0)
Screenshot: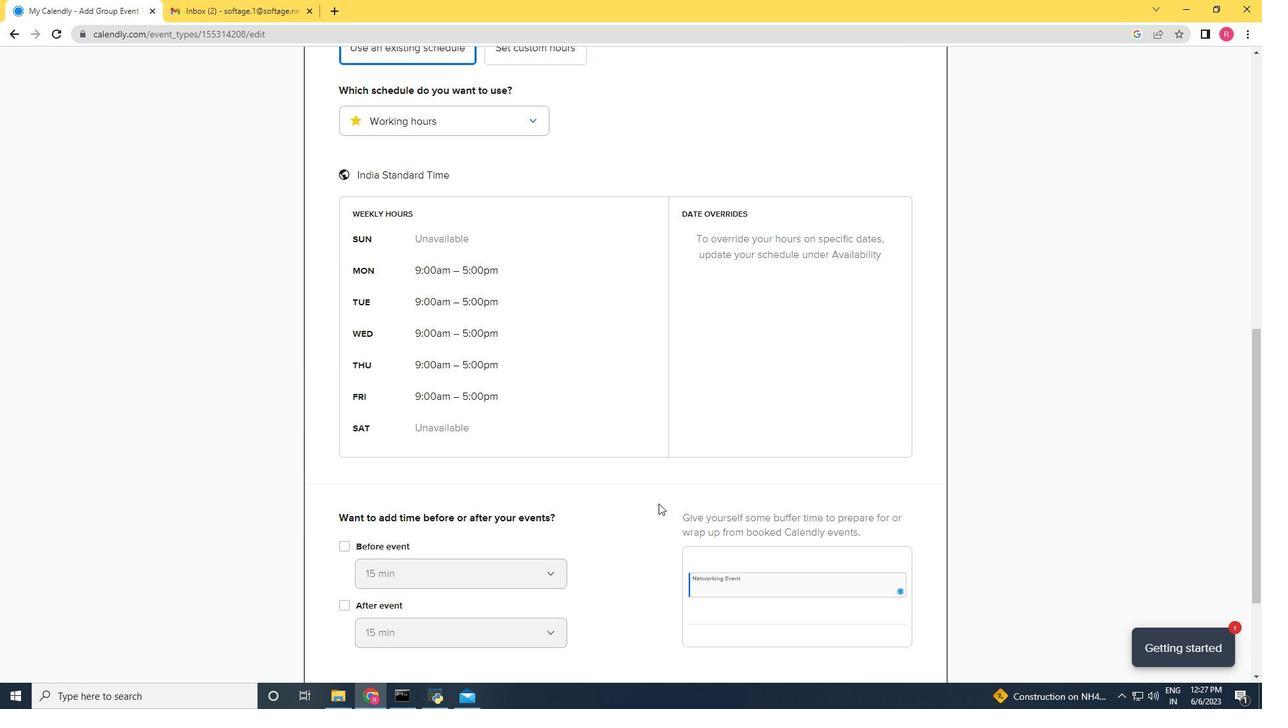 
Action: Mouse scrolled (659, 503) with delta (0, 0)
Screenshot: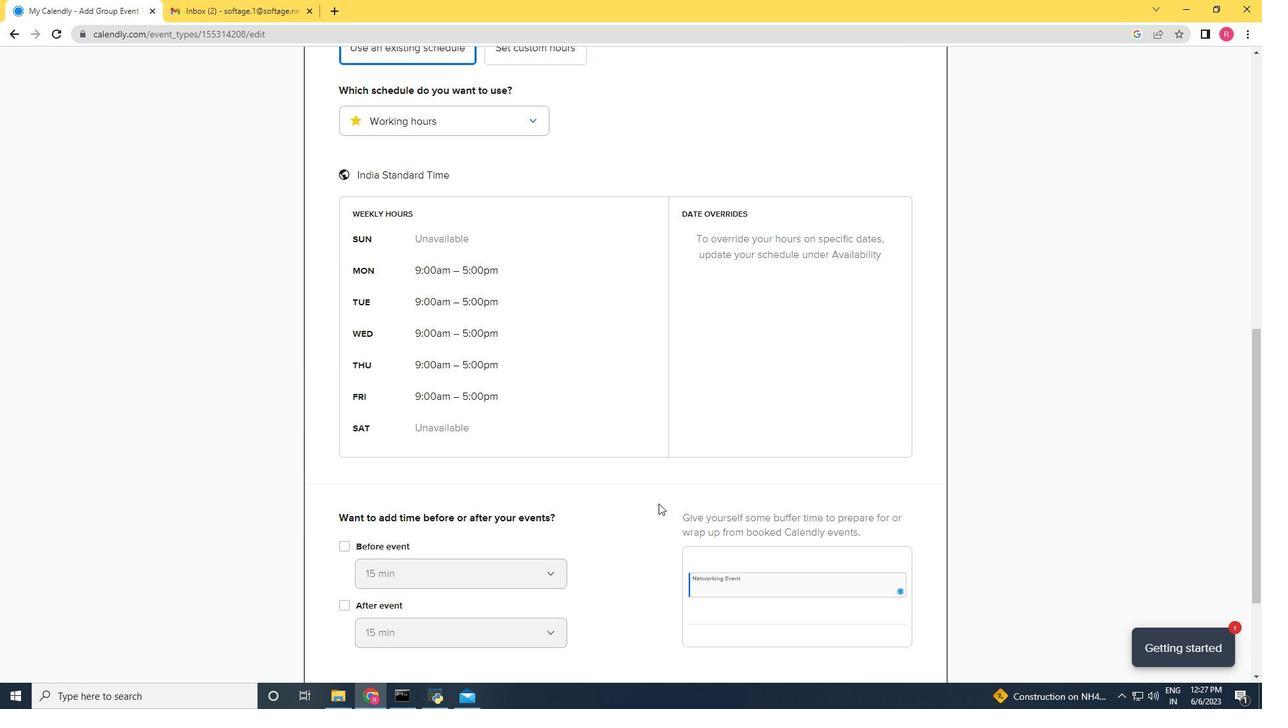 
Action: Mouse scrolled (659, 503) with delta (0, 0)
Screenshot: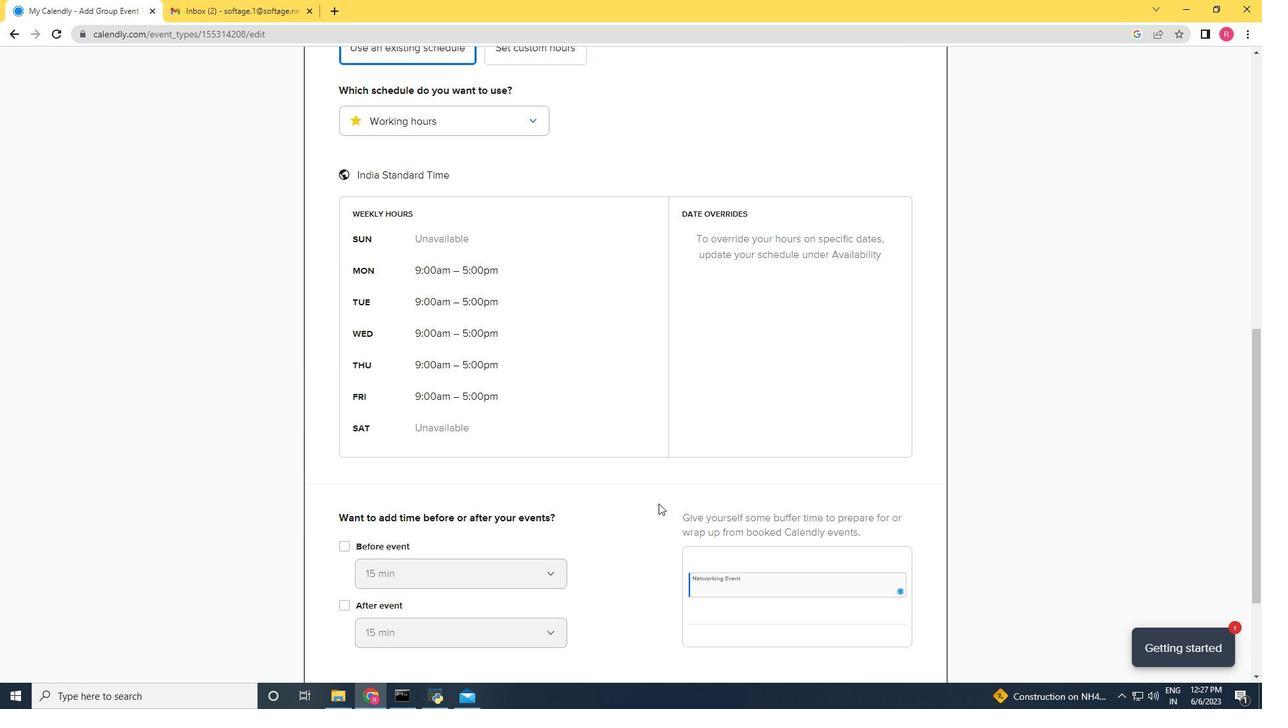 
Action: Mouse scrolled (659, 503) with delta (0, 0)
Screenshot: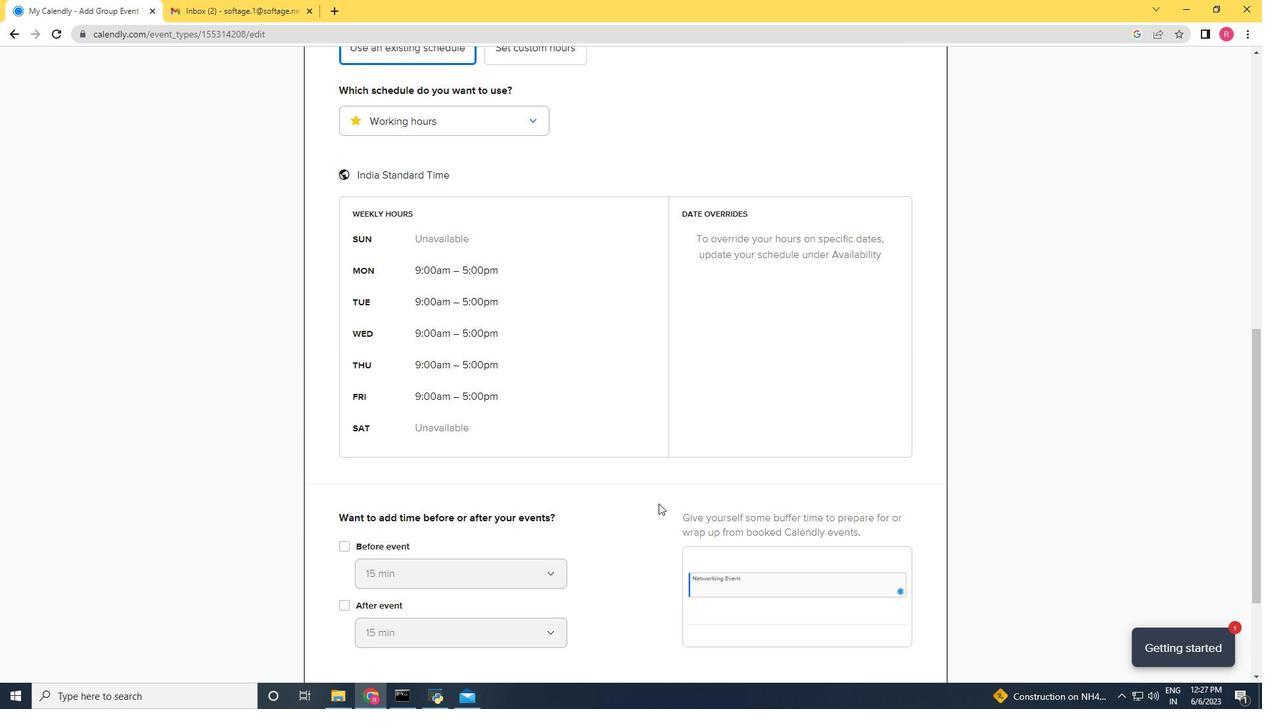 
Action: Mouse scrolled (659, 503) with delta (0, 0)
Screenshot: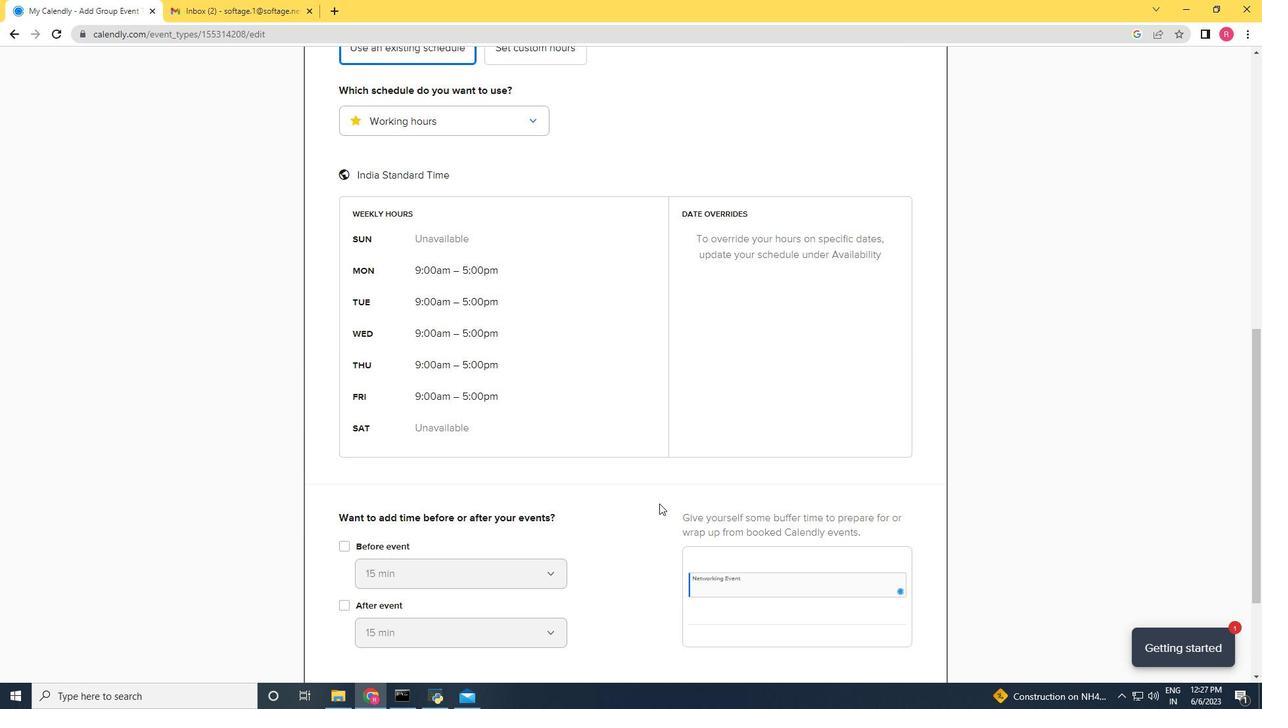 
Action: Mouse moved to (659, 504)
Screenshot: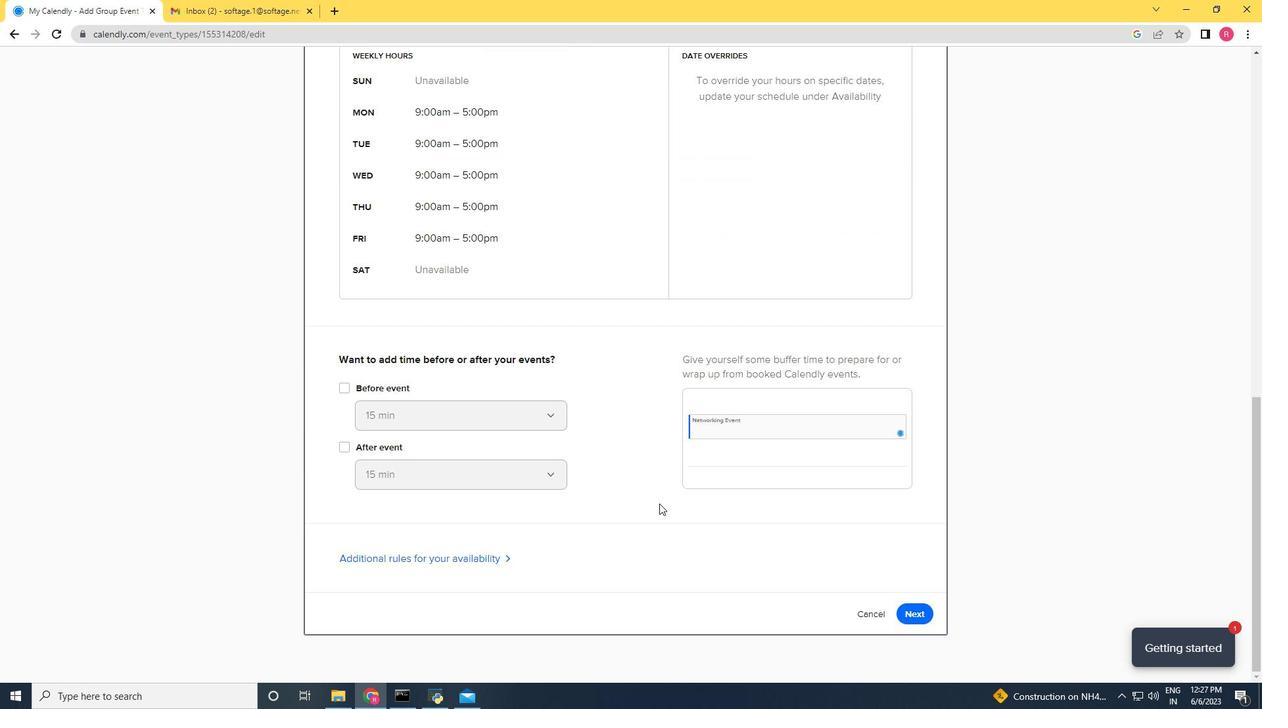 
Action: Mouse scrolled (659, 503) with delta (0, 0)
Screenshot: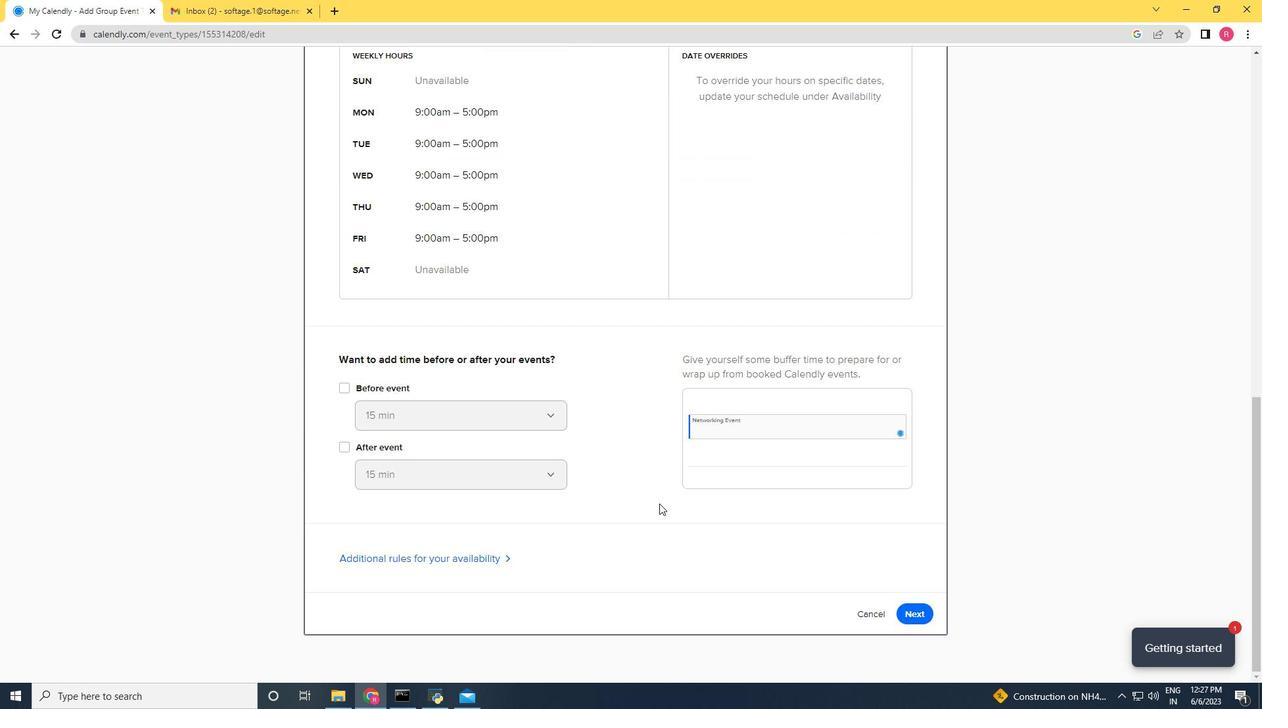 
Action: Mouse moved to (659, 504)
Screenshot: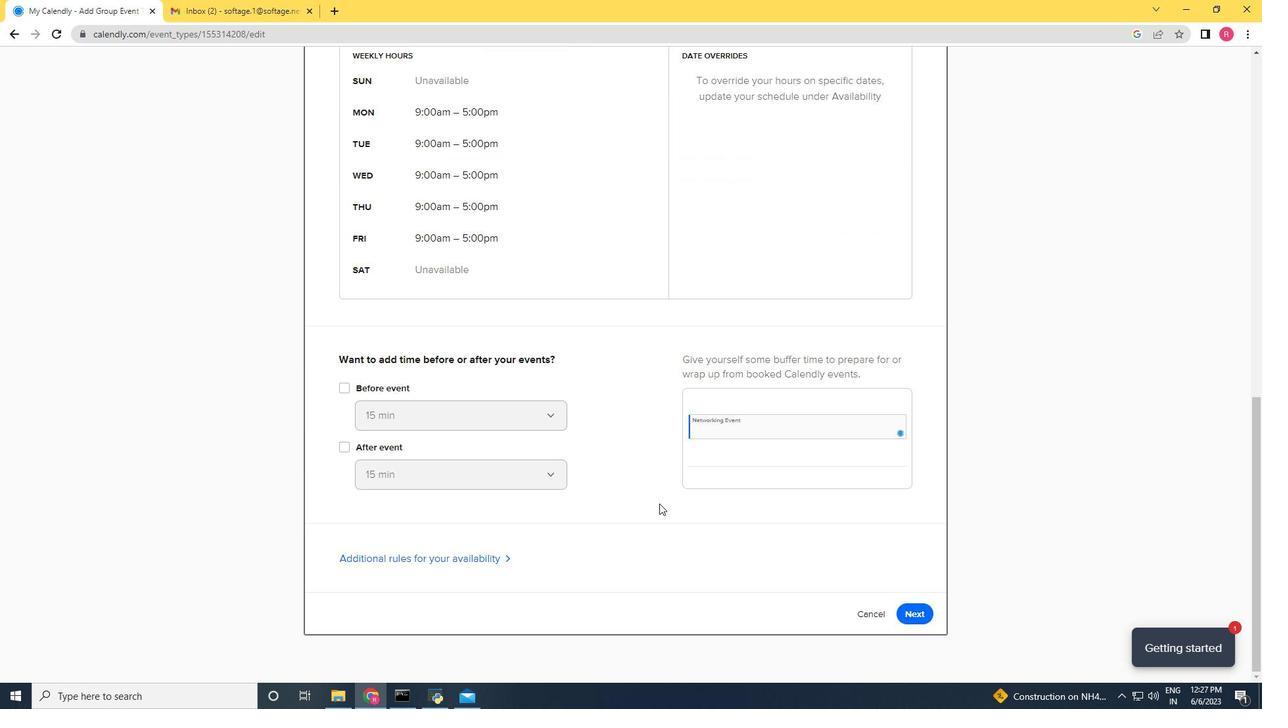 
Action: Mouse scrolled (659, 504) with delta (0, 0)
Screenshot: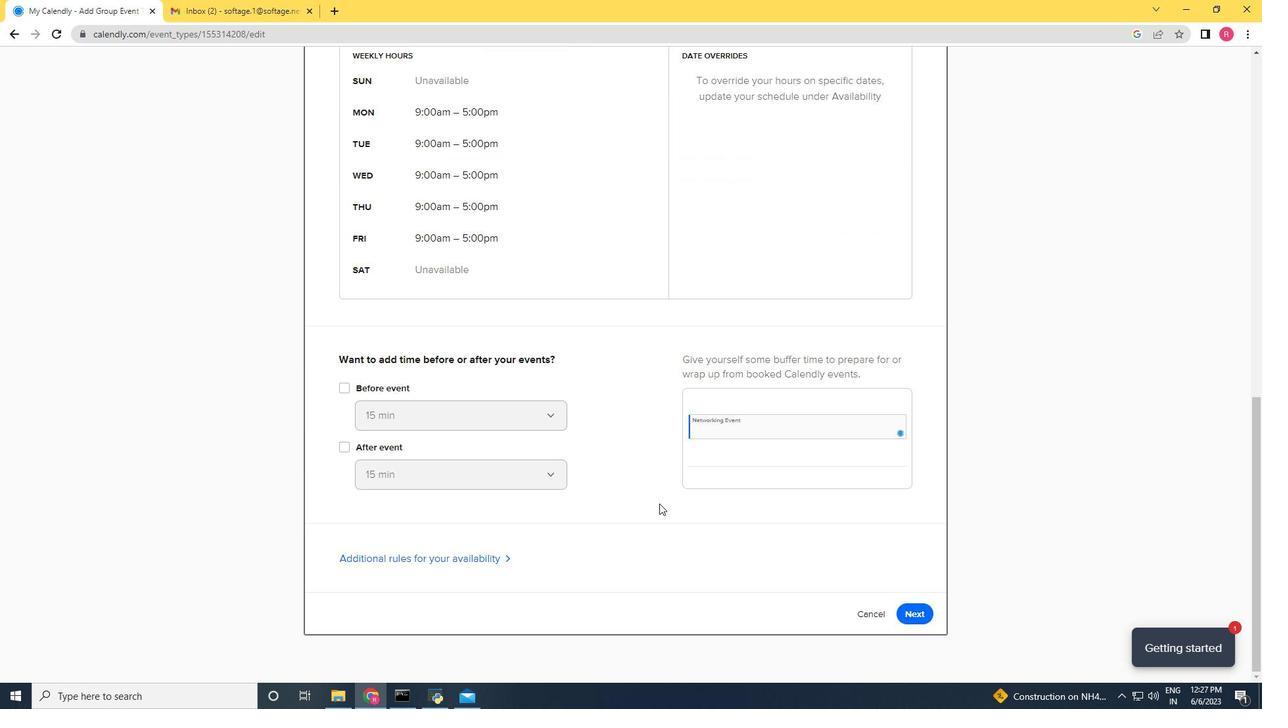 
Action: Mouse moved to (661, 505)
Screenshot: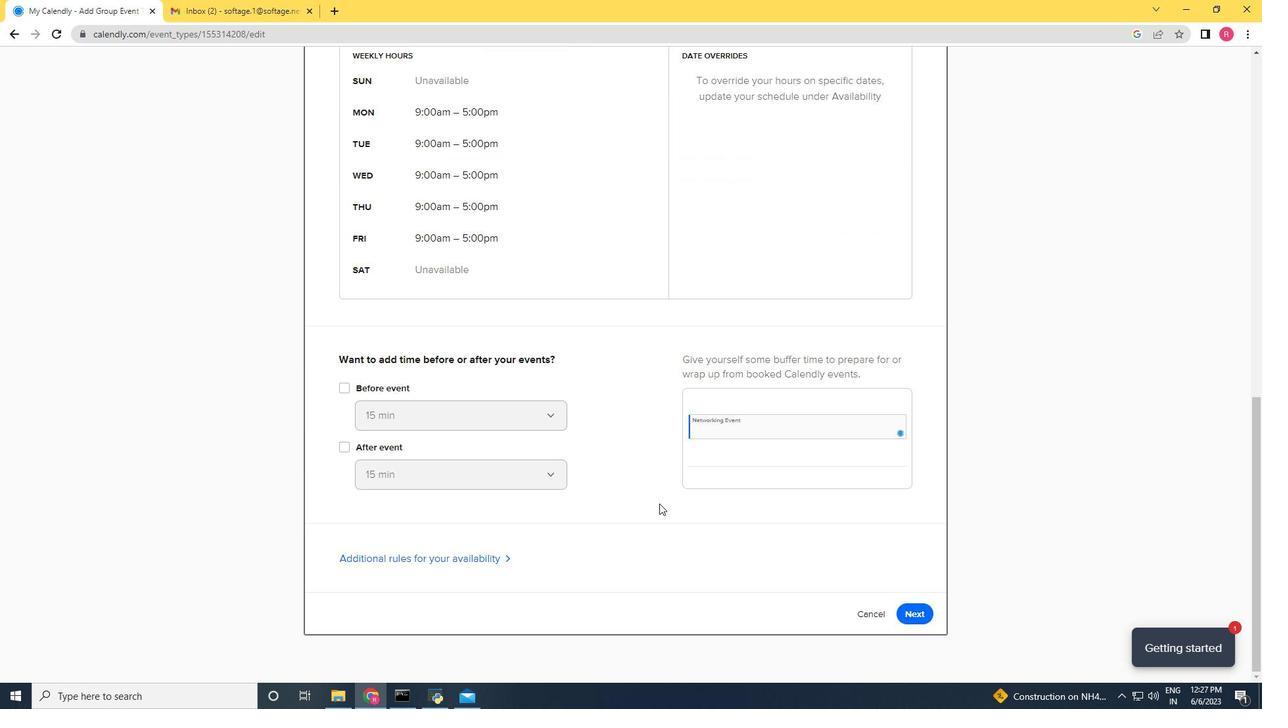 
Action: Mouse scrolled (661, 504) with delta (0, 0)
Screenshot: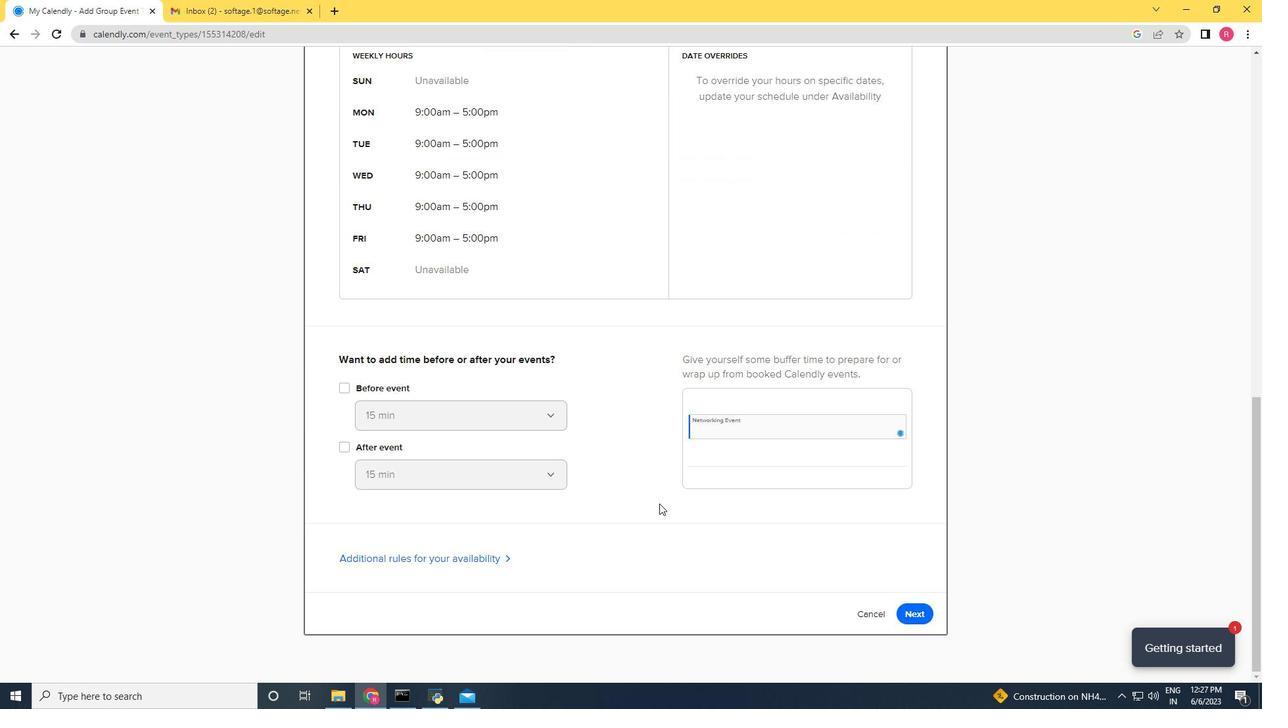 
Action: Mouse moved to (663, 507)
Screenshot: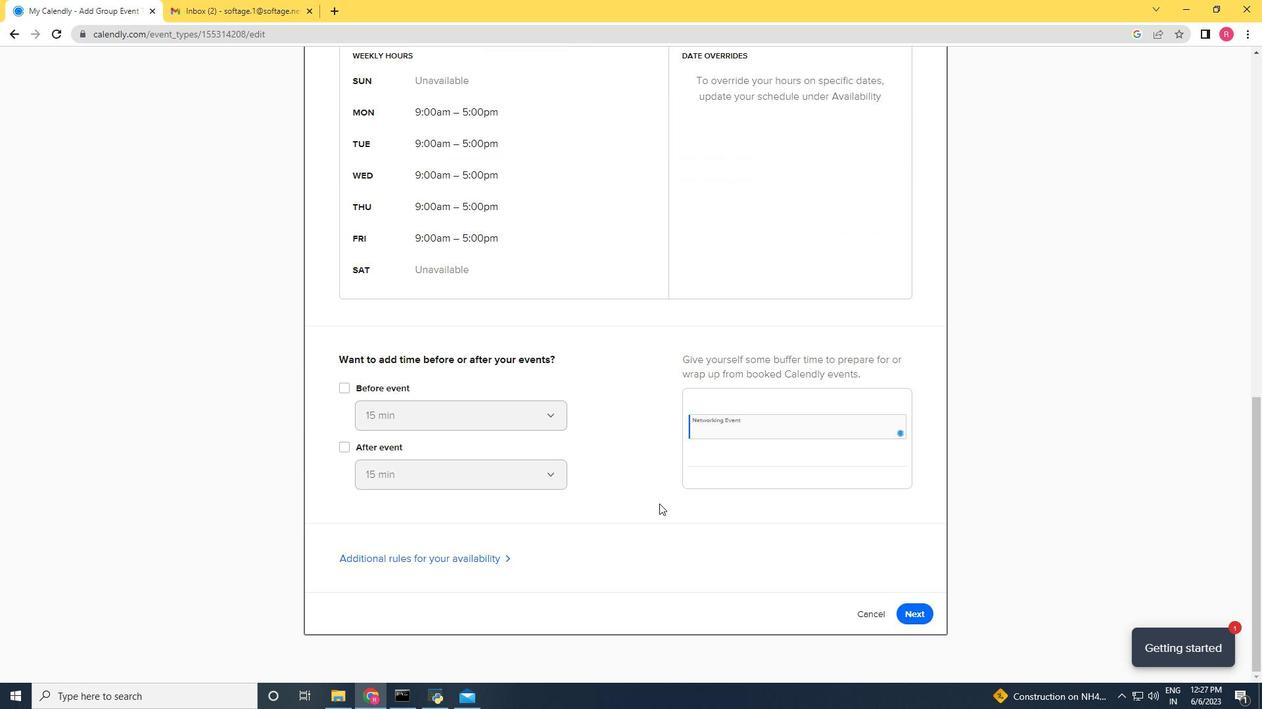 
Action: Mouse scrolled (663, 506) with delta (0, 0)
Screenshot: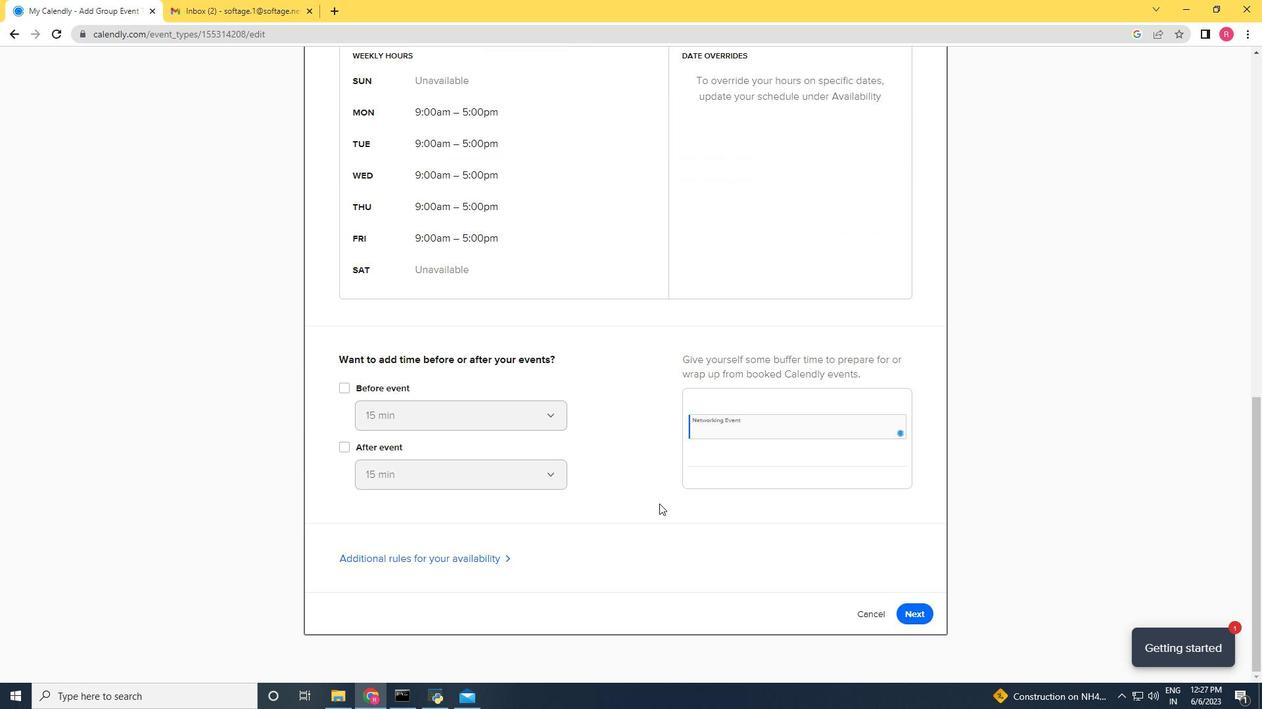 
Action: Mouse moved to (906, 613)
Screenshot: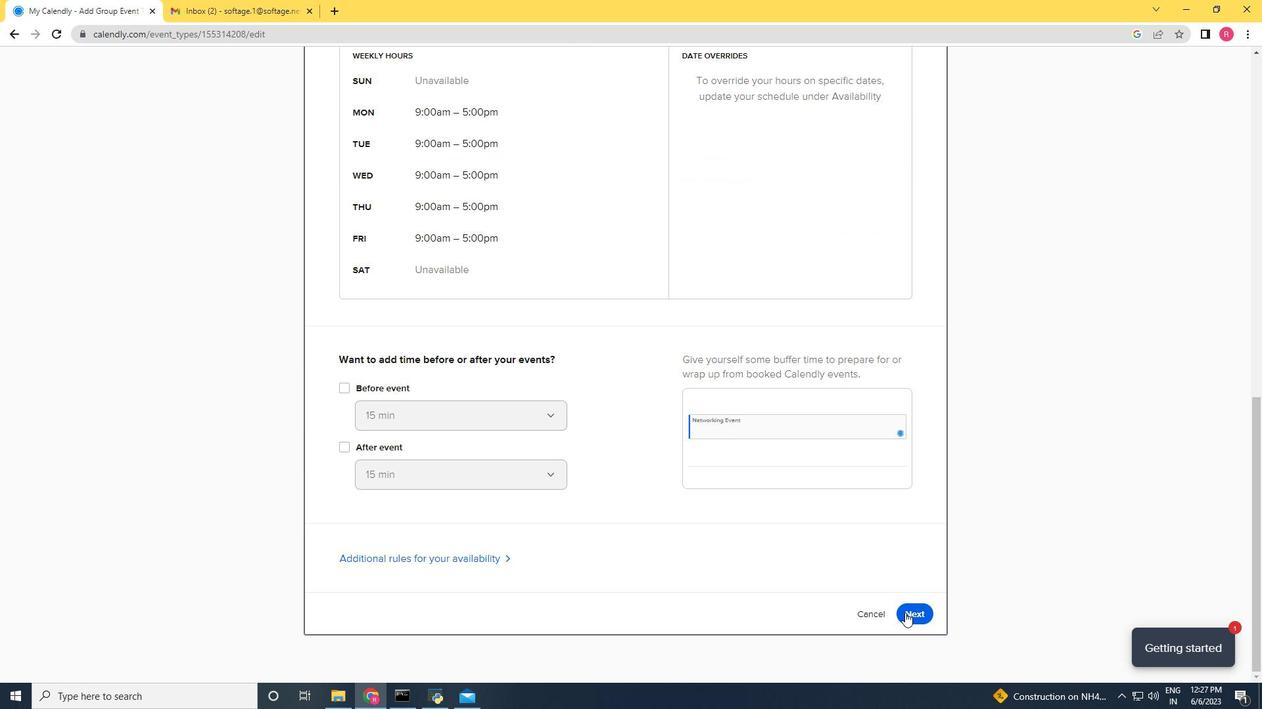 
Action: Mouse pressed left at (906, 613)
Screenshot: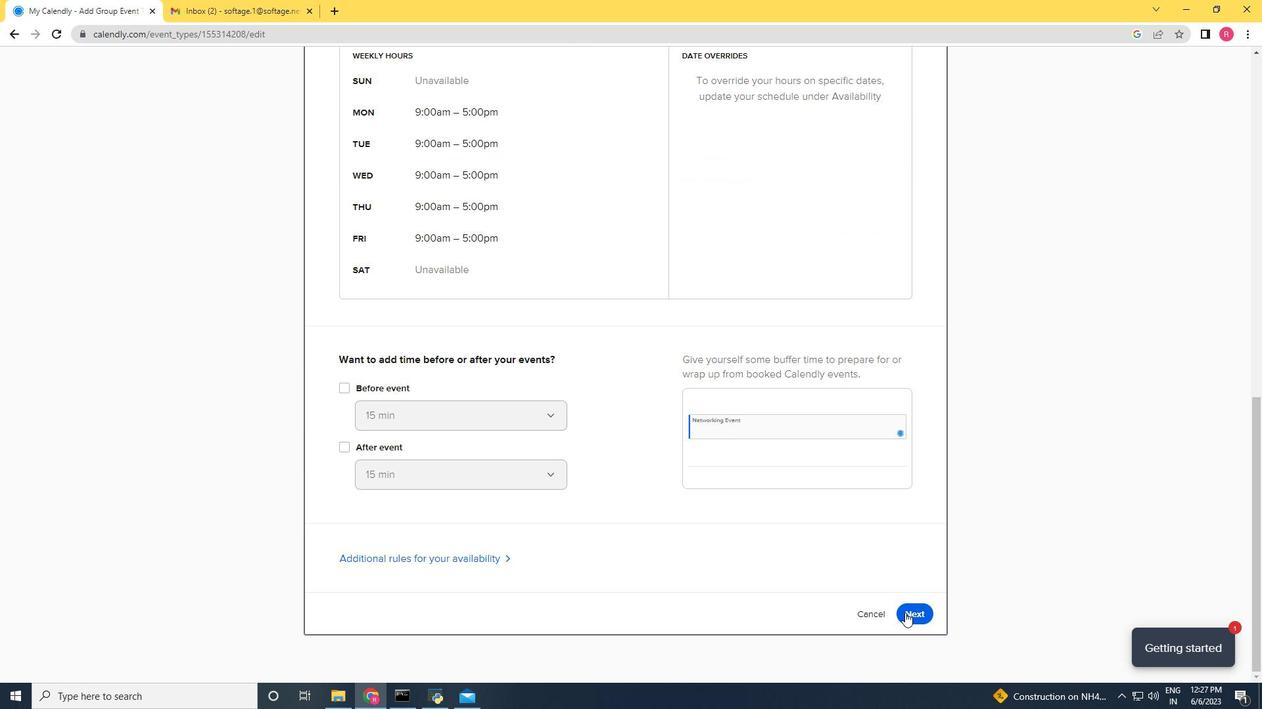 
Action: Mouse moved to (656, 565)
Screenshot: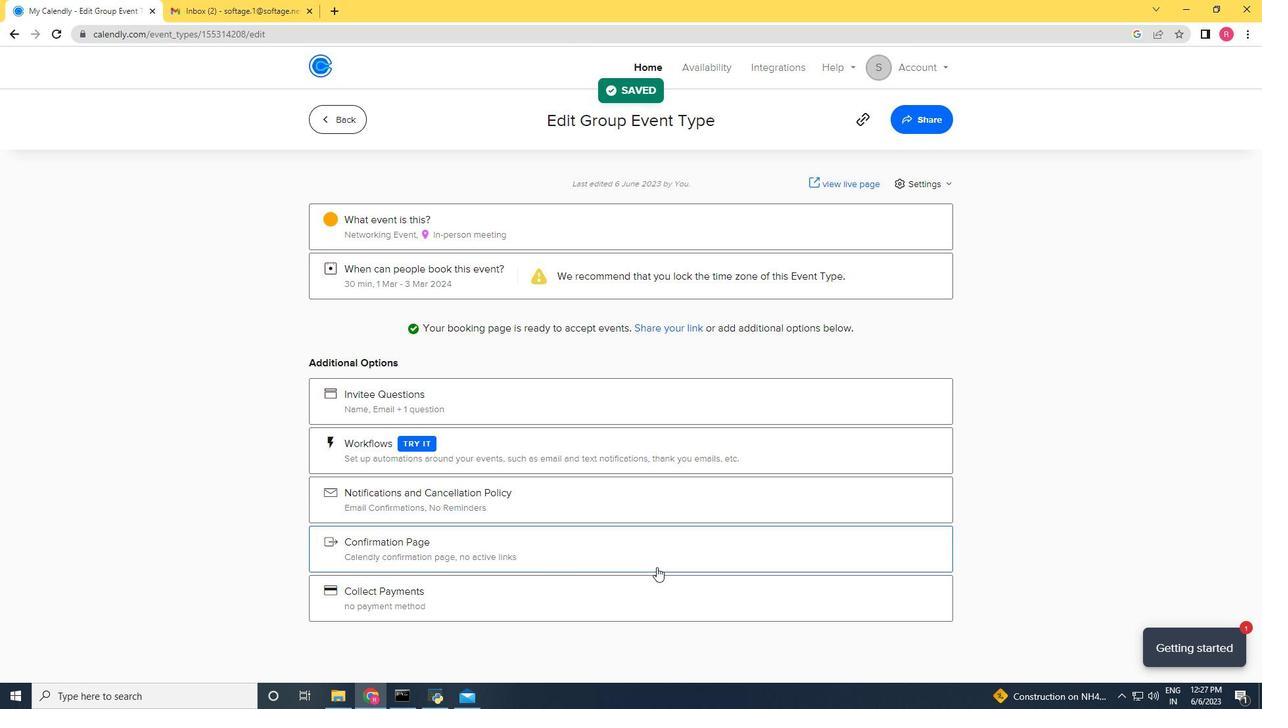 
Action: Mouse scrolled (656, 566) with delta (0, 0)
Screenshot: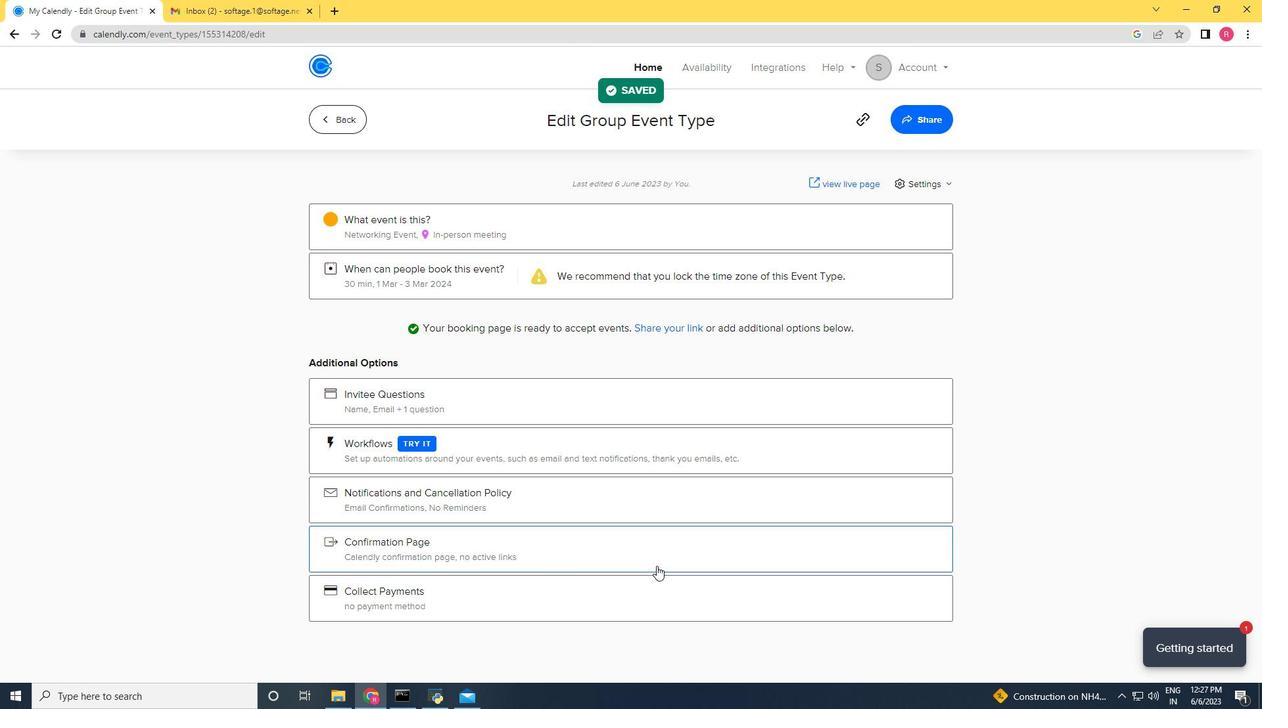
Action: Mouse scrolled (656, 566) with delta (0, 0)
Screenshot: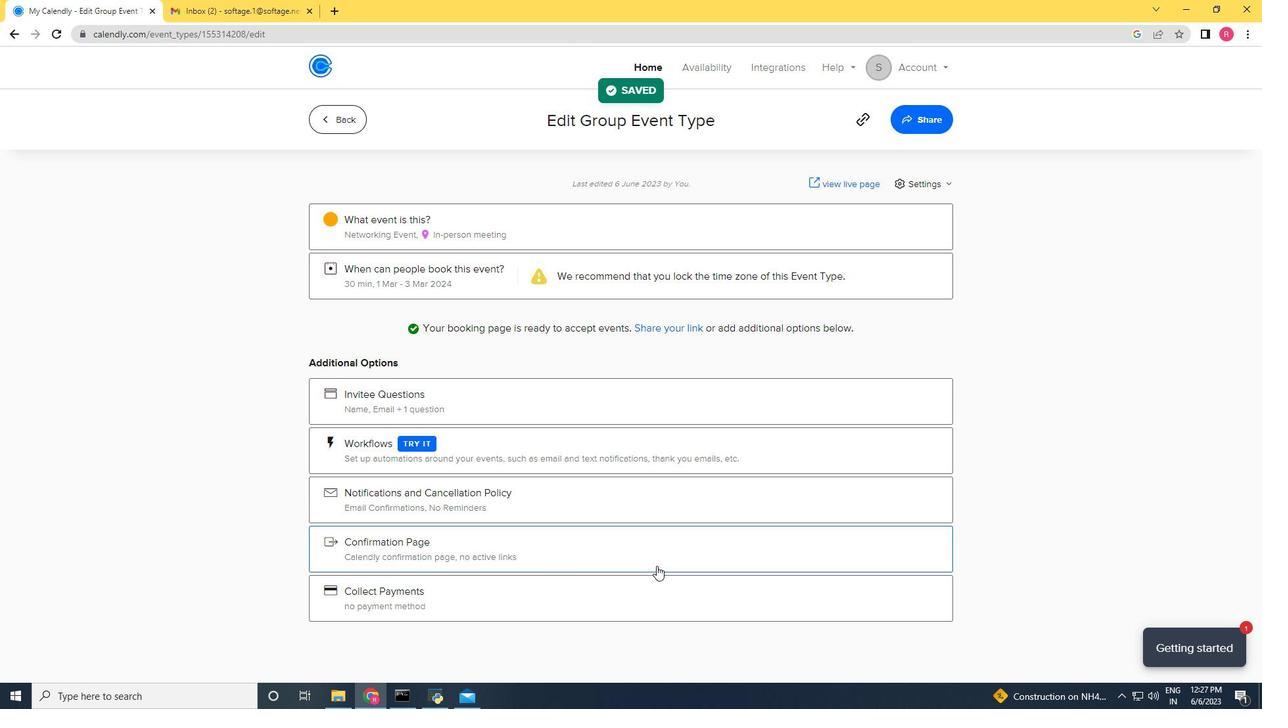 
Action: Mouse moved to (656, 563)
Screenshot: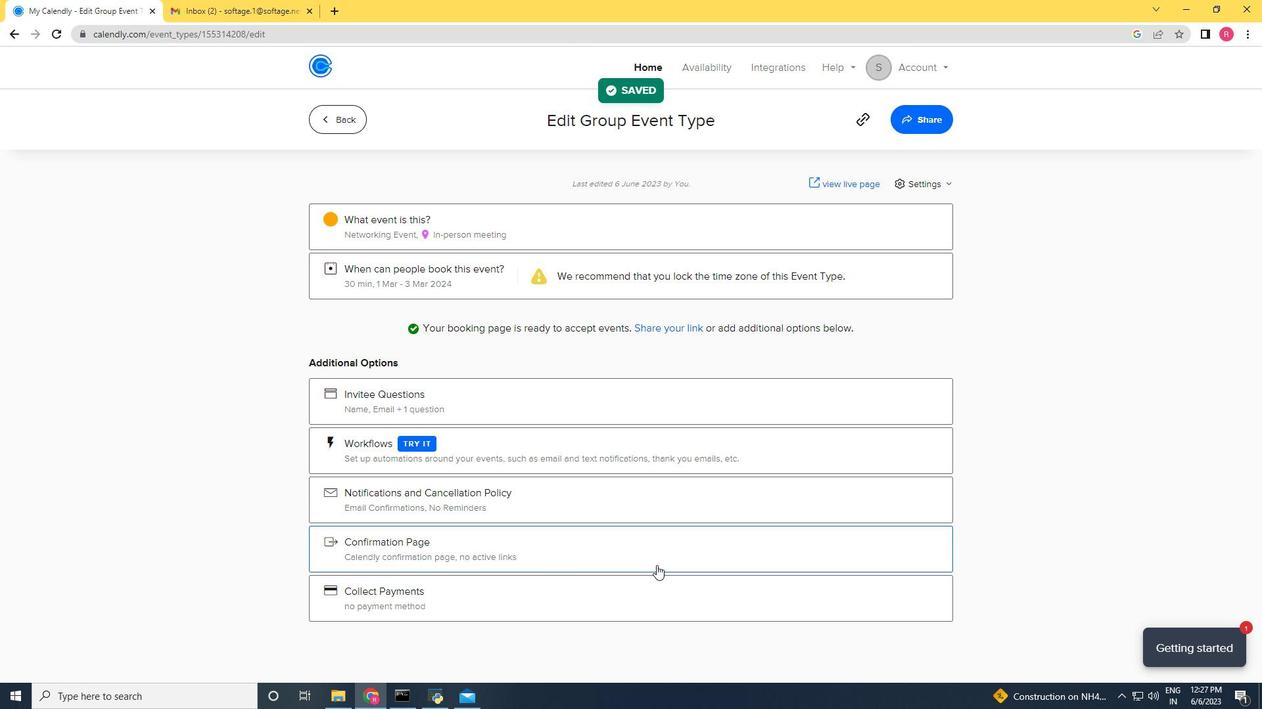 
Action: Mouse scrolled (656, 564) with delta (0, 0)
Screenshot: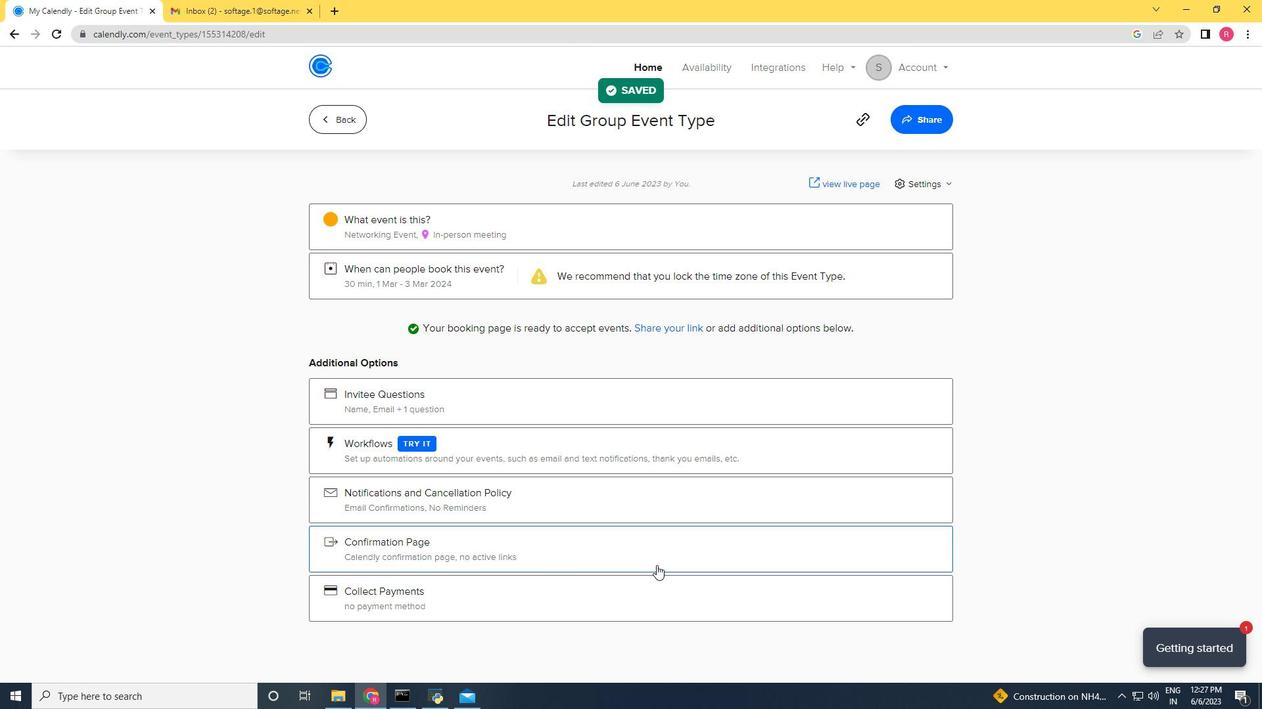 
Action: Mouse moved to (913, 124)
Screenshot: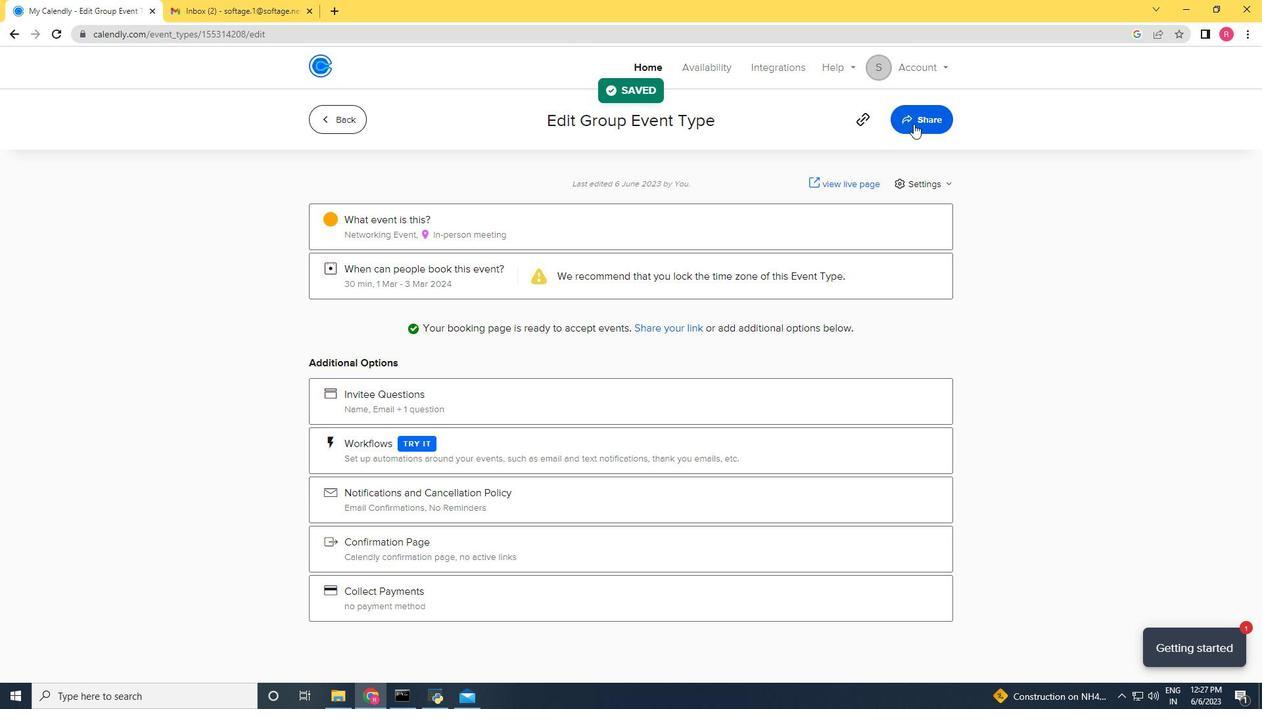 
Action: Mouse pressed left at (913, 124)
Screenshot: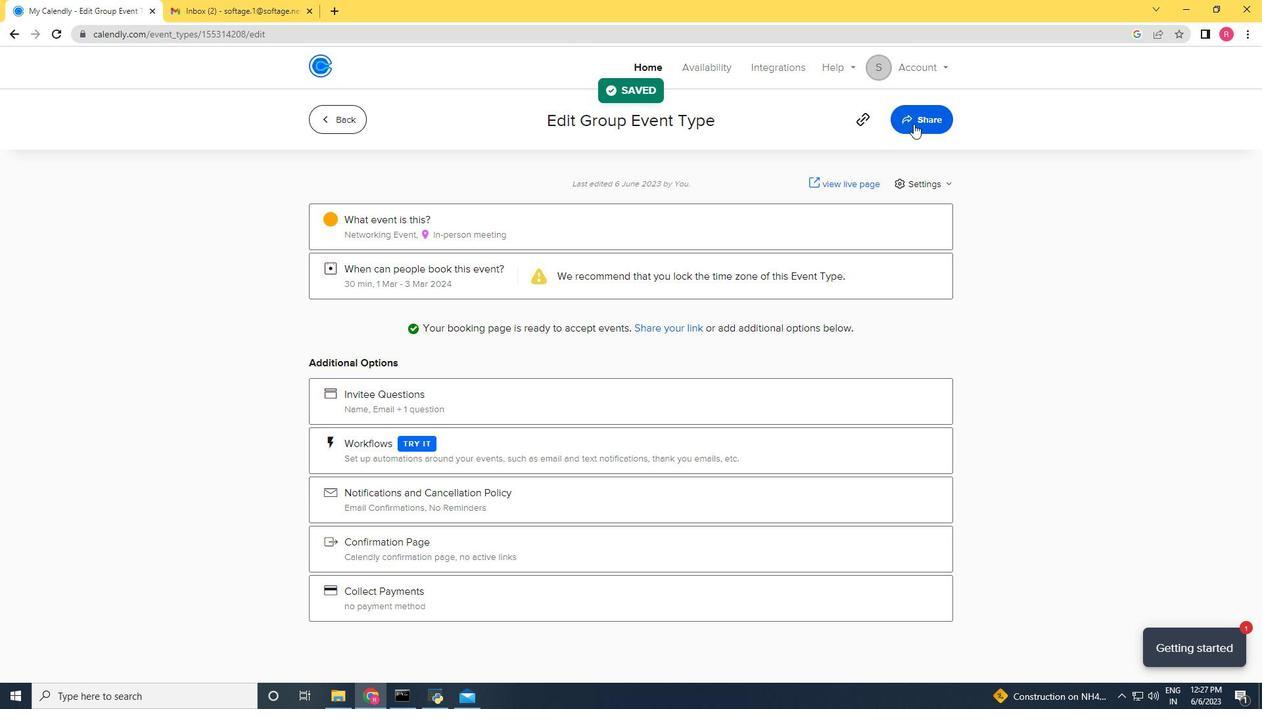 
Action: Mouse moved to (698, 222)
Screenshot: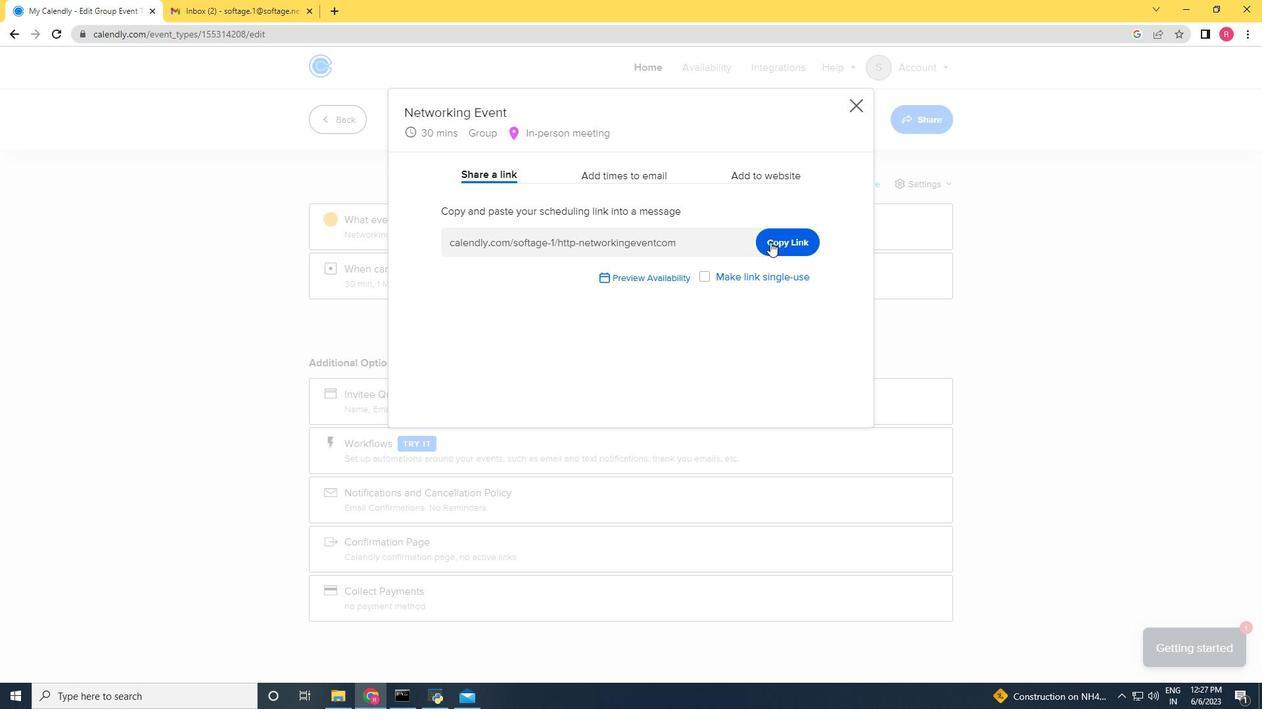 
Action: Mouse pressed left at (774, 243)
Screenshot: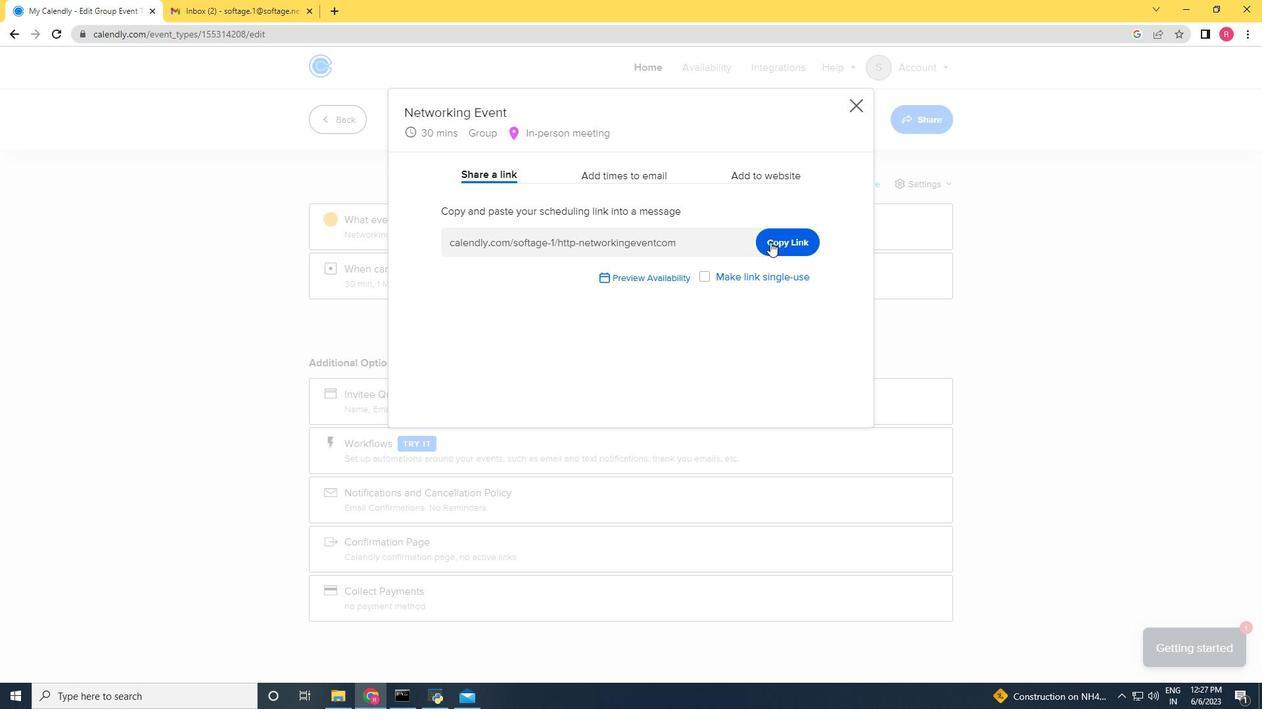 
Action: Mouse moved to (244, 0)
Screenshot: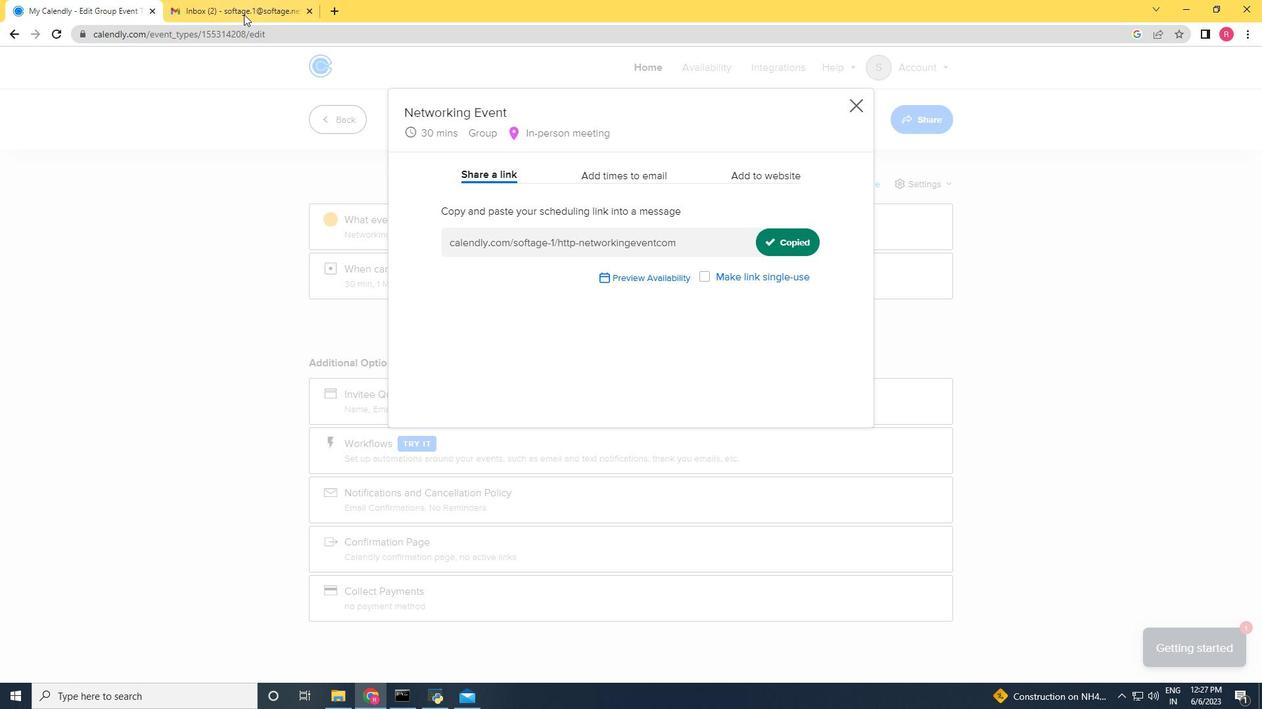 
Action: Mouse pressed left at (244, 0)
Screenshot: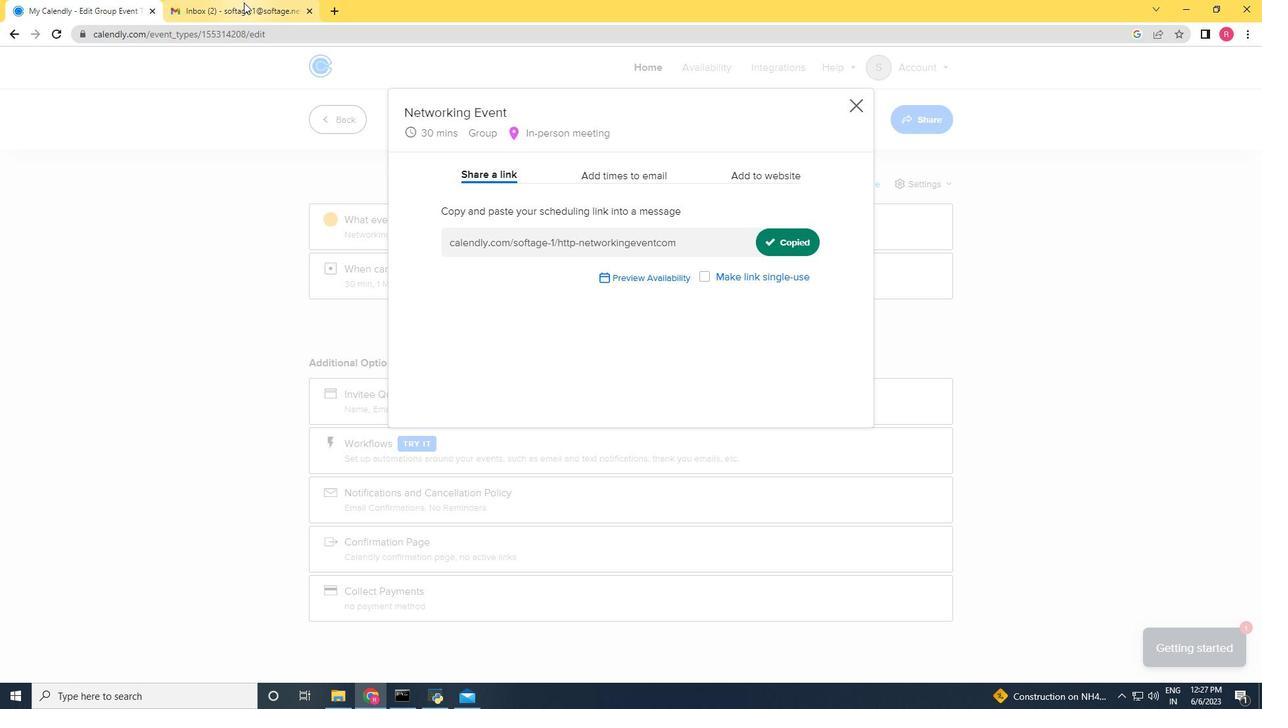 
Action: Mouse moved to (111, 110)
Screenshot: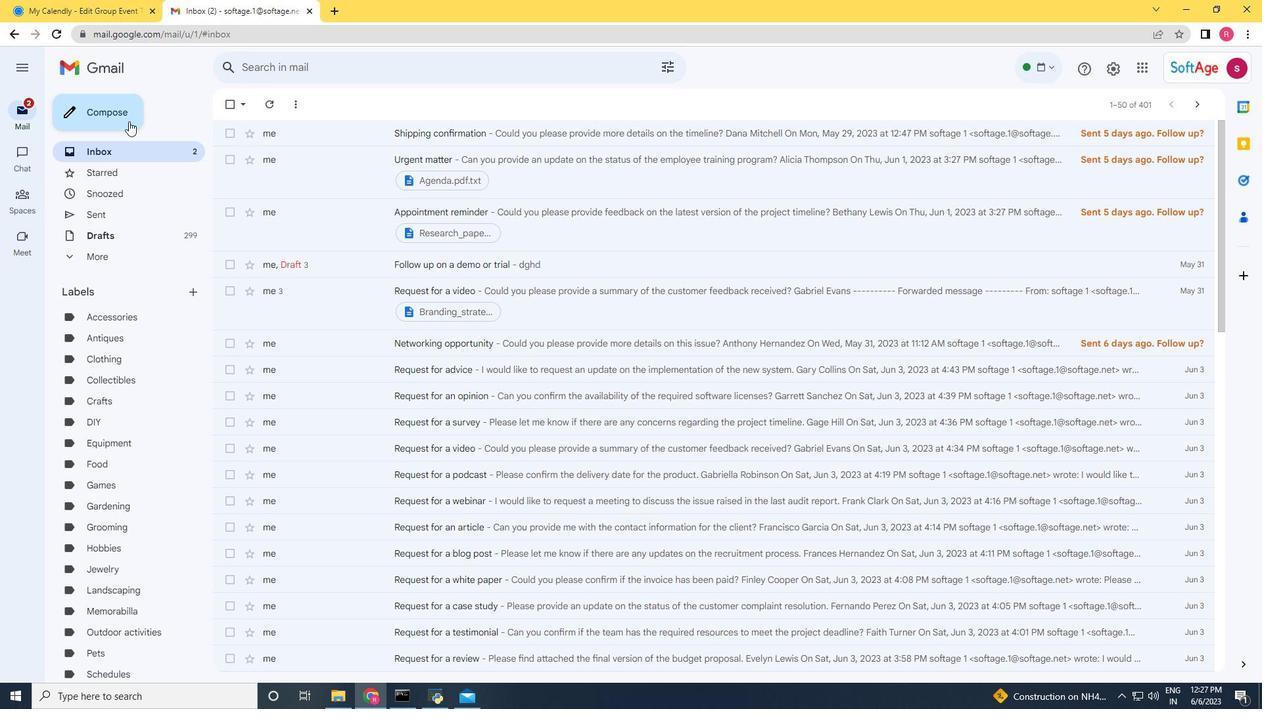 
Action: Mouse pressed left at (111, 110)
Screenshot: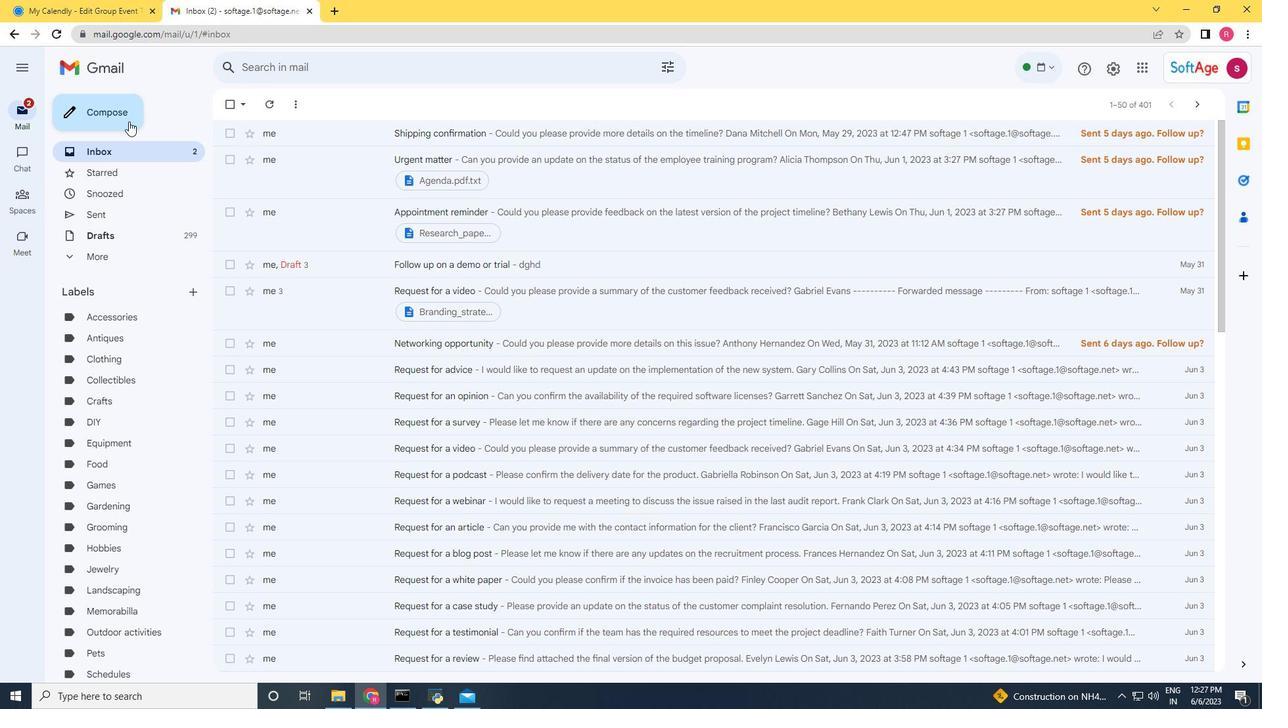 
Action: Mouse moved to (955, 420)
Screenshot: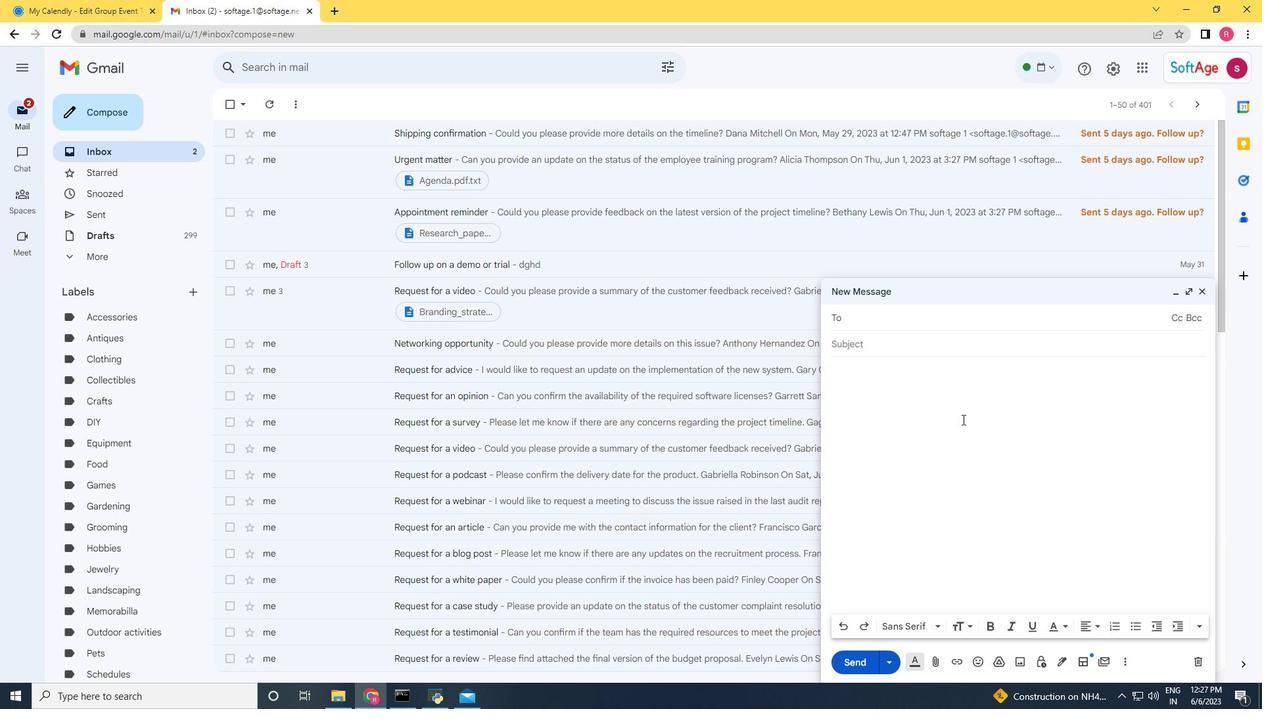 
Action: Mouse pressed left at (955, 420)
Screenshot: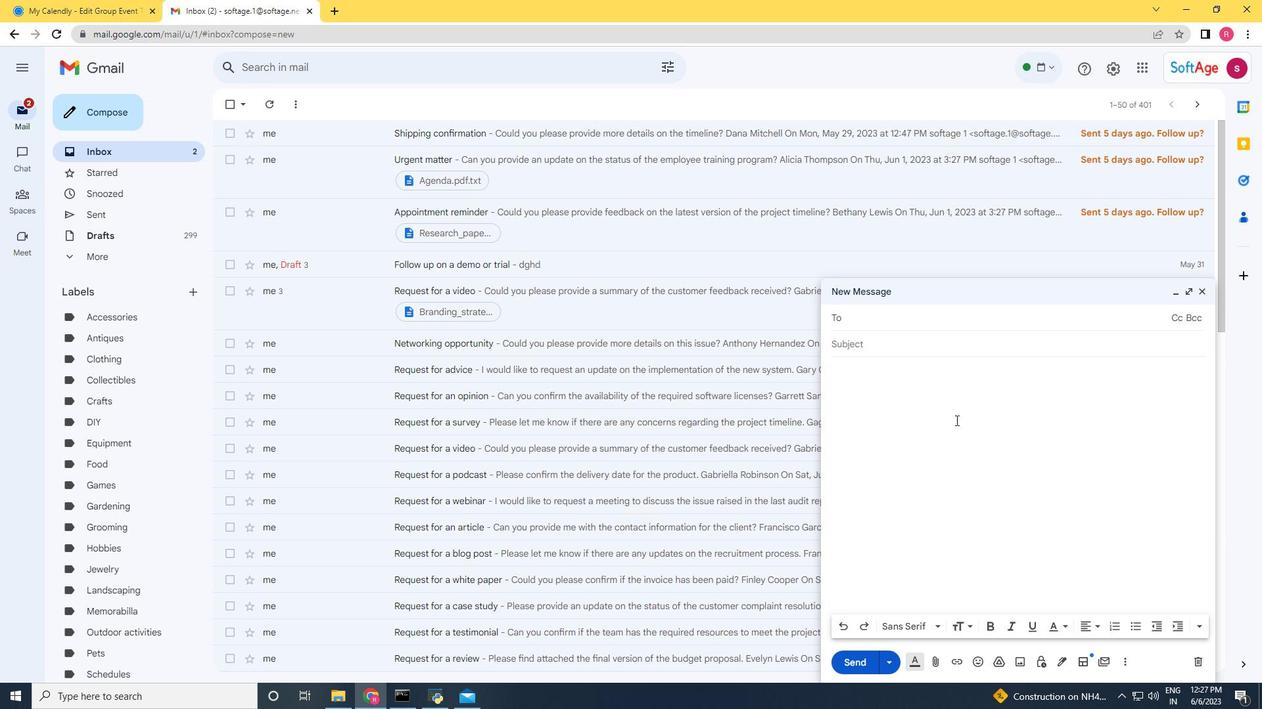
Action: Mouse moved to (959, 420)
Screenshot: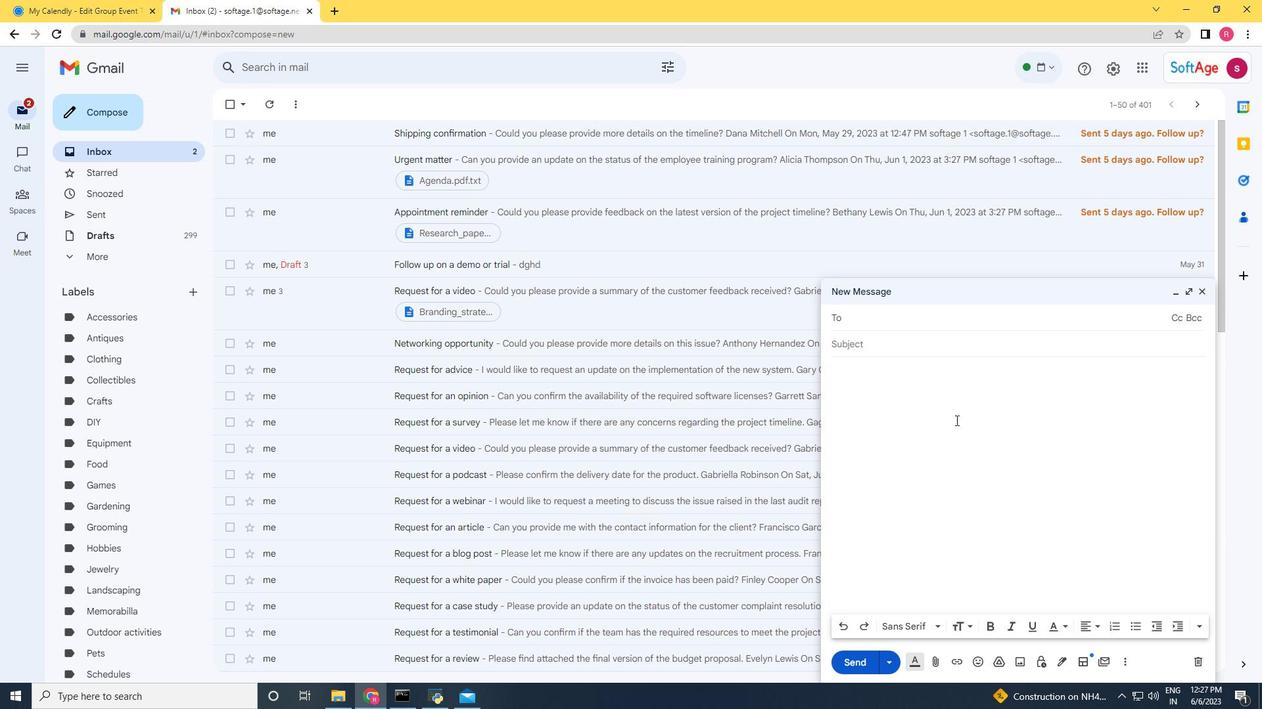 
Action: Mouse pressed right at (959, 420)
Screenshot: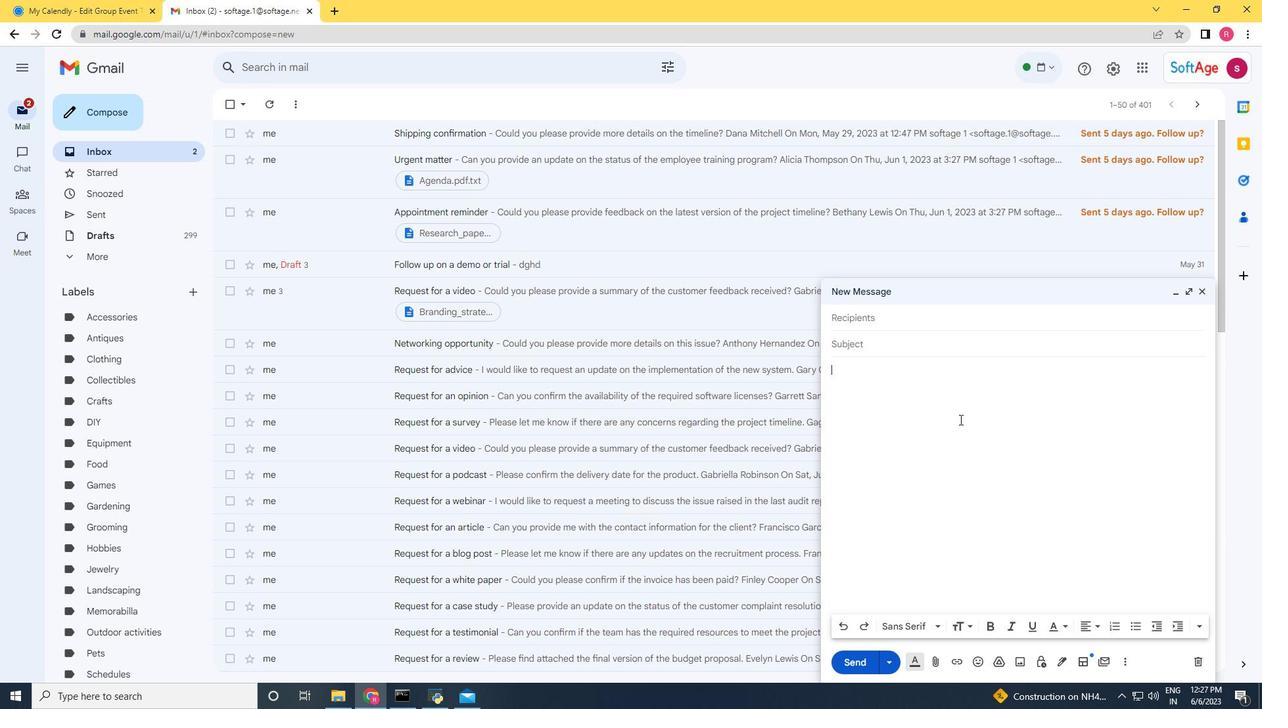 
Action: Mouse moved to (1006, 523)
Screenshot: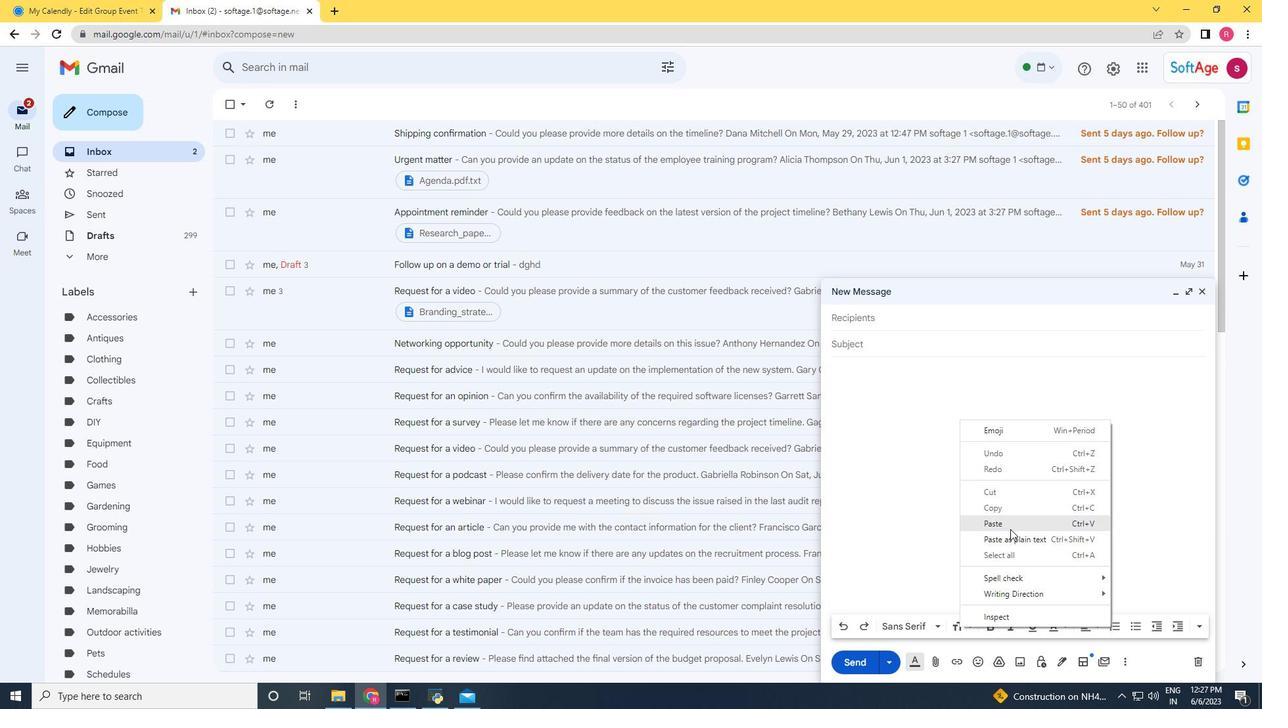 
Action: Mouse pressed left at (1006, 523)
Screenshot: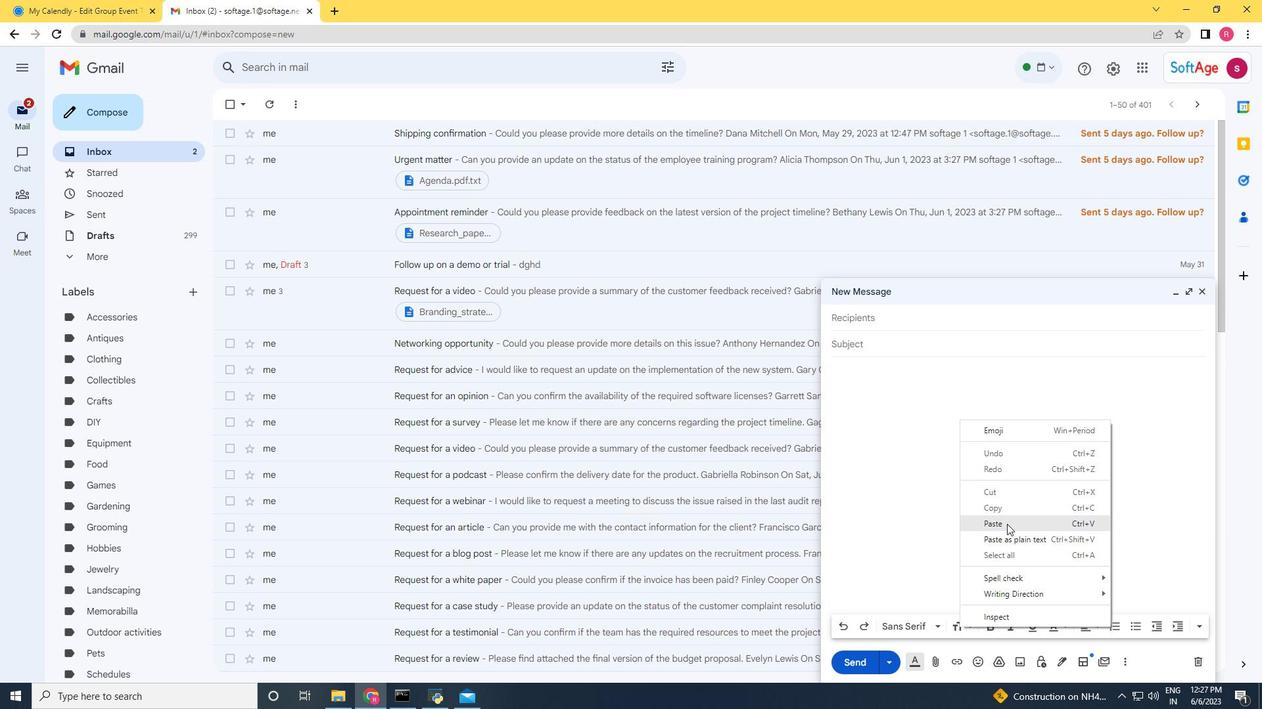 
Action: Mouse moved to (878, 320)
Screenshot: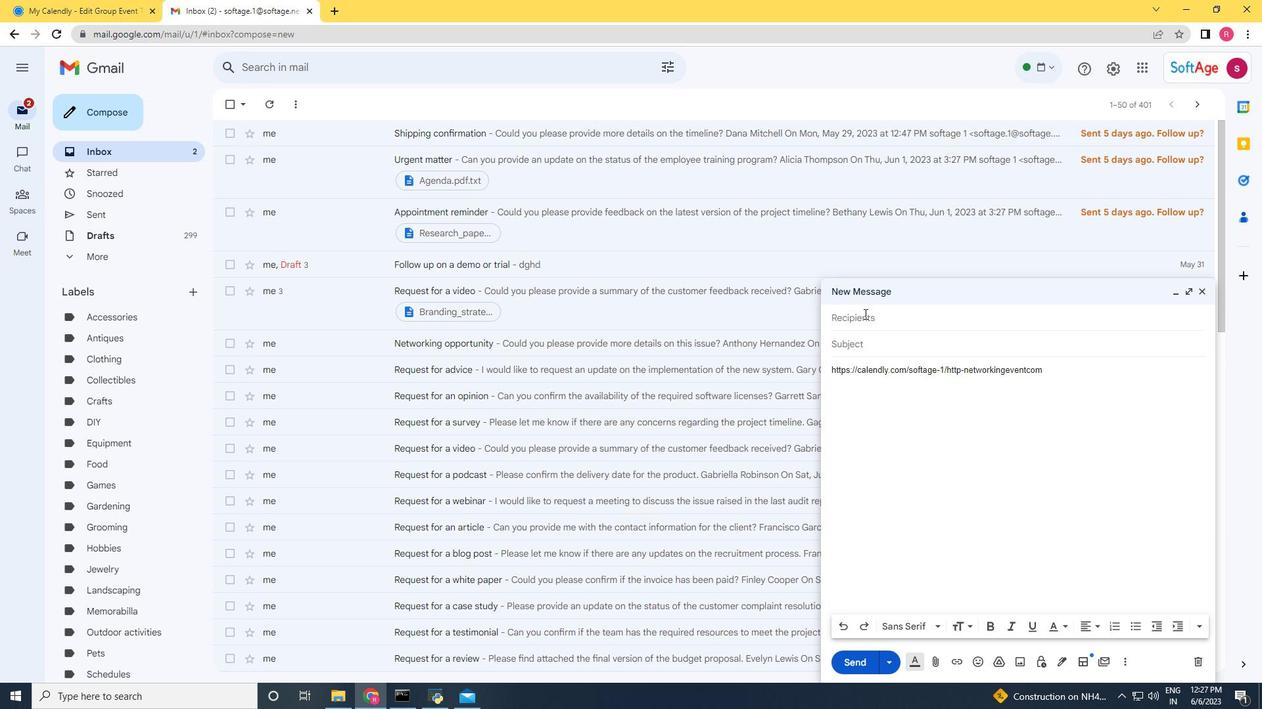 
Action: Mouse pressed left at (878, 320)
Screenshot: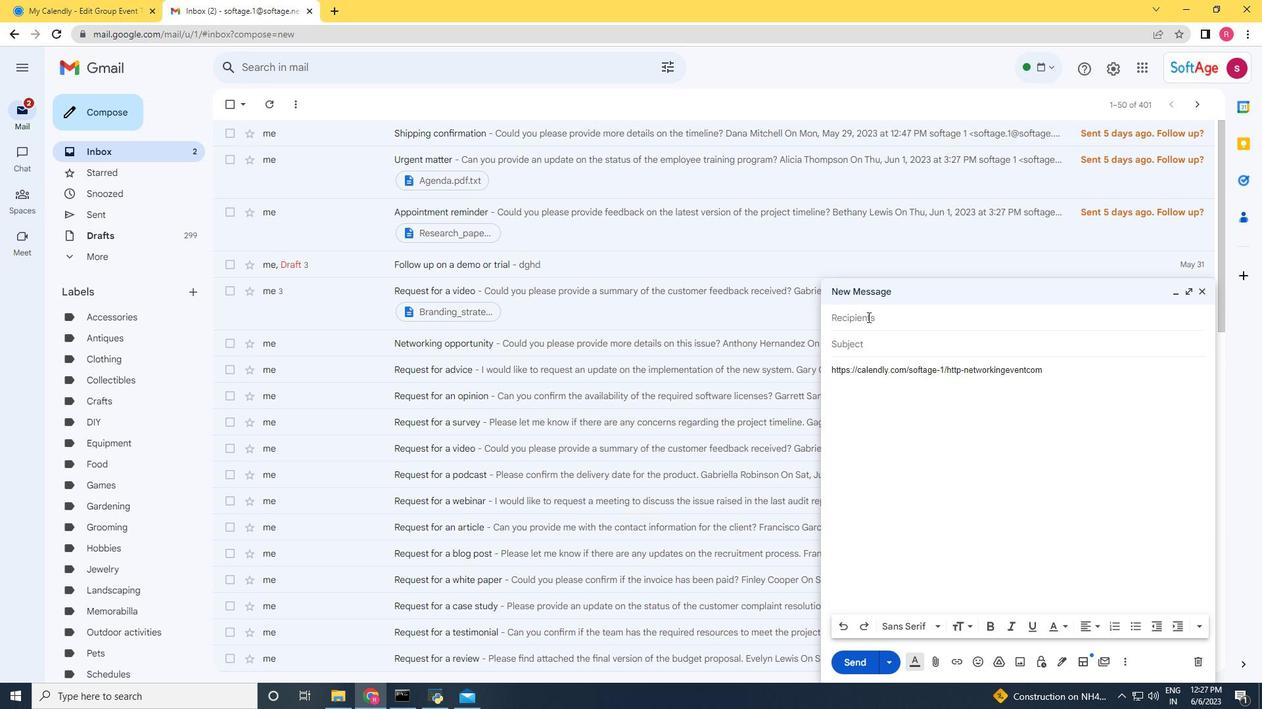 
Action: Key pressed softage.2<Key.shift>@softage.net
Screenshot: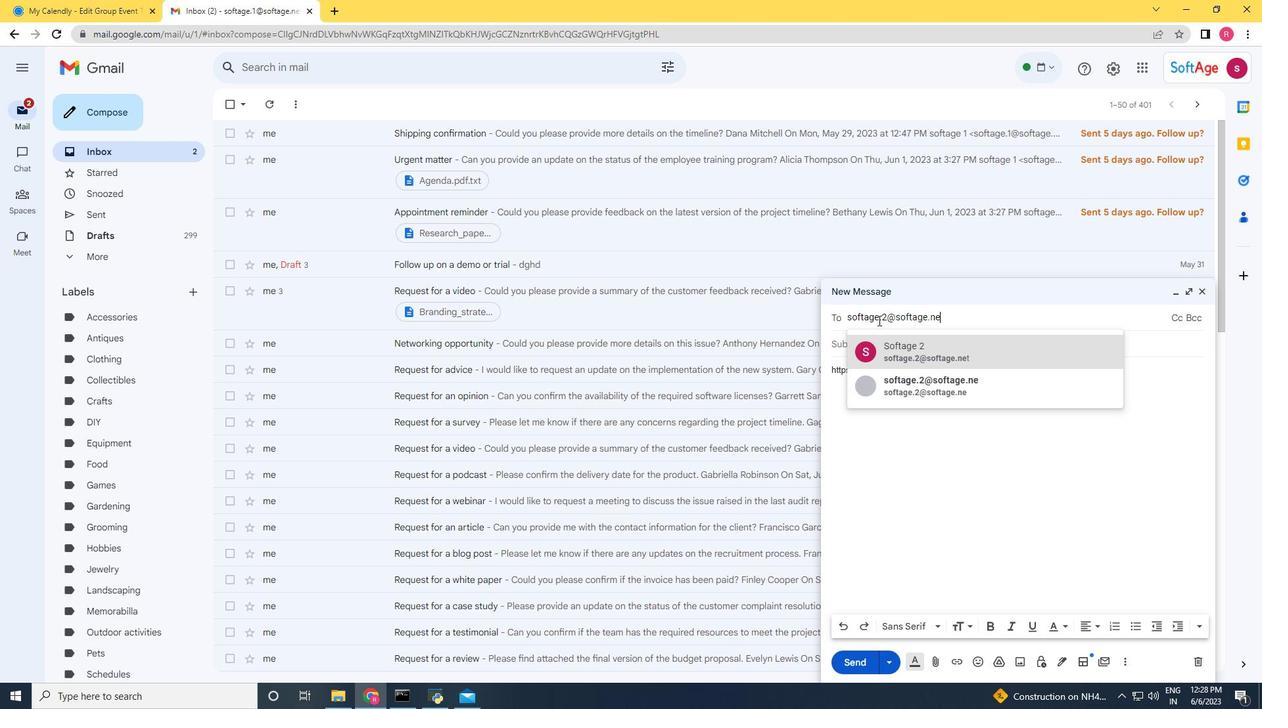 
Action: Mouse moved to (957, 354)
Screenshot: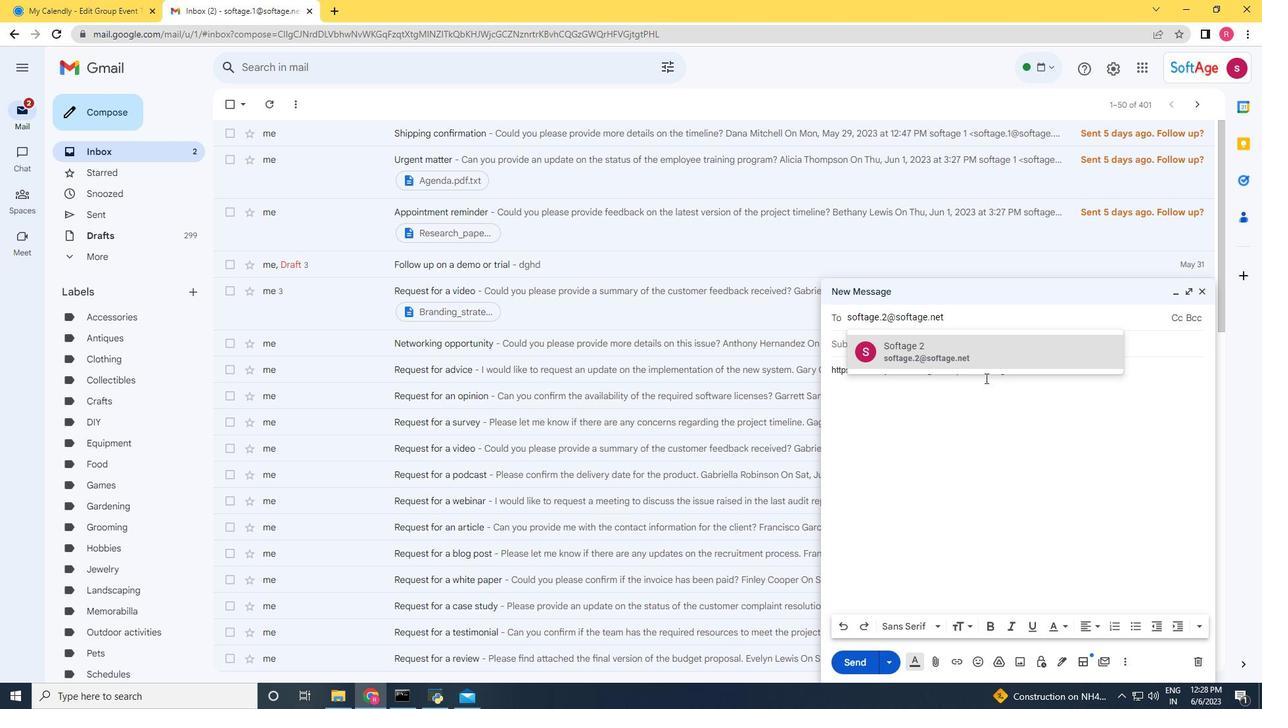 
Action: Mouse pressed left at (957, 354)
Screenshot: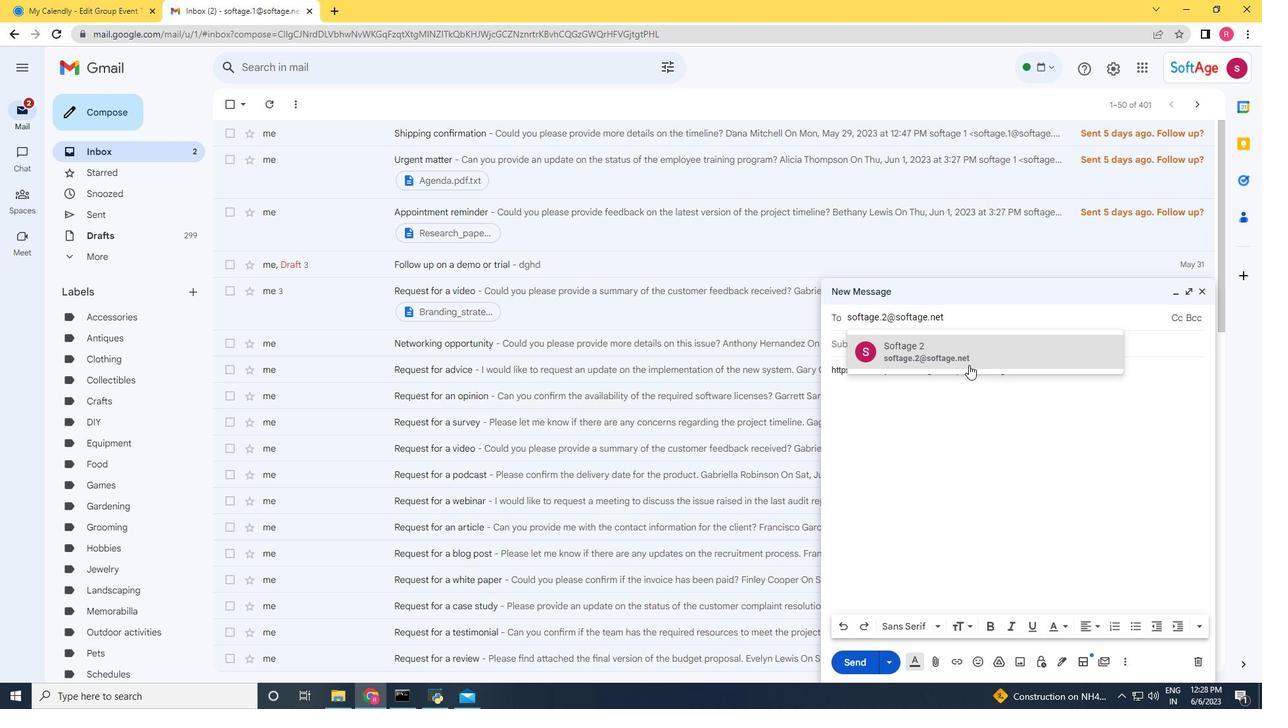 
Action: Mouse moved to (960, 356)
Screenshot: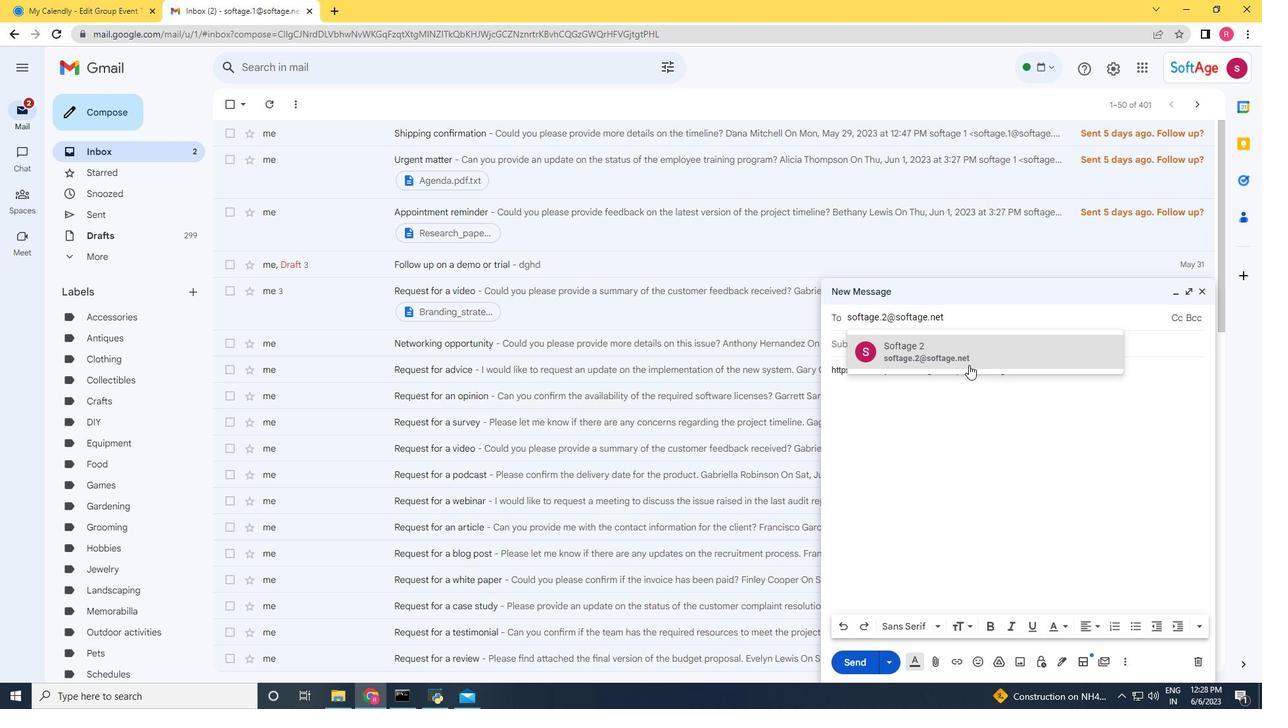 
Action: Key pressed sofftage.3<Key.shift>@
Screenshot: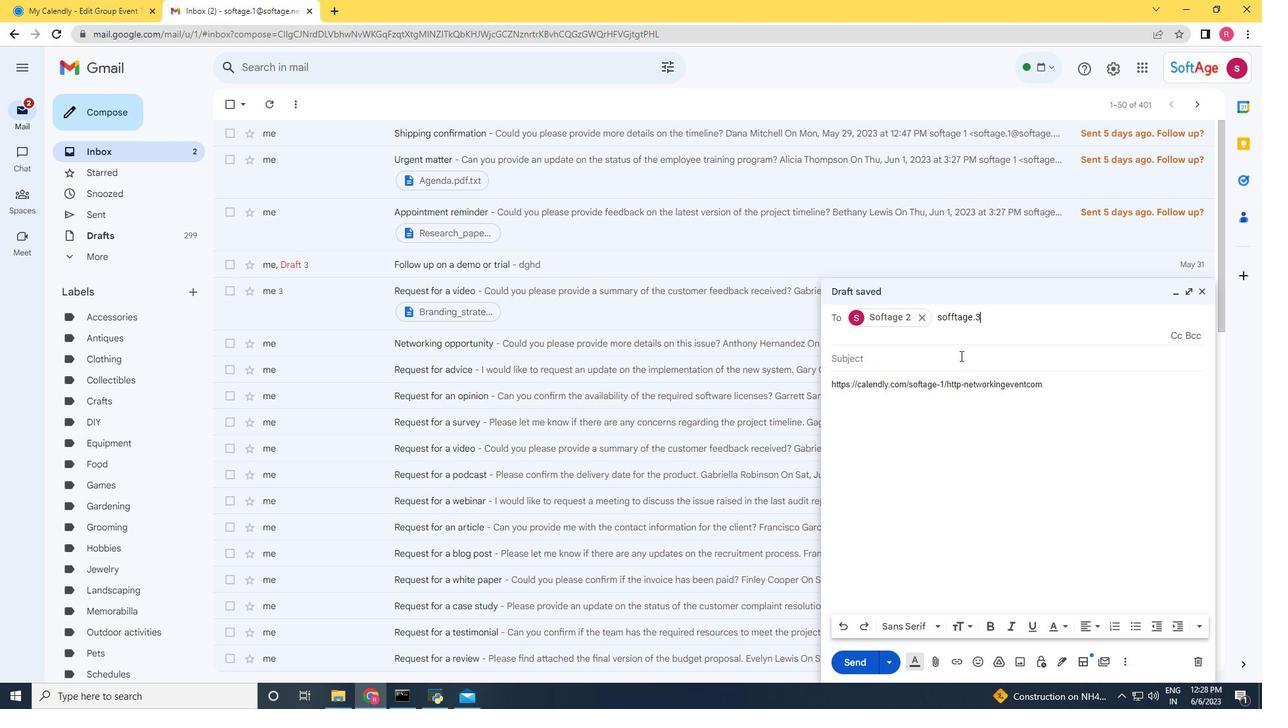 
Action: Mouse moved to (953, 317)
Screenshot: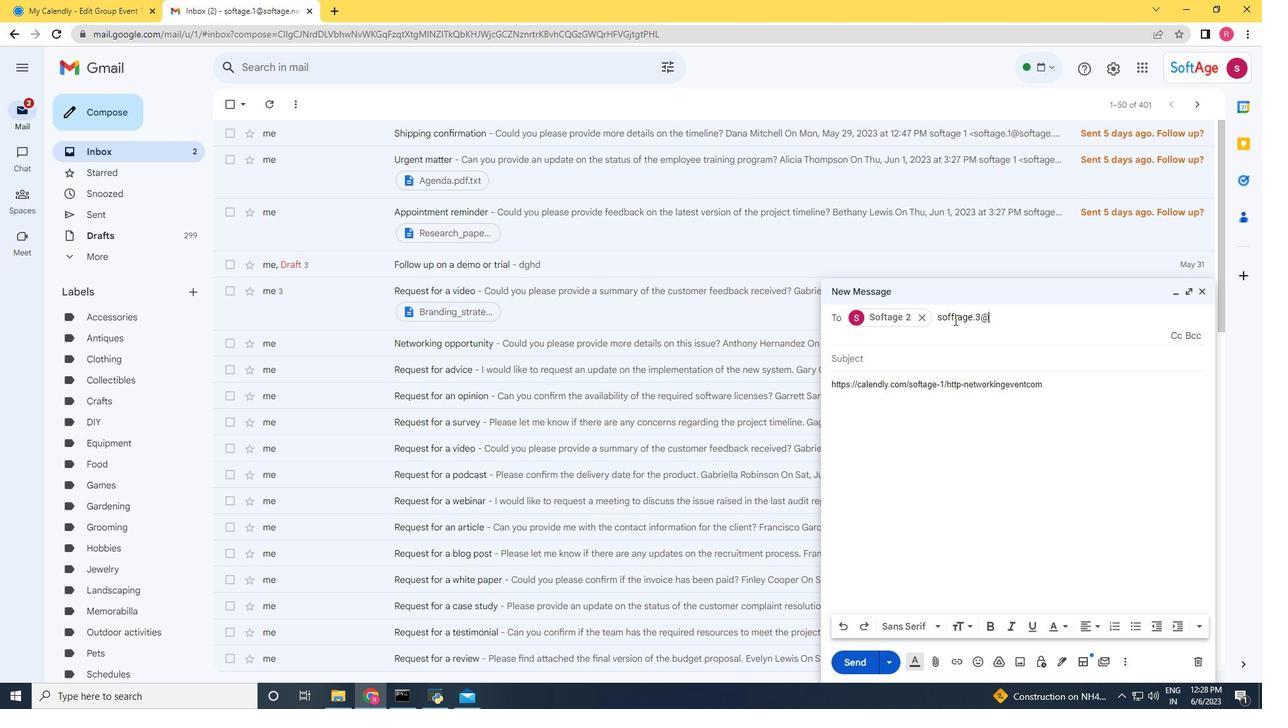 
Action: Mouse pressed left at (953, 317)
Screenshot: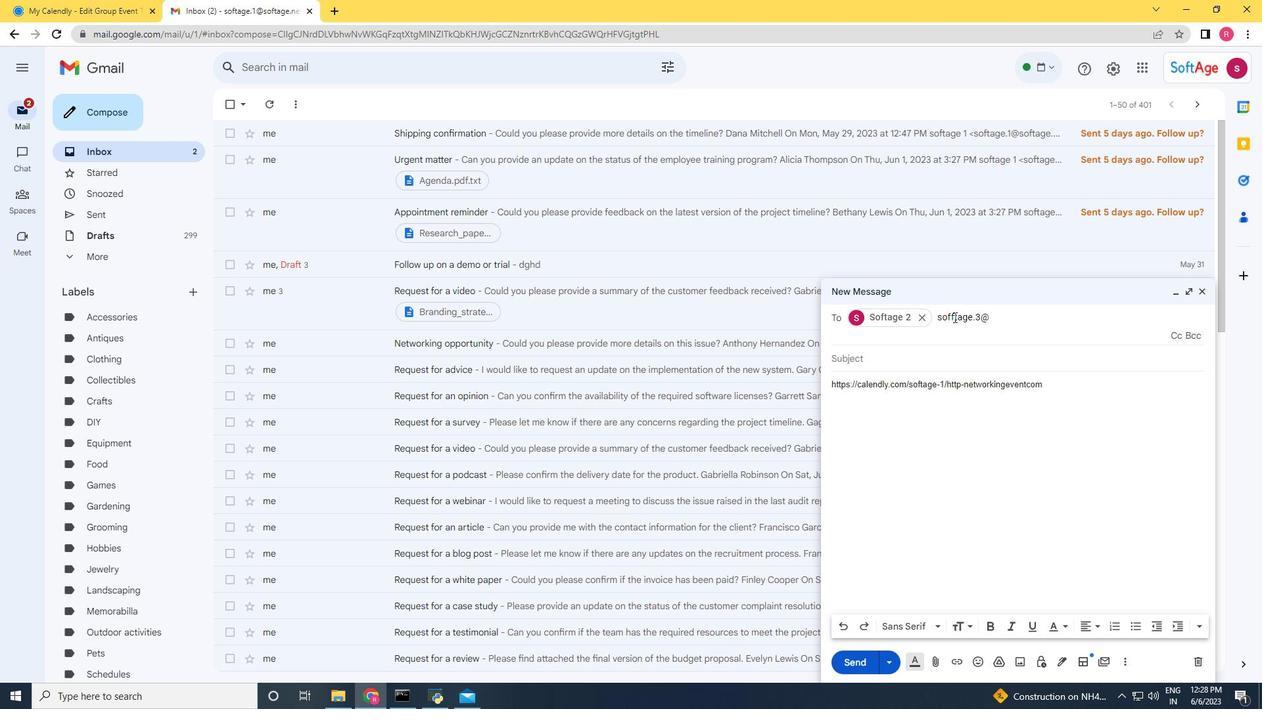 
Action: Key pressed <Key.backspace><Key.right><Key.right><Key.right><Key.right><Key.right><Key.right><Key.right><Key.right>softage.net
Screenshot: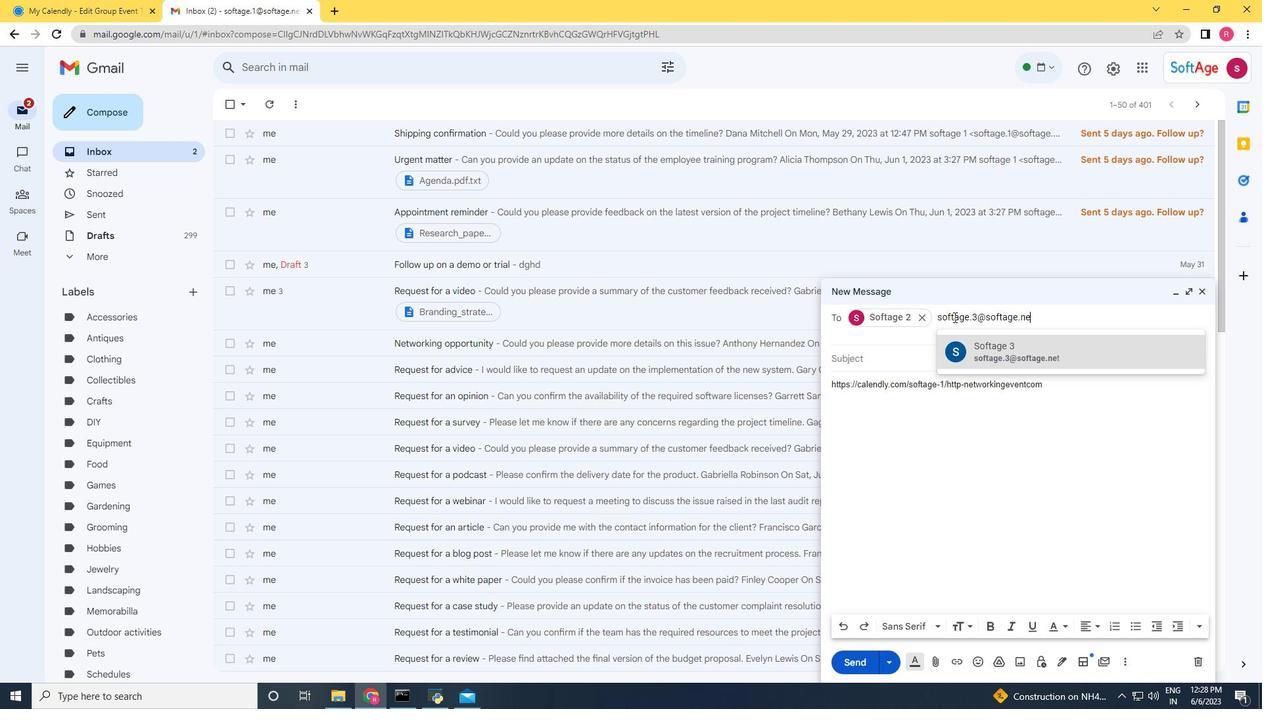 
Action: Mouse moved to (974, 343)
Screenshot: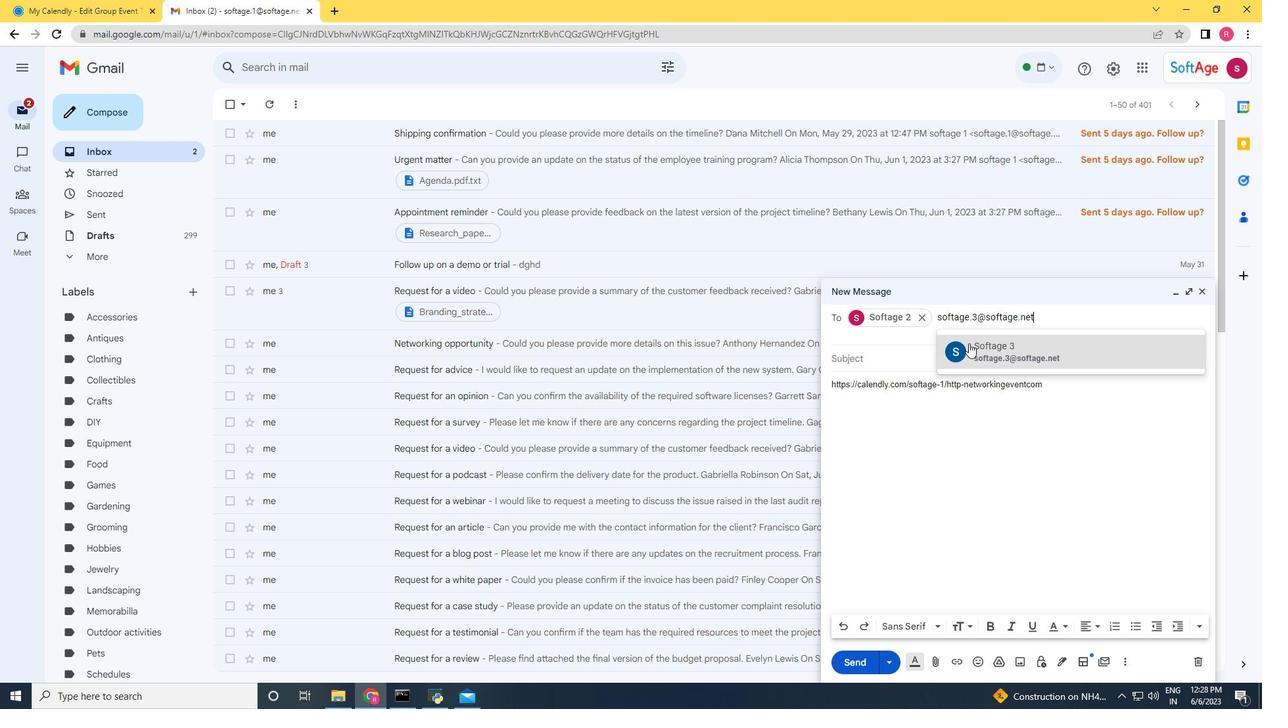 
Action: Mouse pressed left at (974, 343)
Screenshot: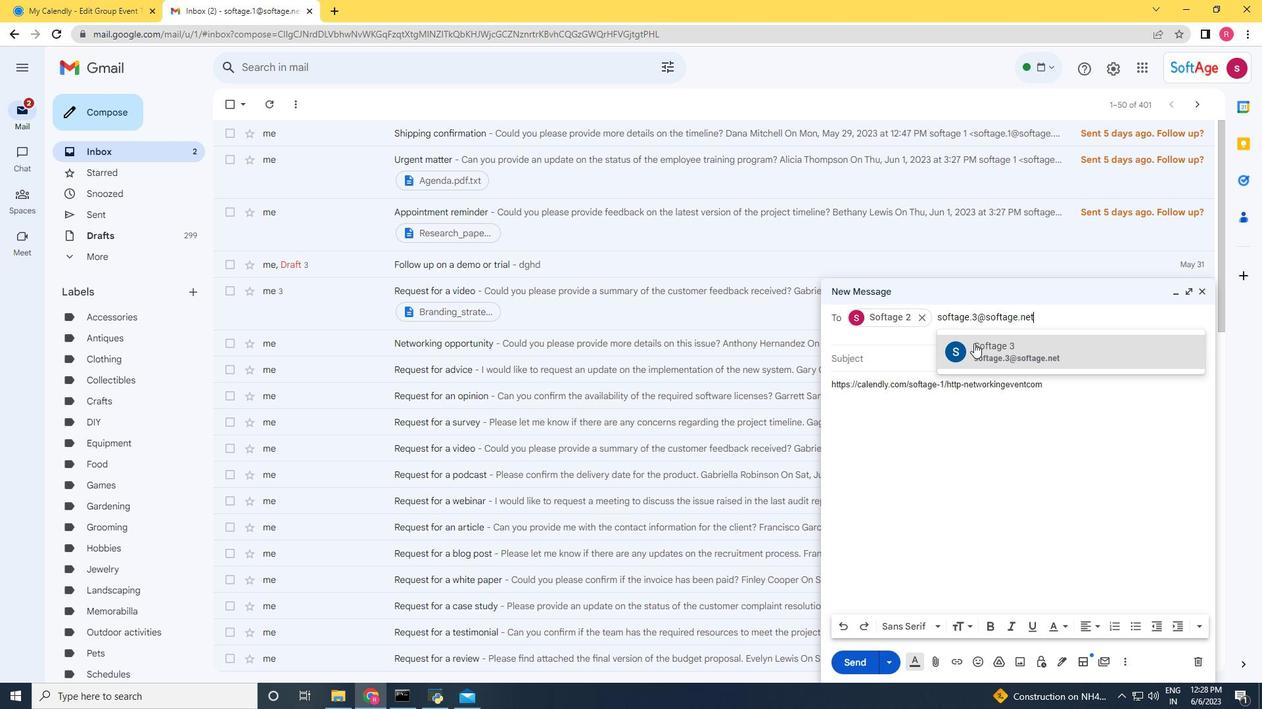 
Action: Mouse moved to (870, 664)
Screenshot: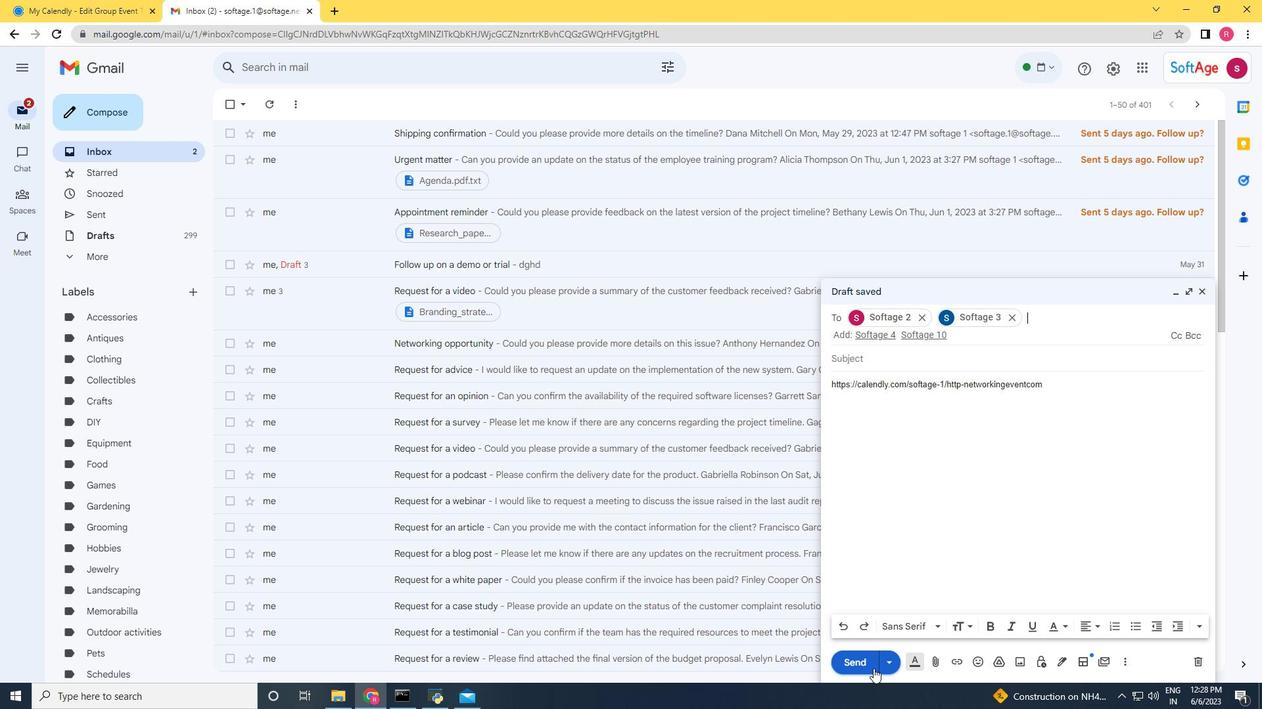 
Action: Mouse pressed left at (870, 664)
Screenshot: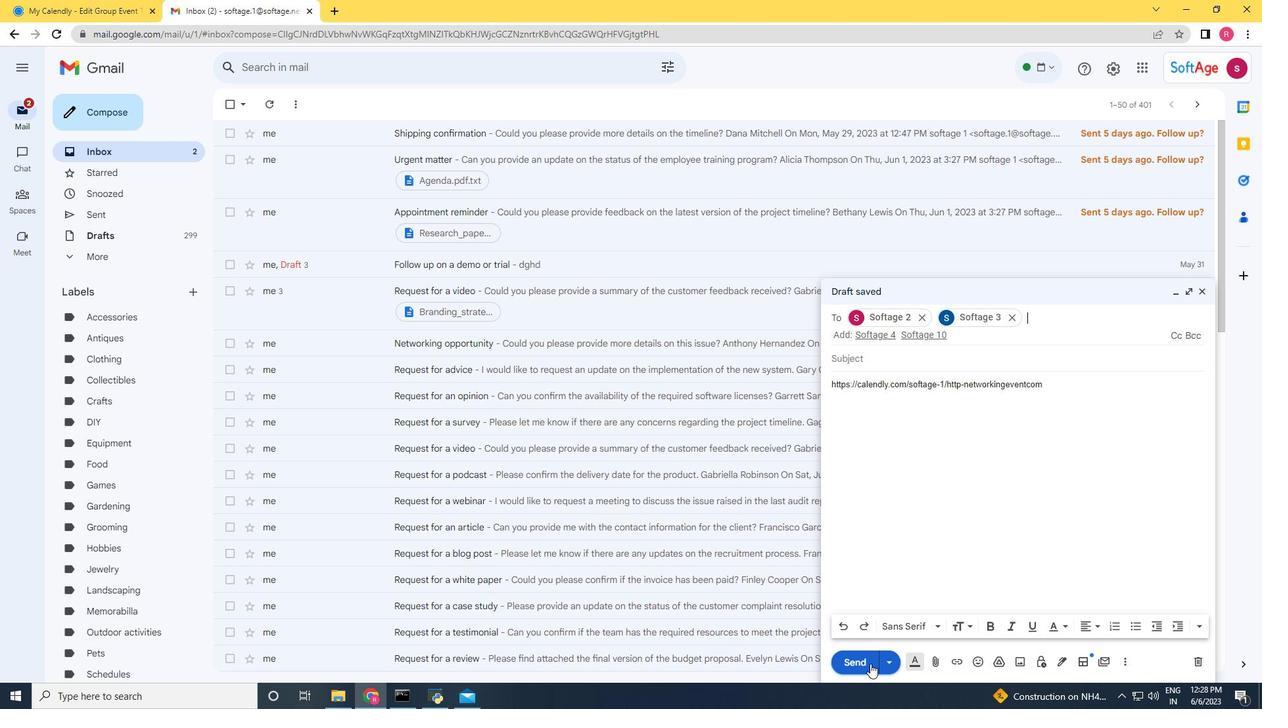 
Action: Mouse moved to (869, 663)
Screenshot: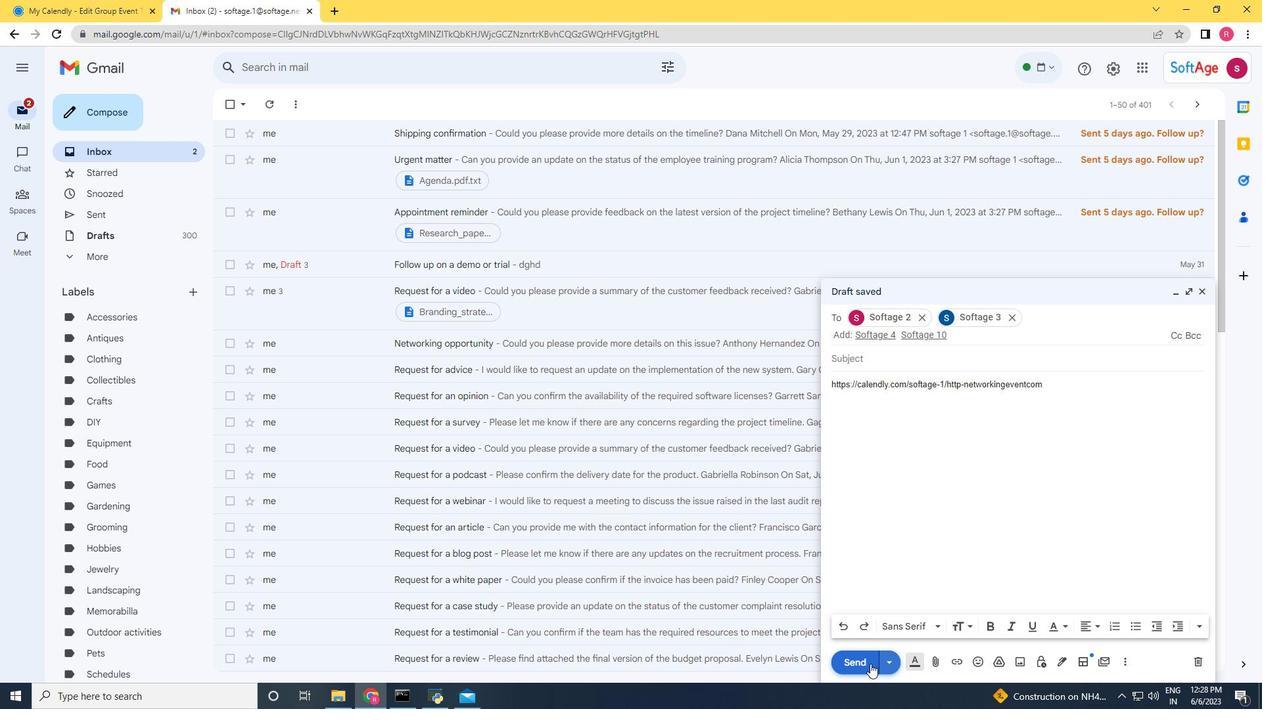 
